 Task: Find connections with filter location Suzhou with filter topic #Innovativewith filter profile language French with filter current company Employee Vs HR with filter school Indian Institute Of Information Technology Allahabad  with filter industry Ambulance Services with filter service category Audio Engineering with filter keywords title HVAC Technician
Action: Mouse moved to (593, 102)
Screenshot: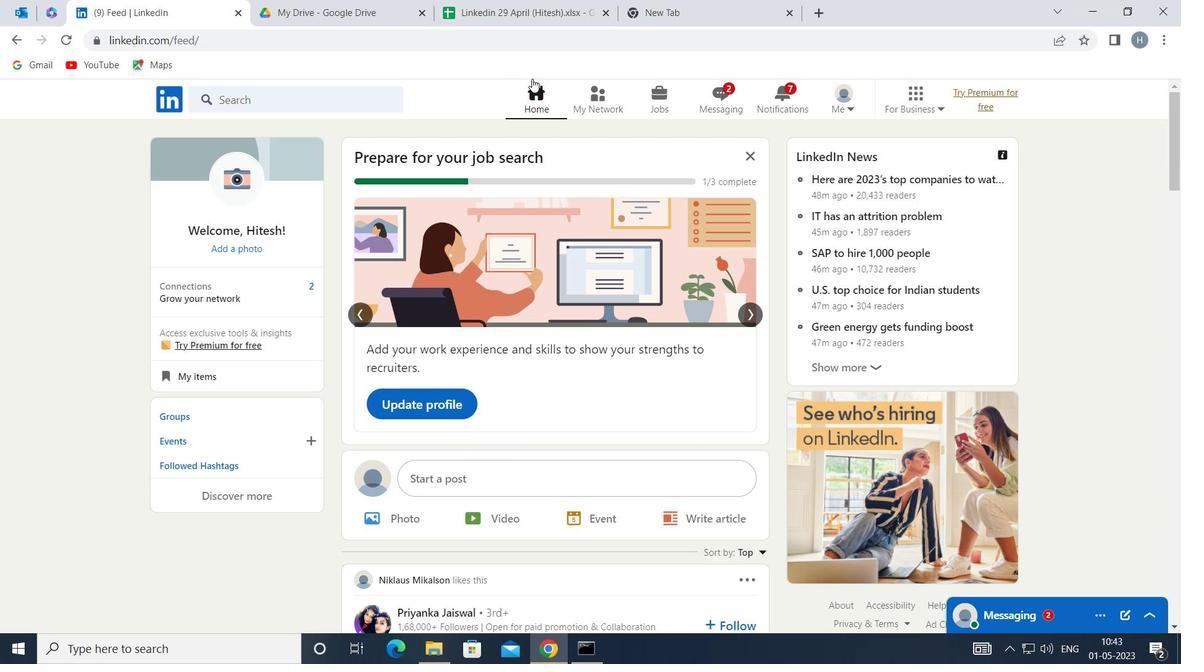 
Action: Mouse pressed left at (593, 102)
Screenshot: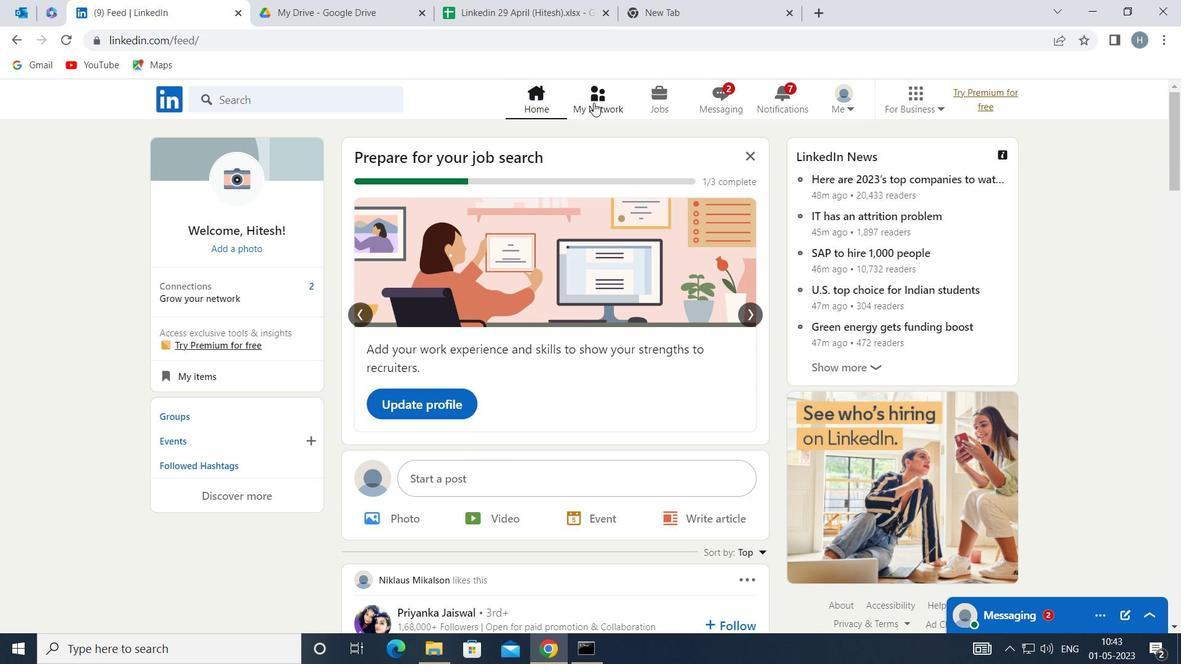 
Action: Mouse moved to (341, 177)
Screenshot: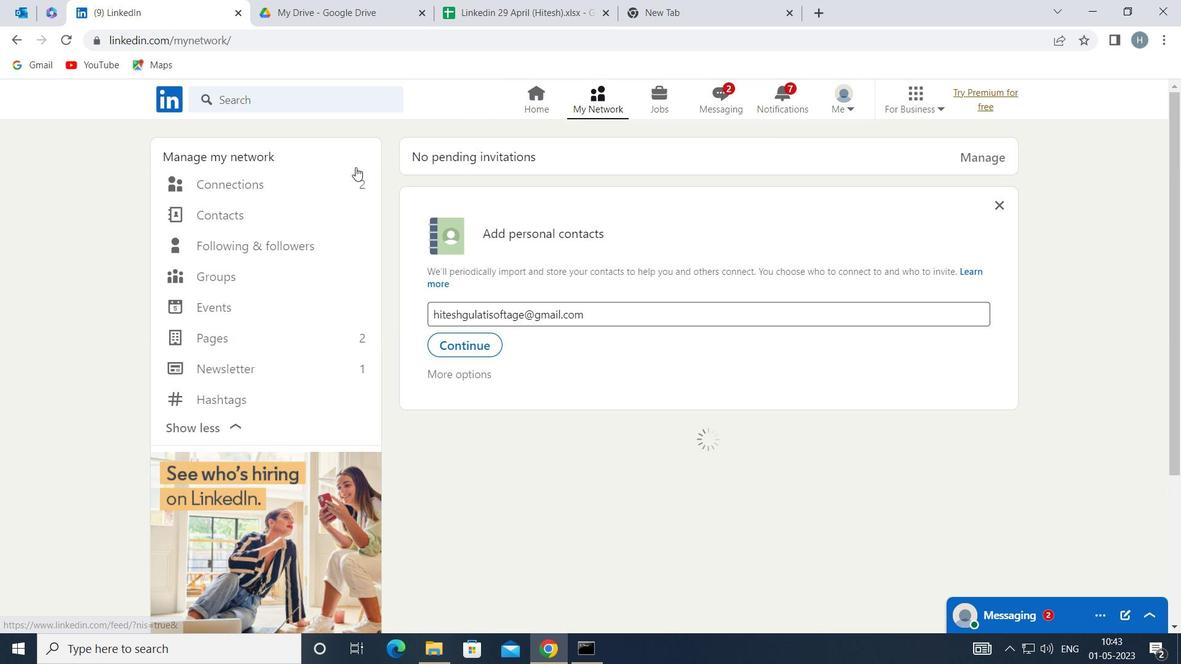 
Action: Mouse pressed left at (341, 177)
Screenshot: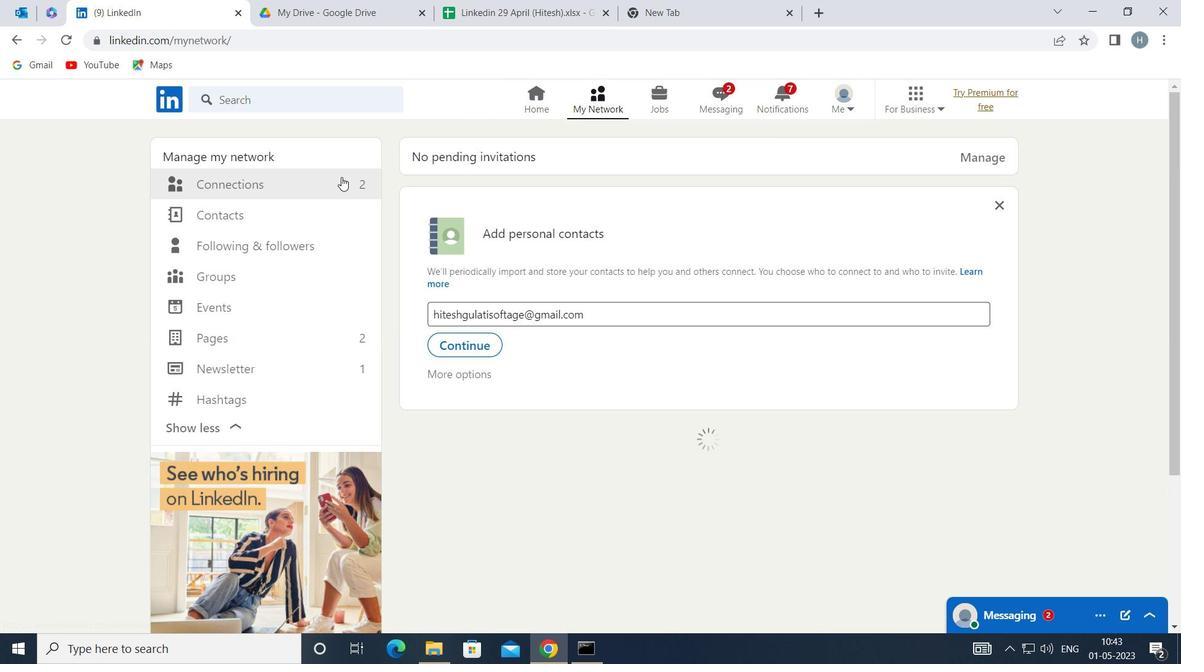 
Action: Mouse moved to (716, 185)
Screenshot: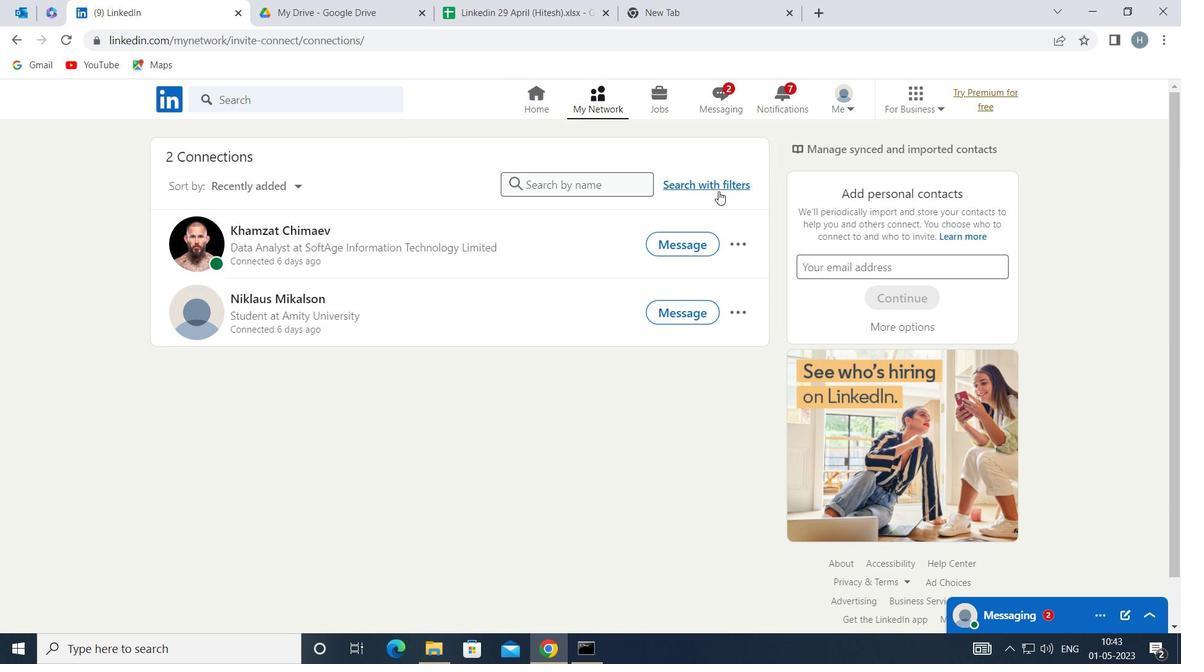 
Action: Mouse pressed left at (716, 185)
Screenshot: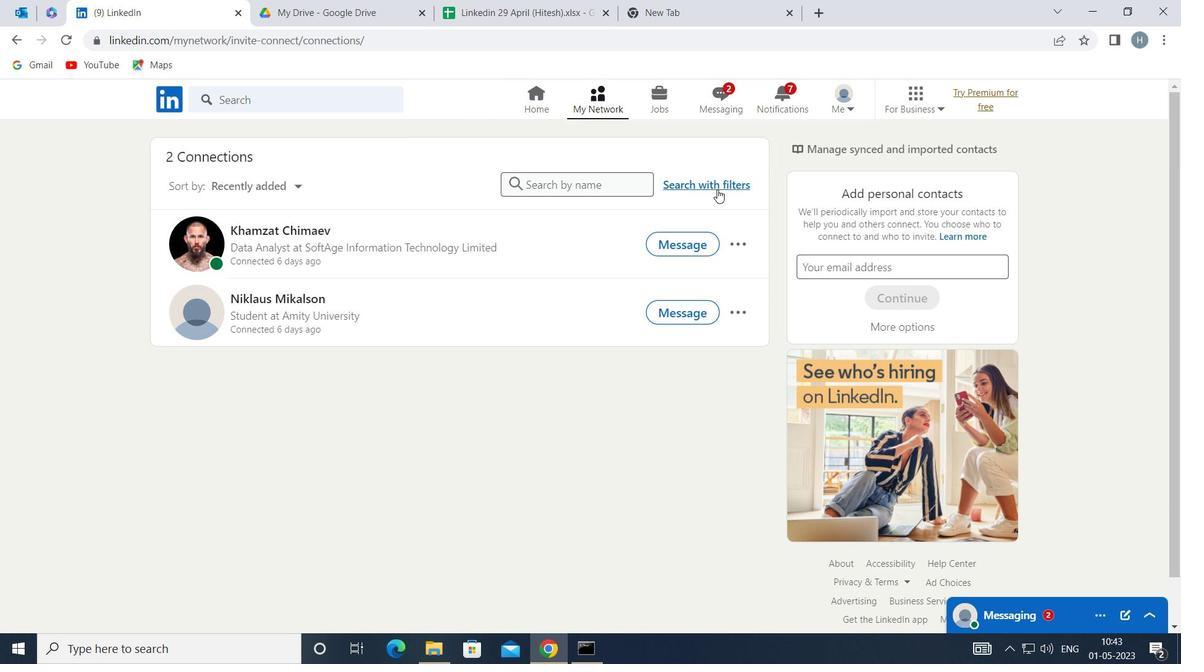 
Action: Mouse moved to (650, 143)
Screenshot: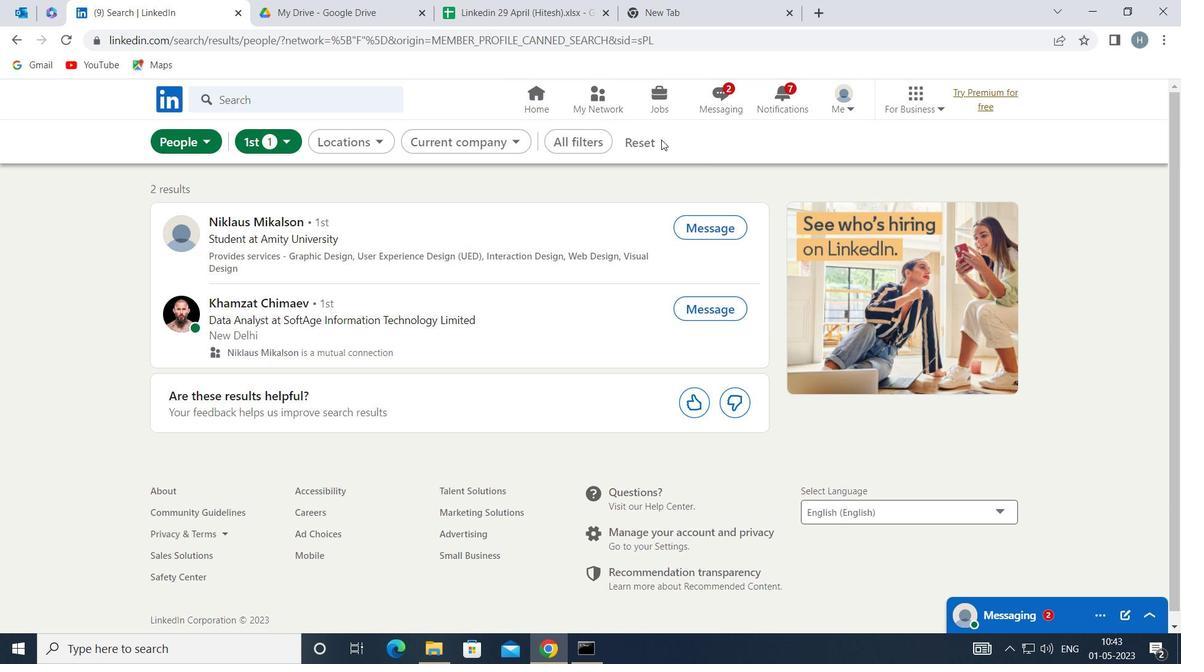 
Action: Mouse pressed left at (650, 143)
Screenshot: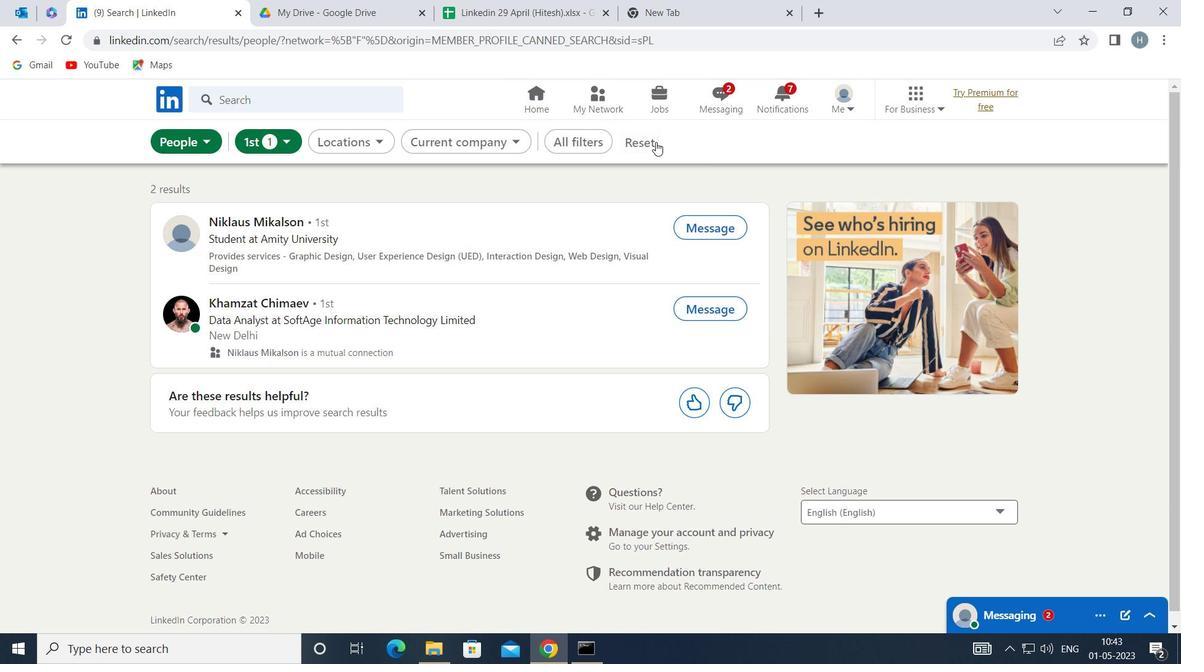
Action: Mouse moved to (637, 143)
Screenshot: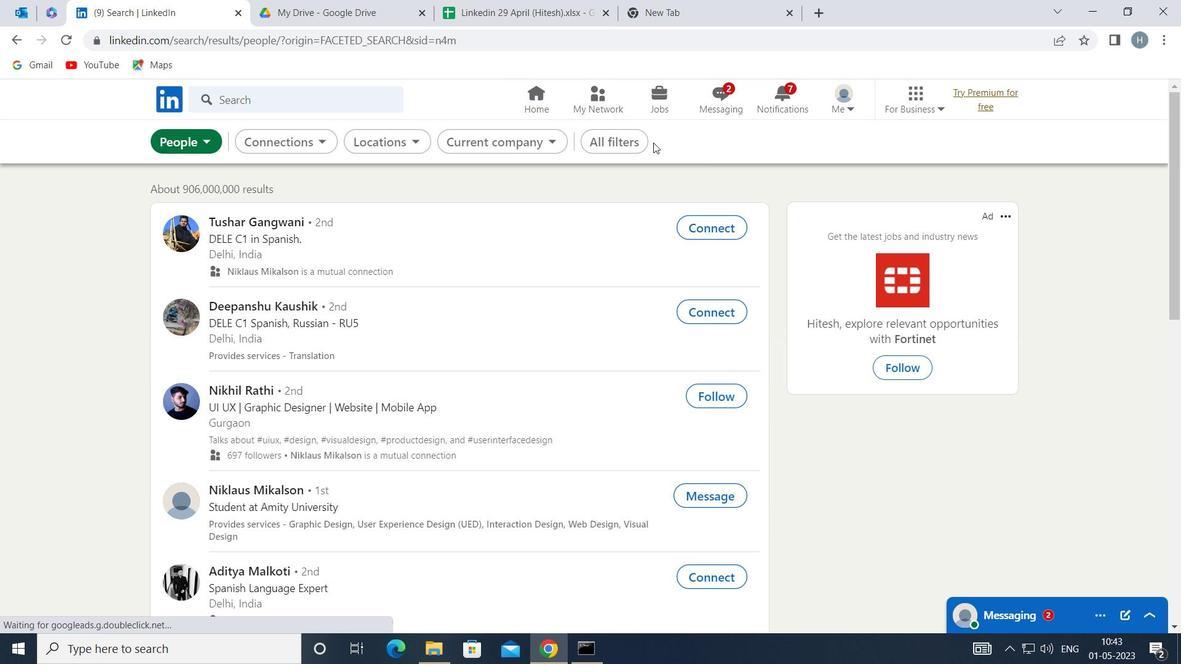 
Action: Mouse pressed left at (637, 143)
Screenshot: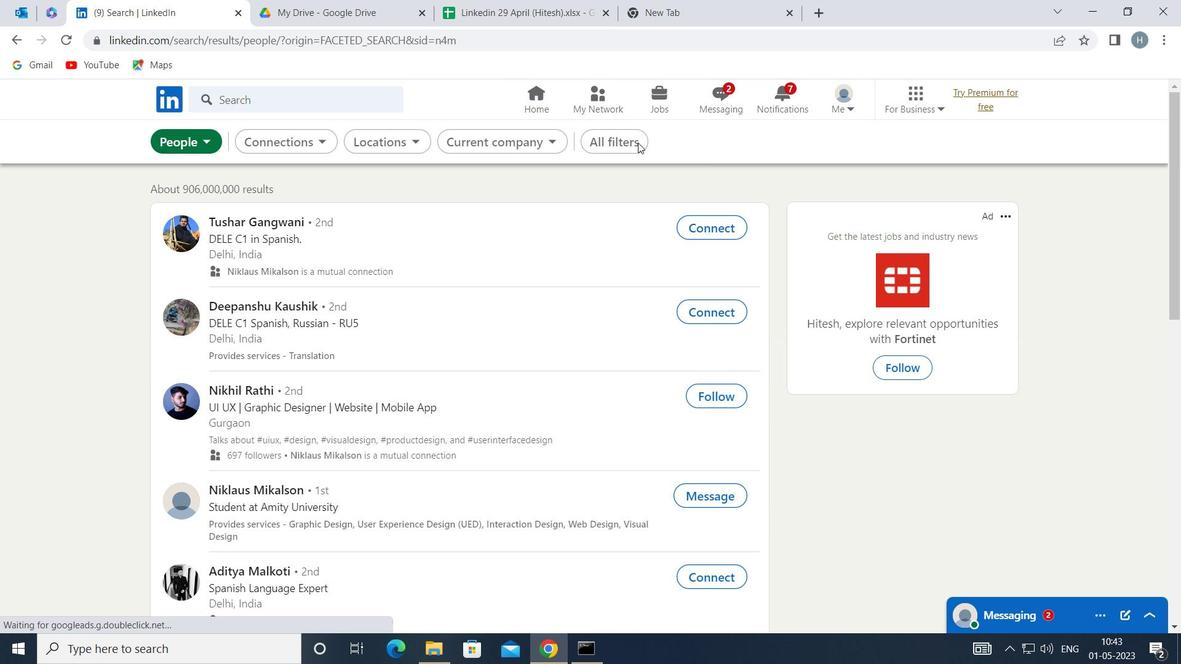
Action: Mouse moved to (919, 341)
Screenshot: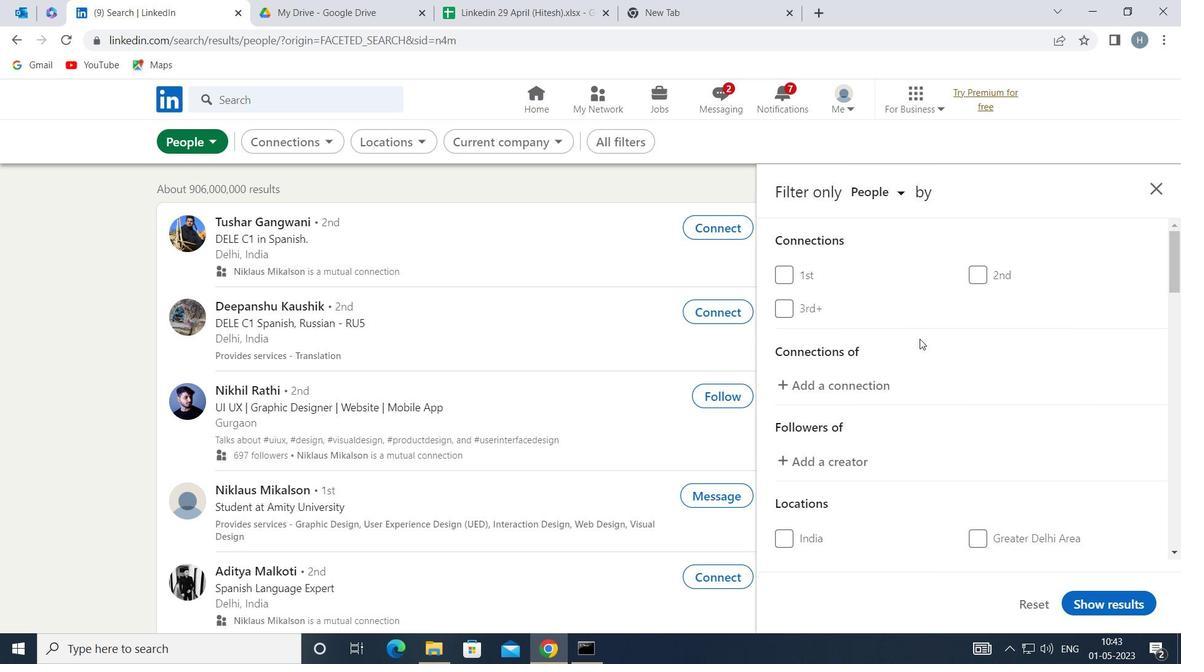 
Action: Mouse scrolled (919, 340) with delta (0, 0)
Screenshot: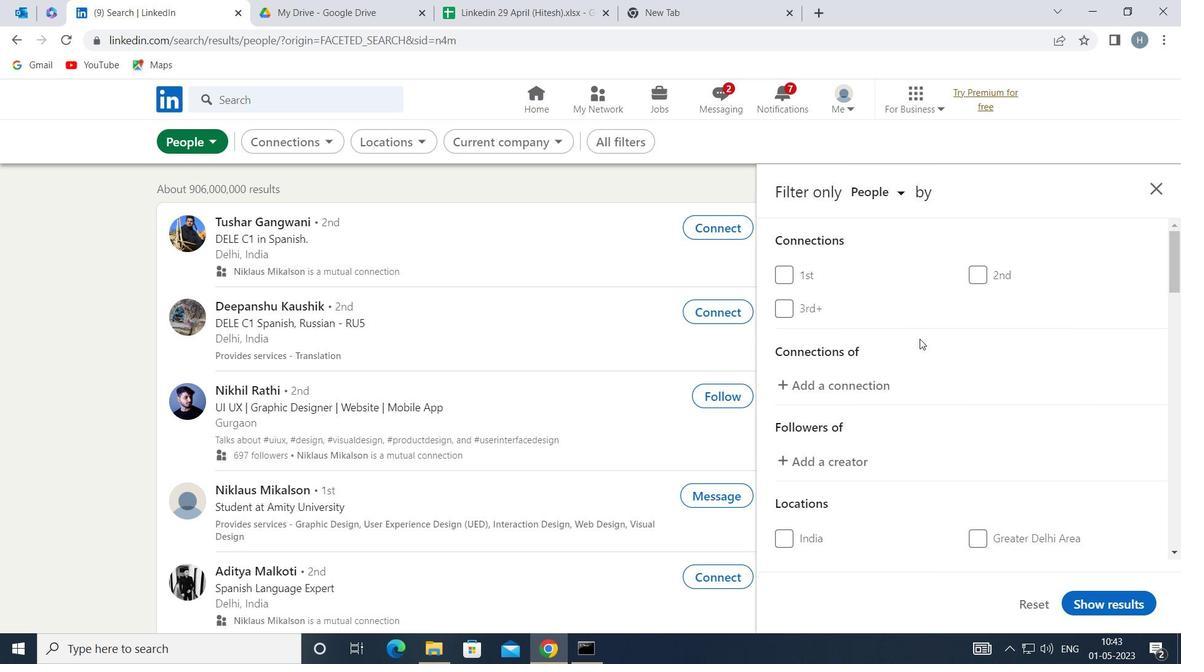 
Action: Mouse moved to (919, 343)
Screenshot: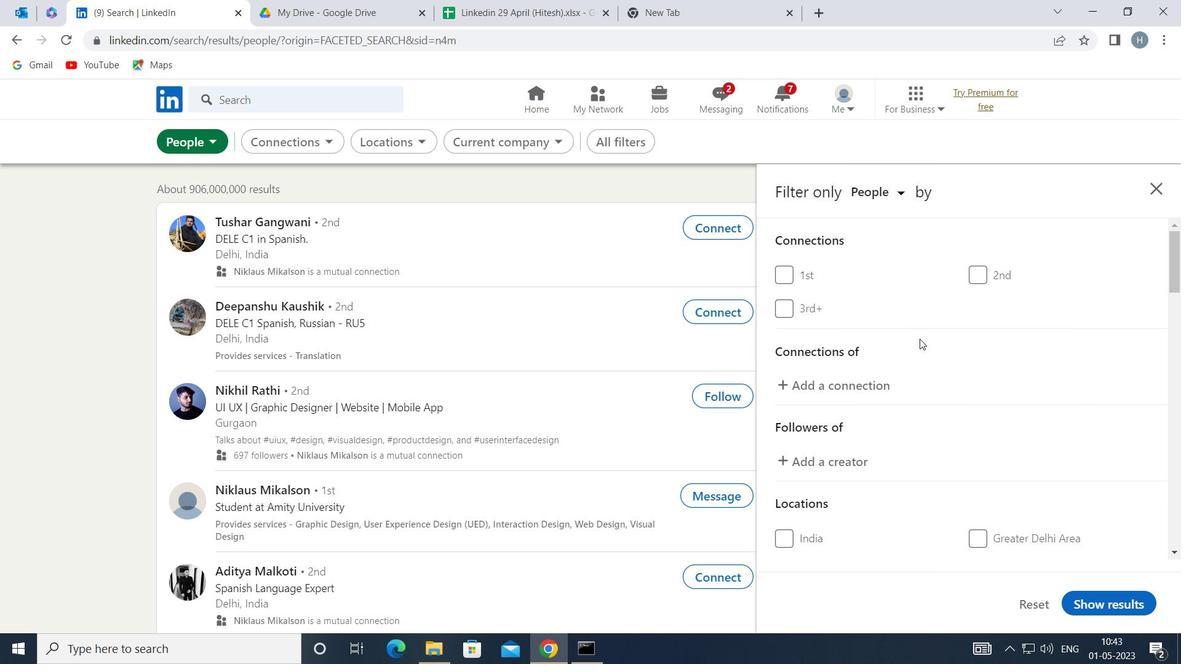
Action: Mouse scrolled (919, 342) with delta (0, 0)
Screenshot: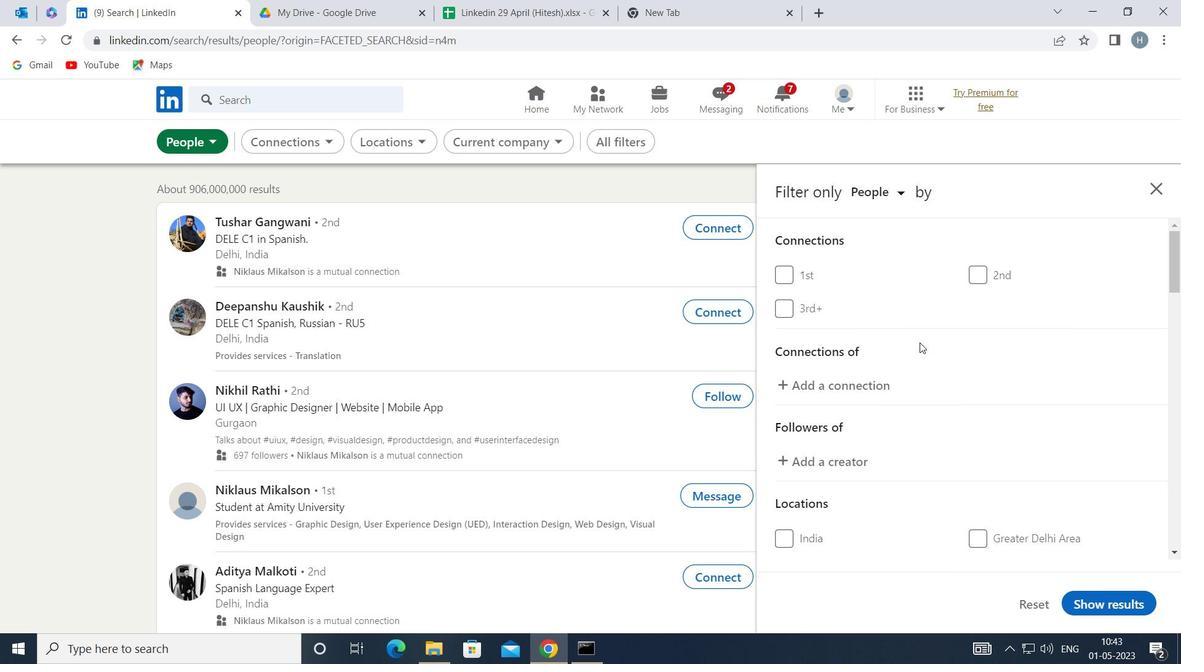 
Action: Mouse moved to (911, 382)
Screenshot: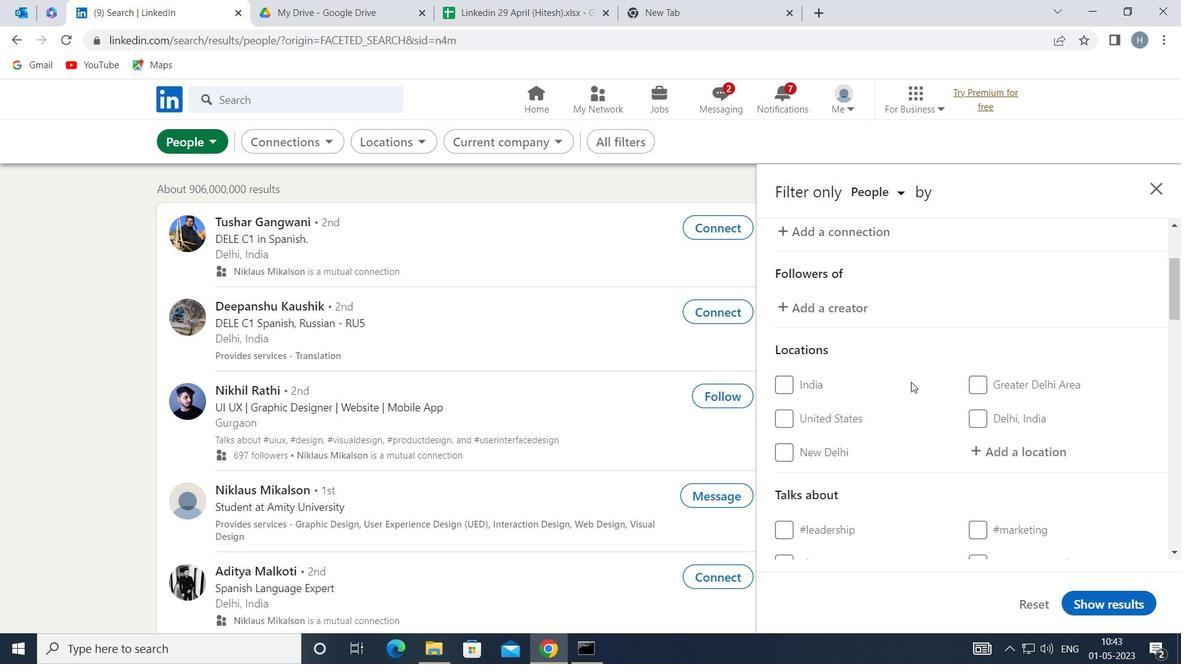 
Action: Mouse scrolled (911, 382) with delta (0, 0)
Screenshot: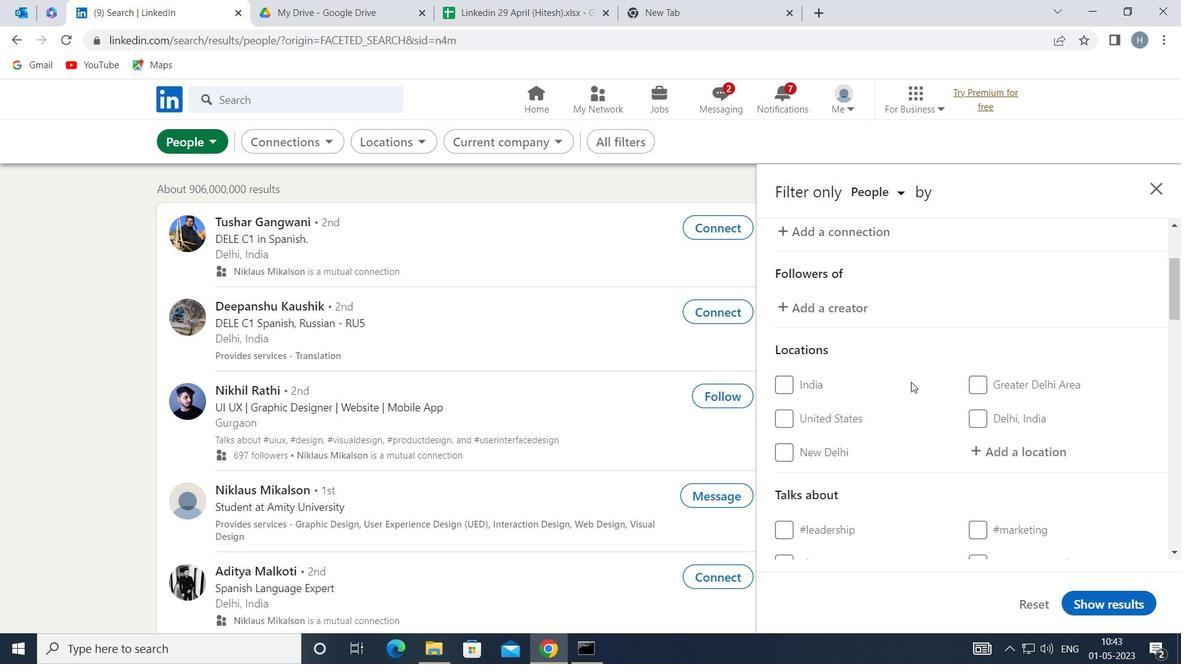 
Action: Mouse moved to (1005, 370)
Screenshot: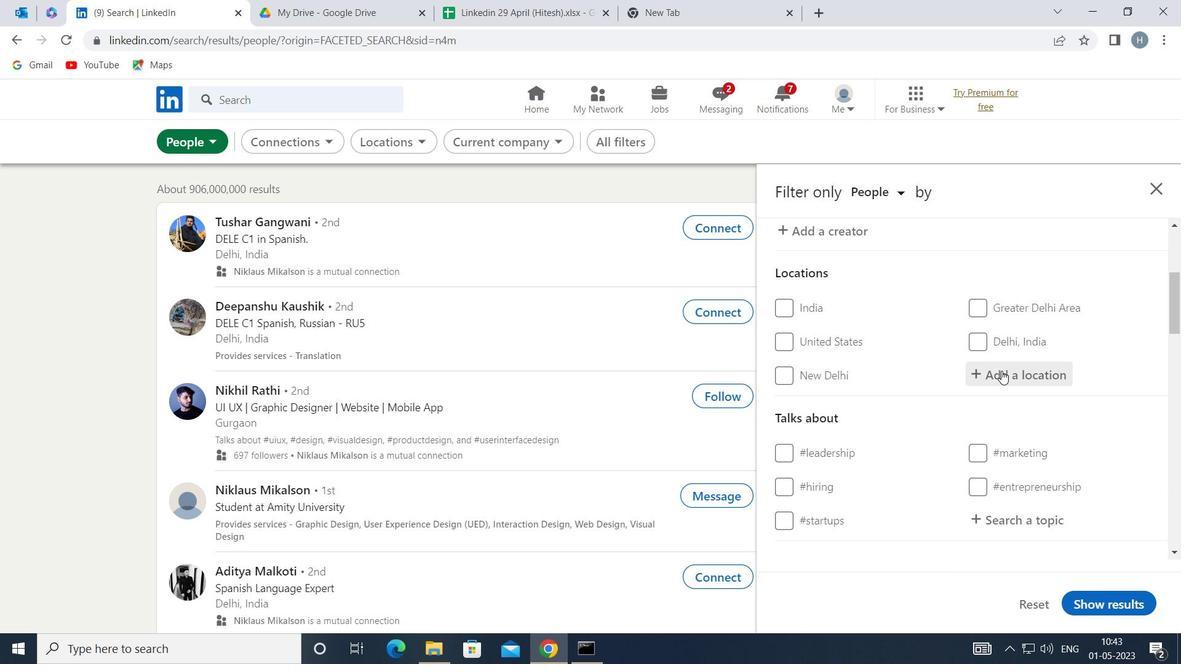 
Action: Mouse pressed left at (1005, 370)
Screenshot: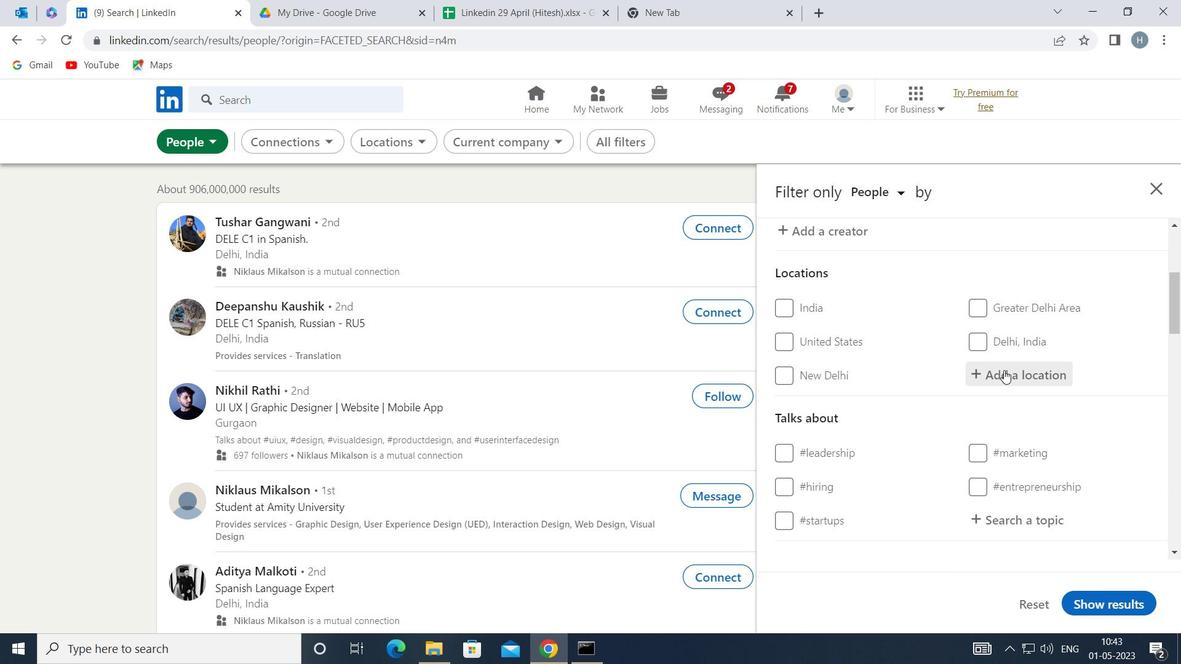 
Action: Key pressed <Key.shift>SUZHOU
Screenshot: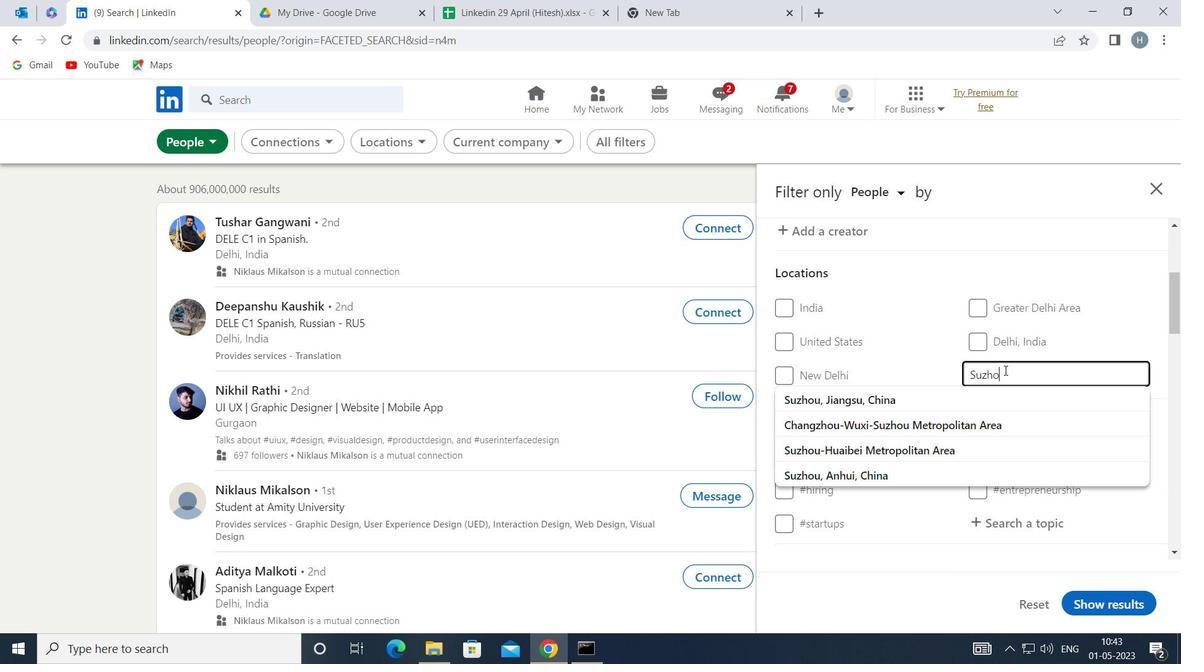 
Action: Mouse moved to (967, 399)
Screenshot: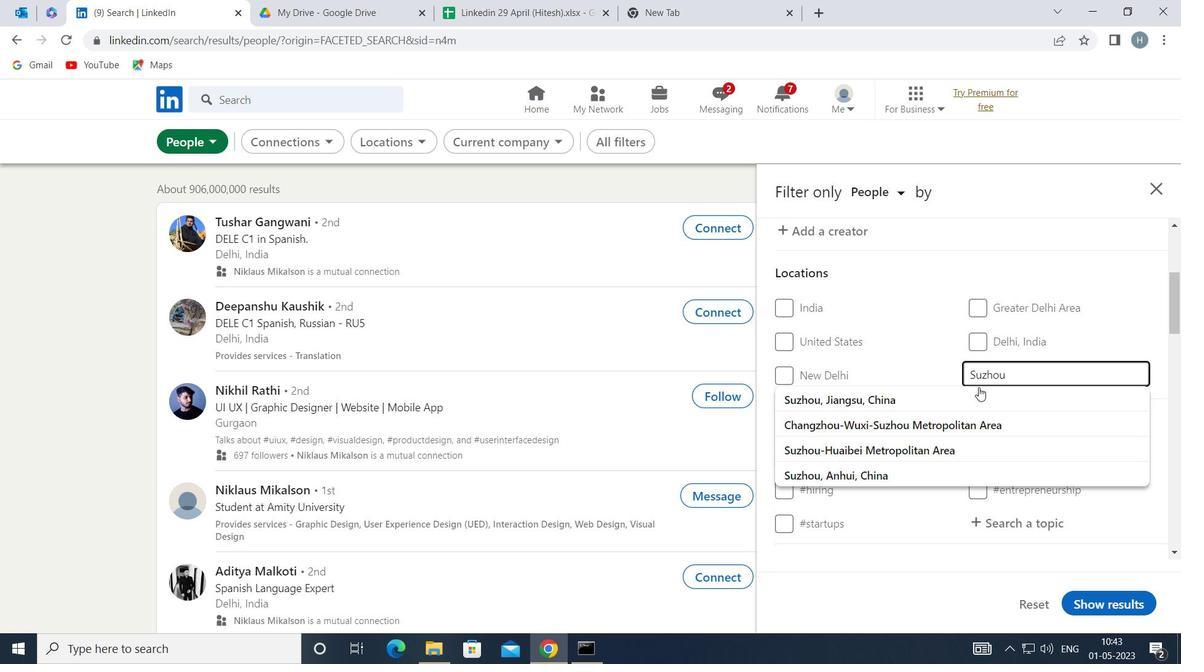
Action: Mouse pressed left at (967, 399)
Screenshot: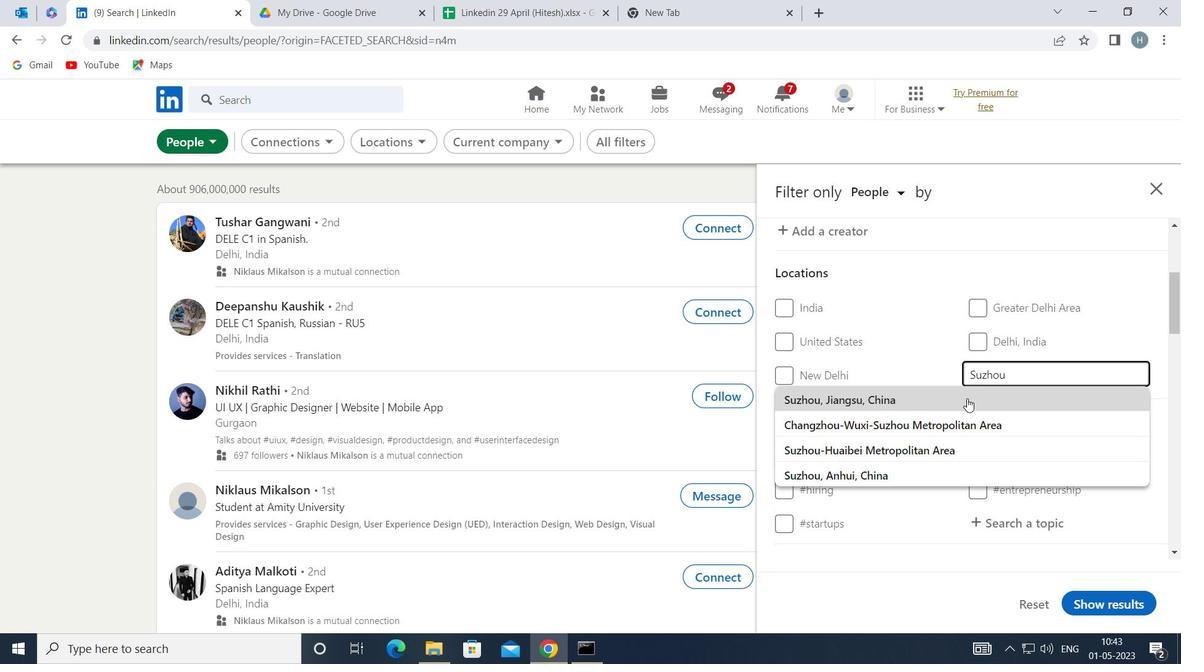 
Action: Mouse moved to (941, 400)
Screenshot: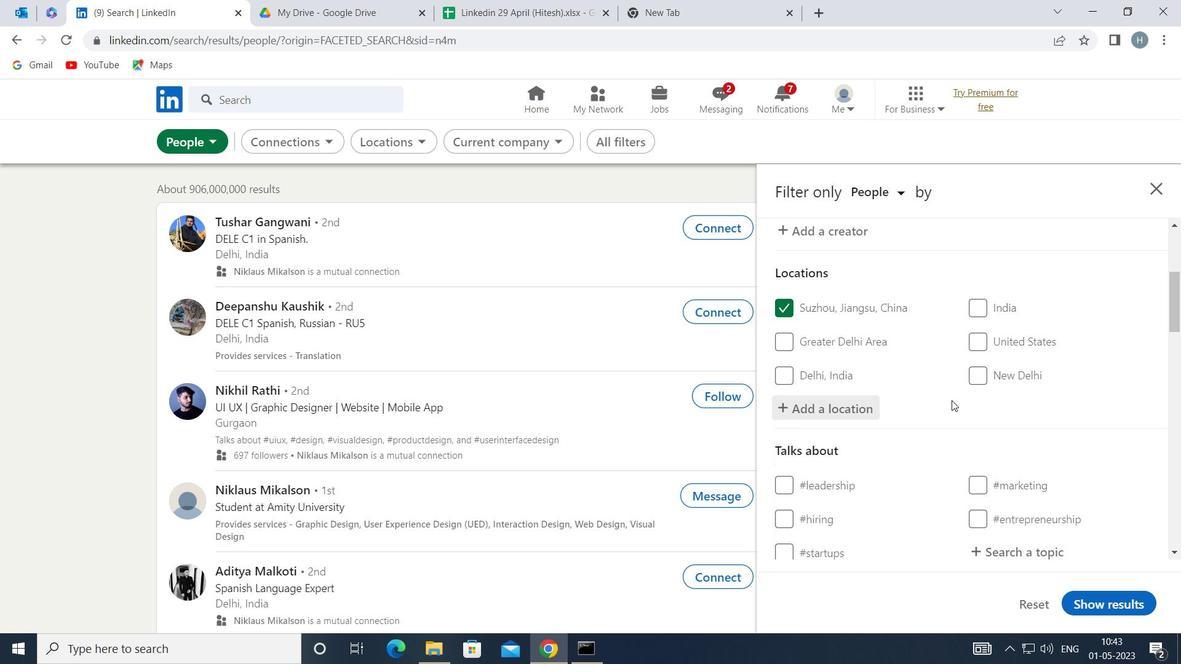 
Action: Mouse scrolled (941, 399) with delta (0, 0)
Screenshot: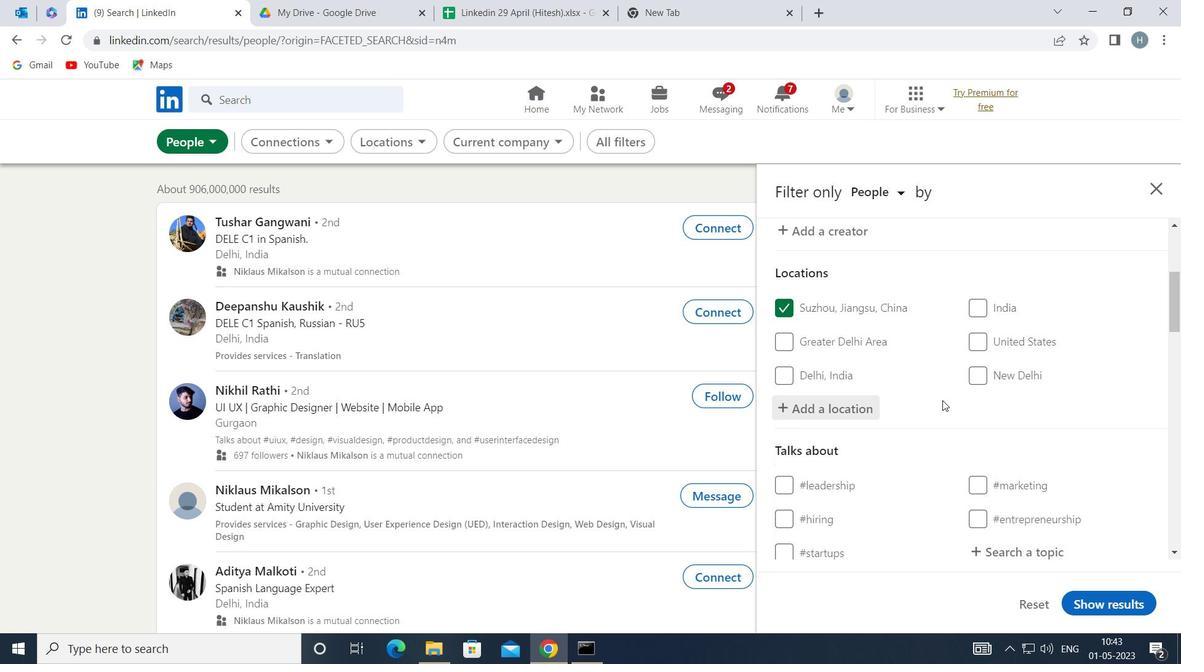 
Action: Mouse moved to (937, 400)
Screenshot: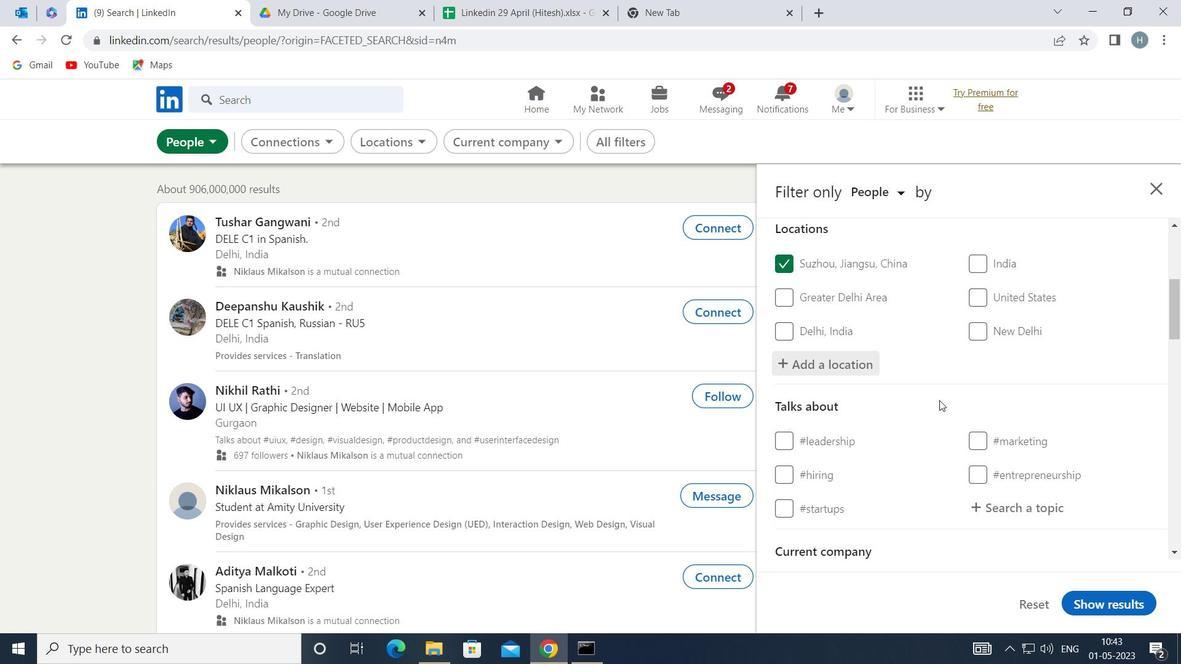 
Action: Mouse scrolled (937, 399) with delta (0, 0)
Screenshot: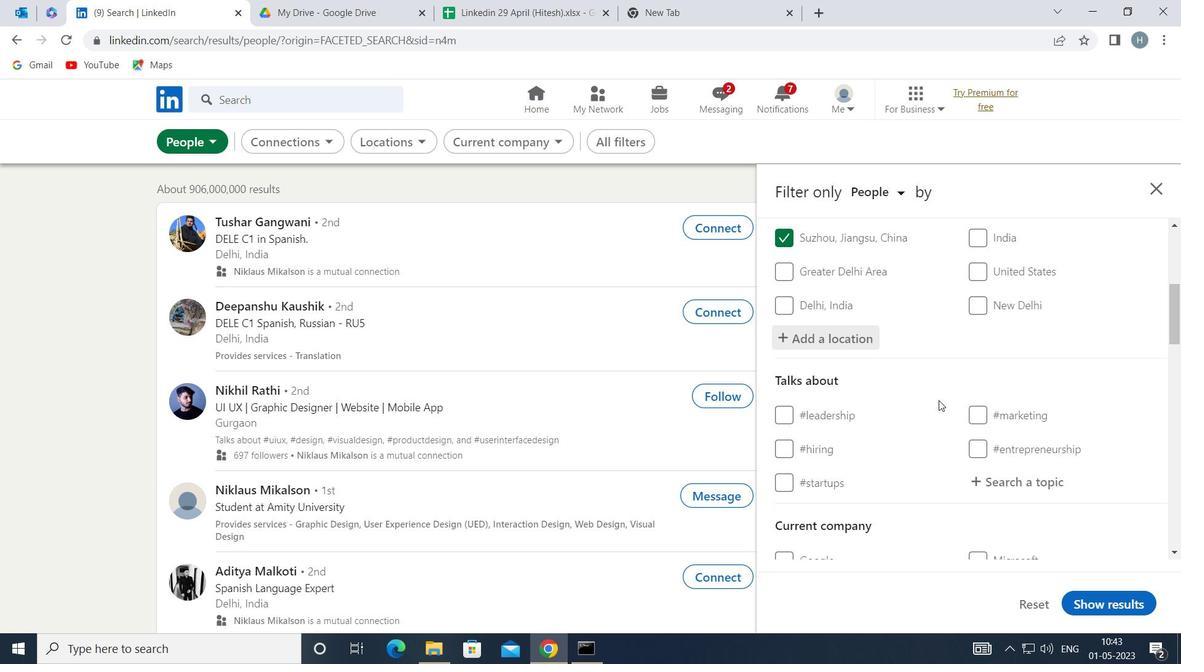 
Action: Mouse moved to (1007, 396)
Screenshot: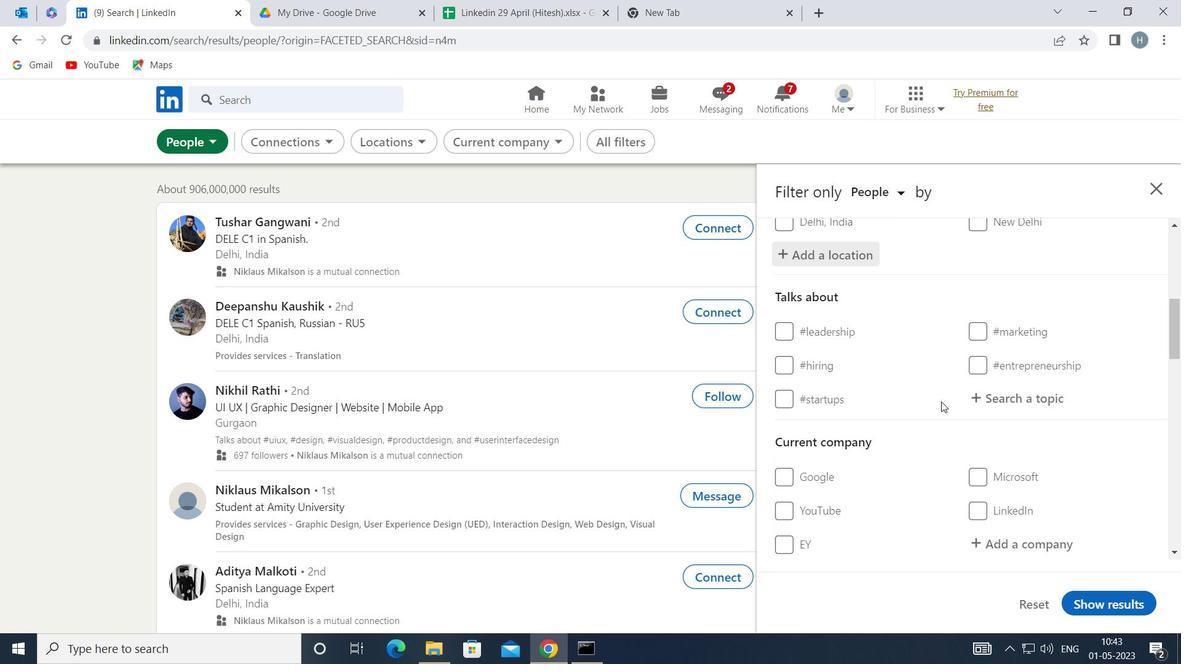 
Action: Mouse pressed left at (1007, 396)
Screenshot: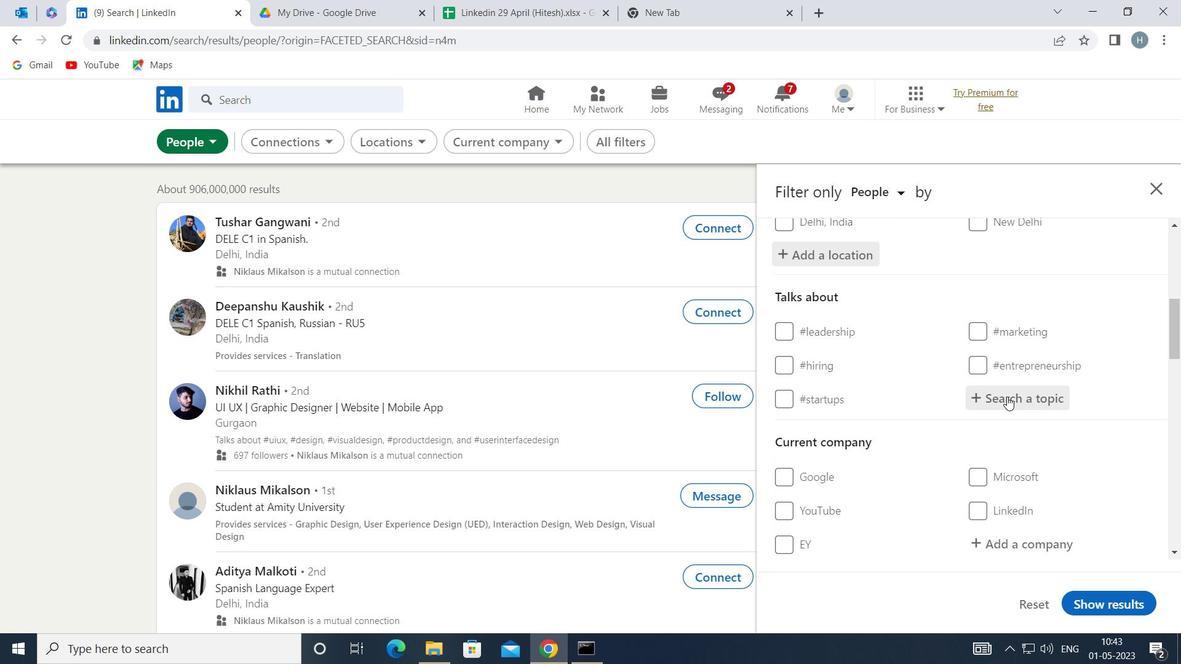 
Action: Mouse moved to (1006, 396)
Screenshot: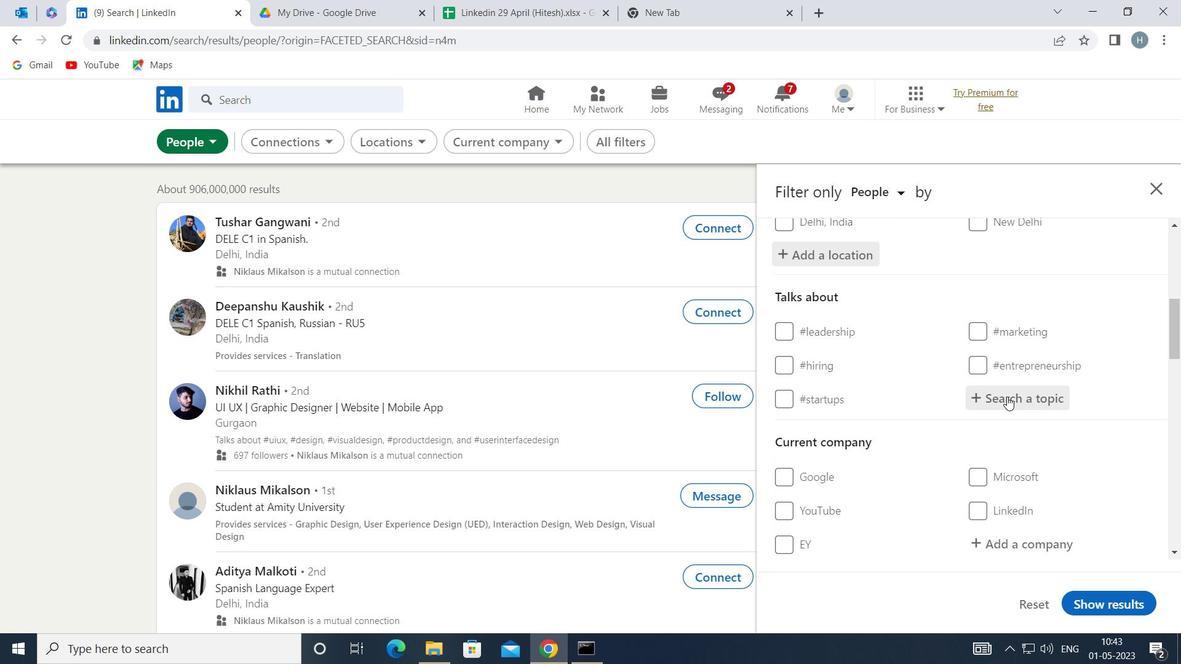 
Action: Key pressed <Key.shift>INNO
Screenshot: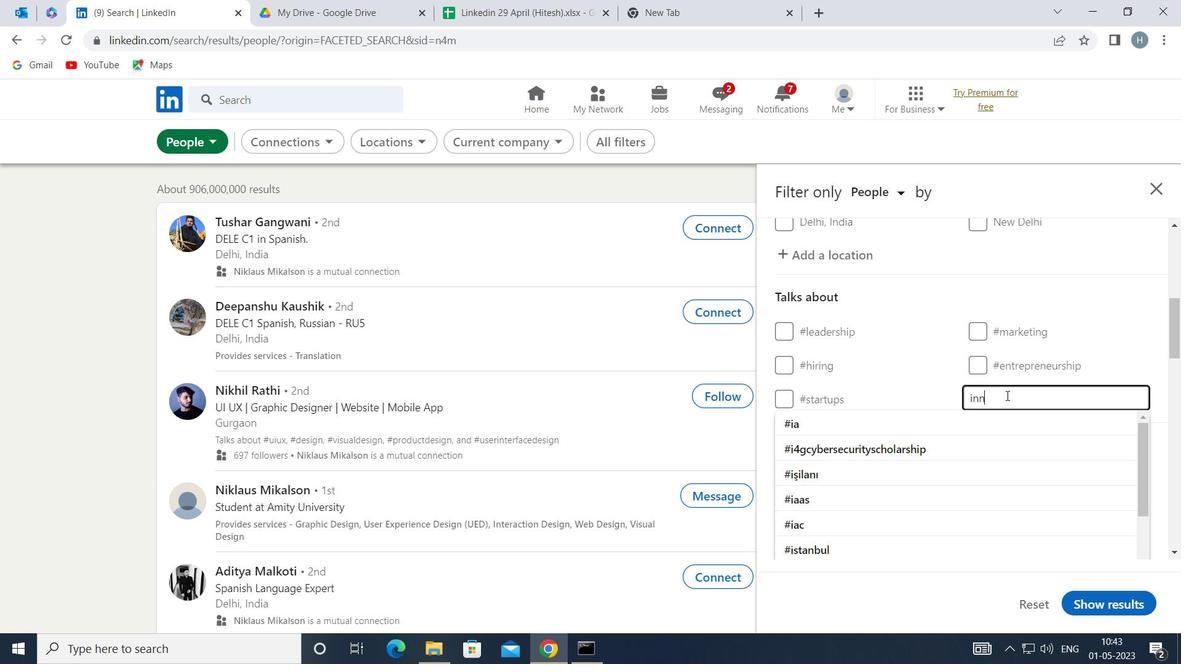 
Action: Mouse moved to (908, 431)
Screenshot: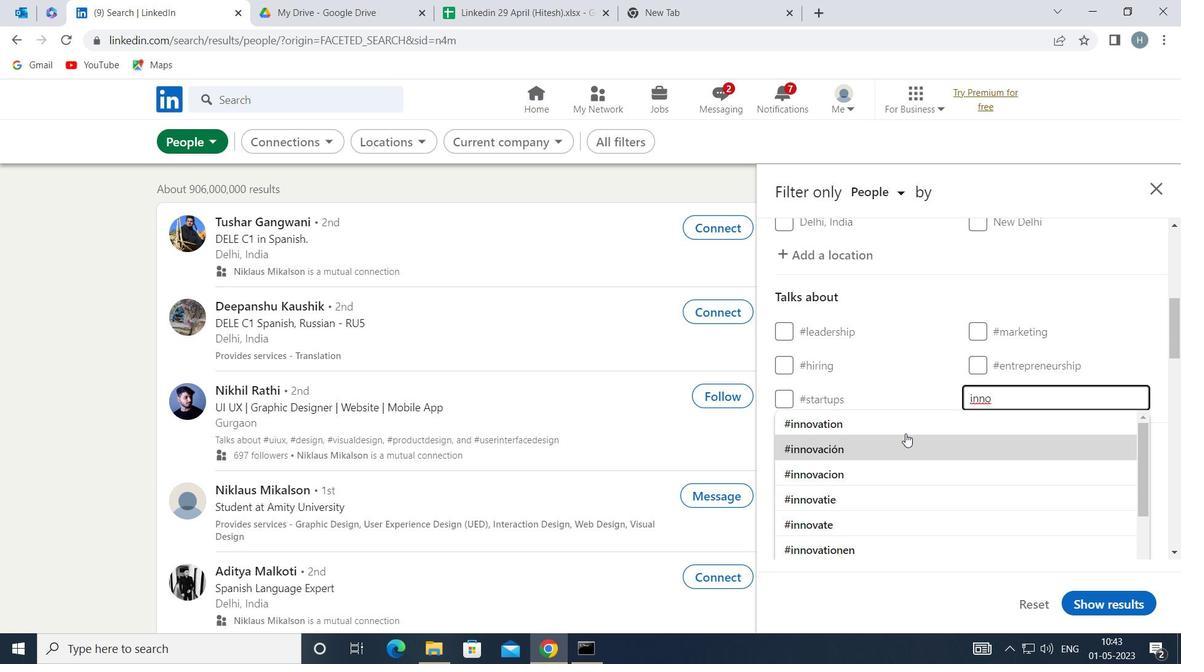 
Action: Key pressed VATIVE
Screenshot: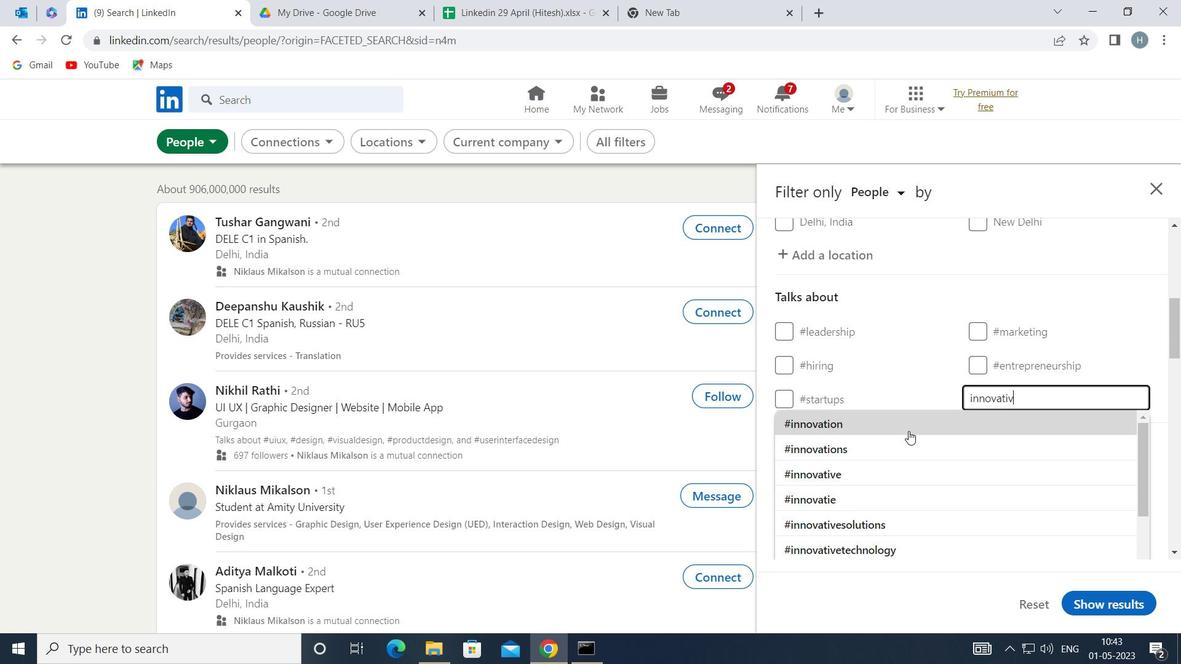 
Action: Mouse pressed left at (908, 431)
Screenshot: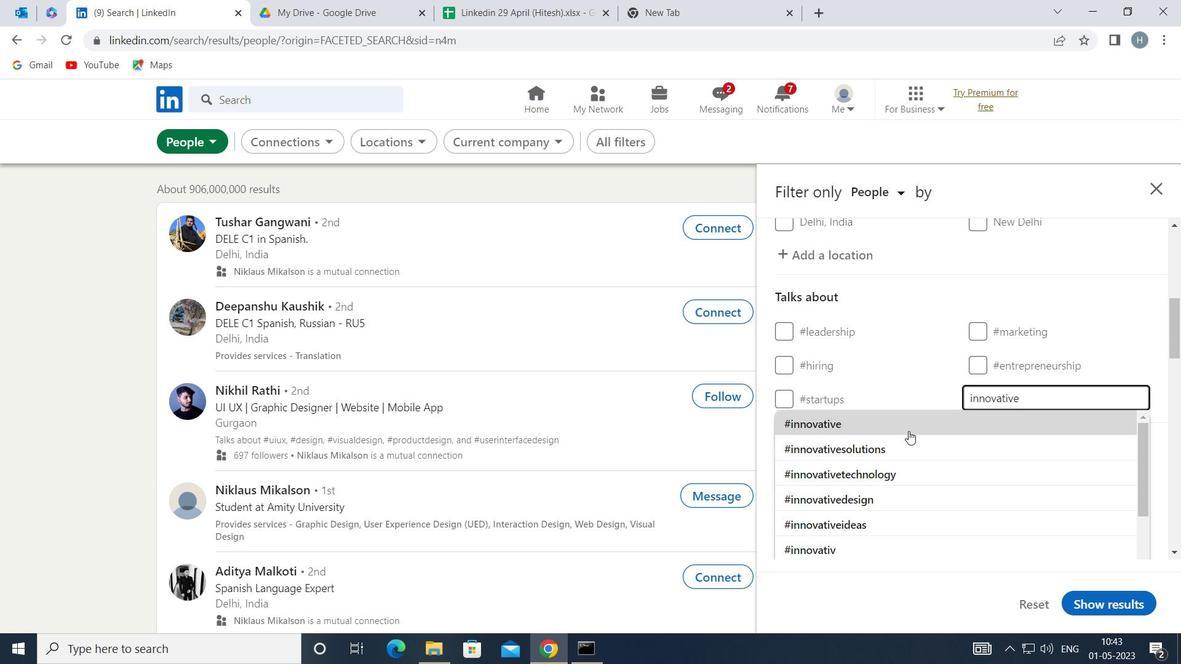 
Action: Mouse scrolled (908, 430) with delta (0, 0)
Screenshot: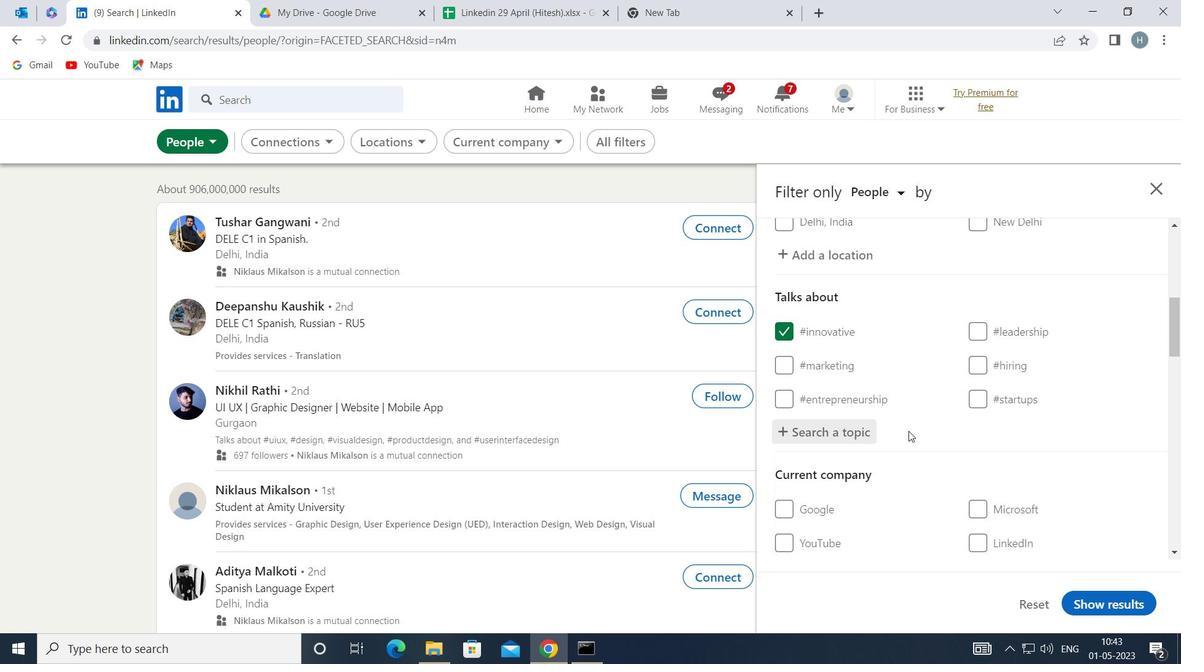 
Action: Mouse scrolled (908, 430) with delta (0, 0)
Screenshot: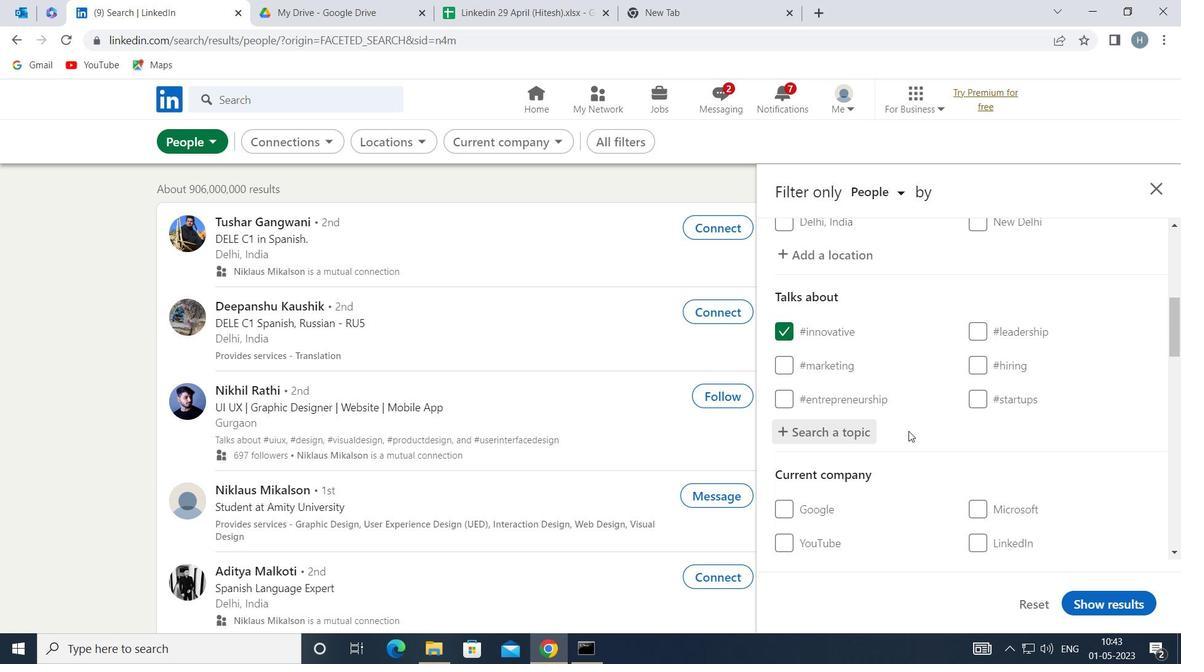 
Action: Mouse scrolled (908, 430) with delta (0, 0)
Screenshot: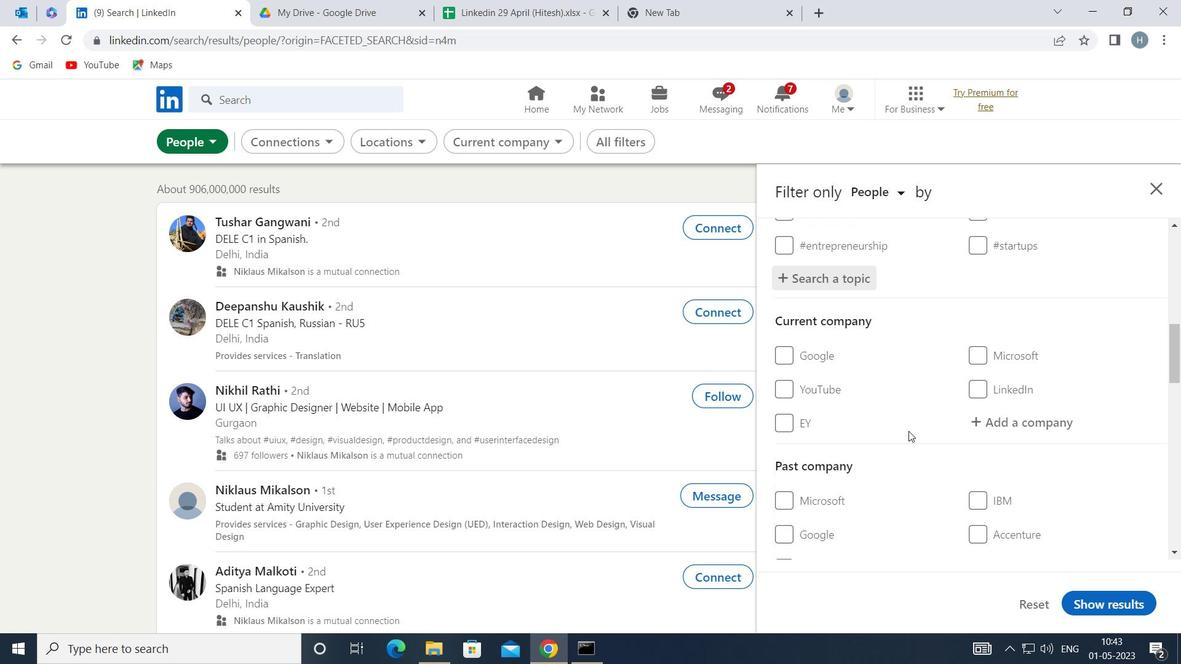 
Action: Mouse scrolled (908, 430) with delta (0, 0)
Screenshot: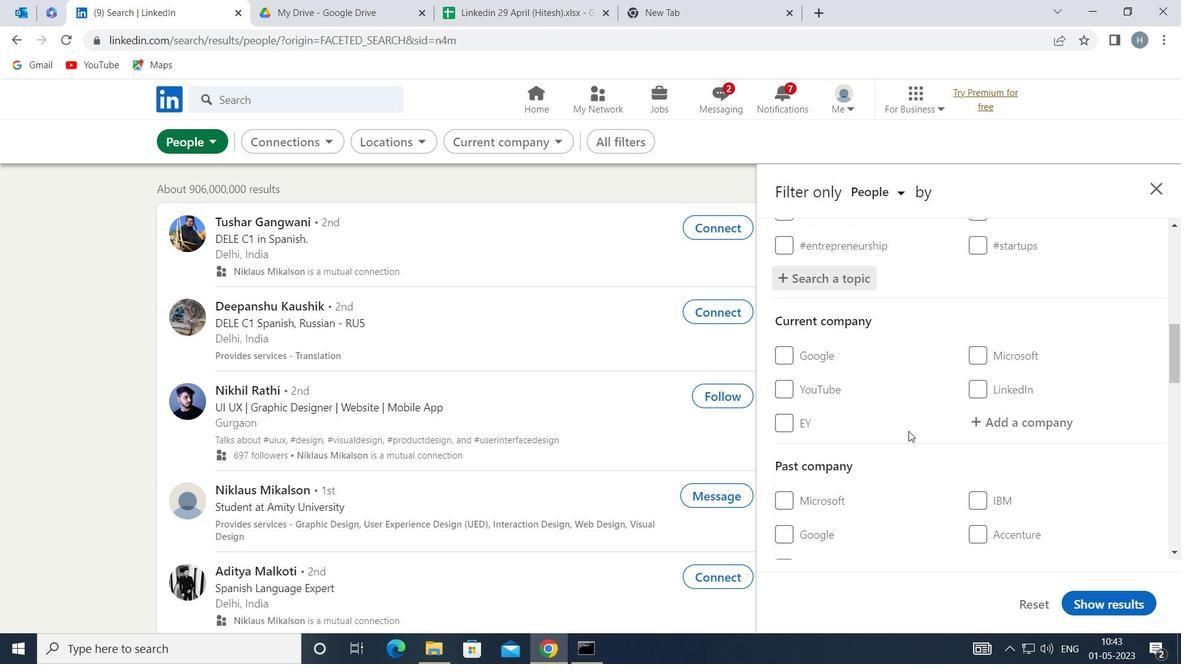 
Action: Mouse moved to (911, 427)
Screenshot: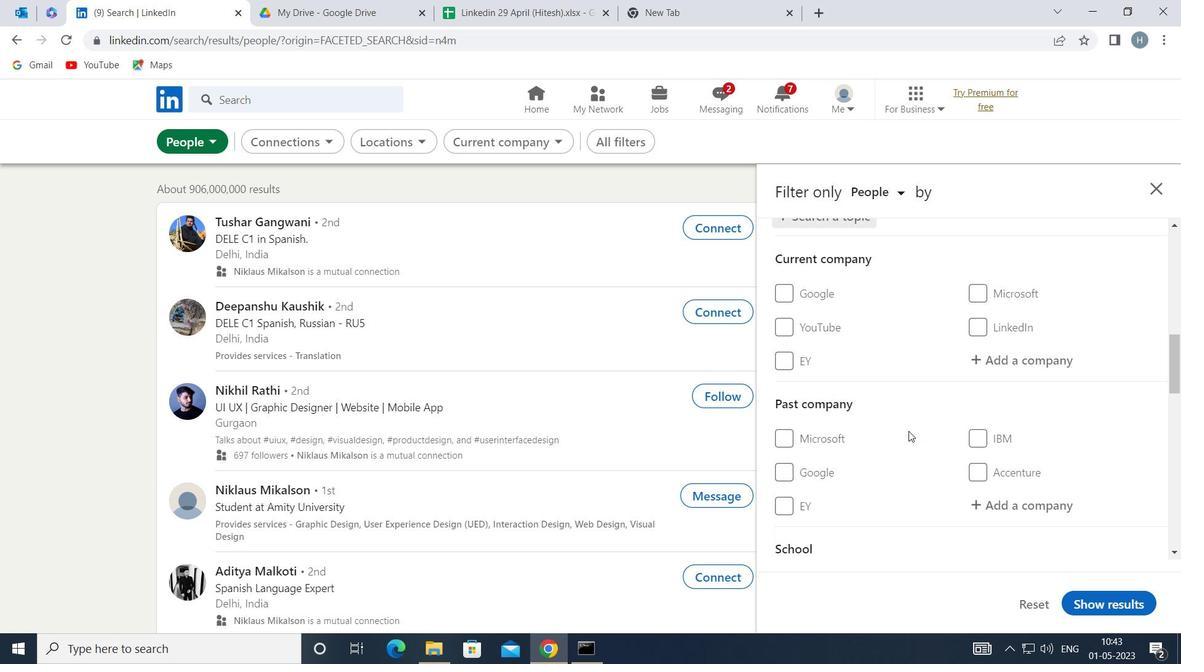 
Action: Mouse scrolled (911, 426) with delta (0, 0)
Screenshot: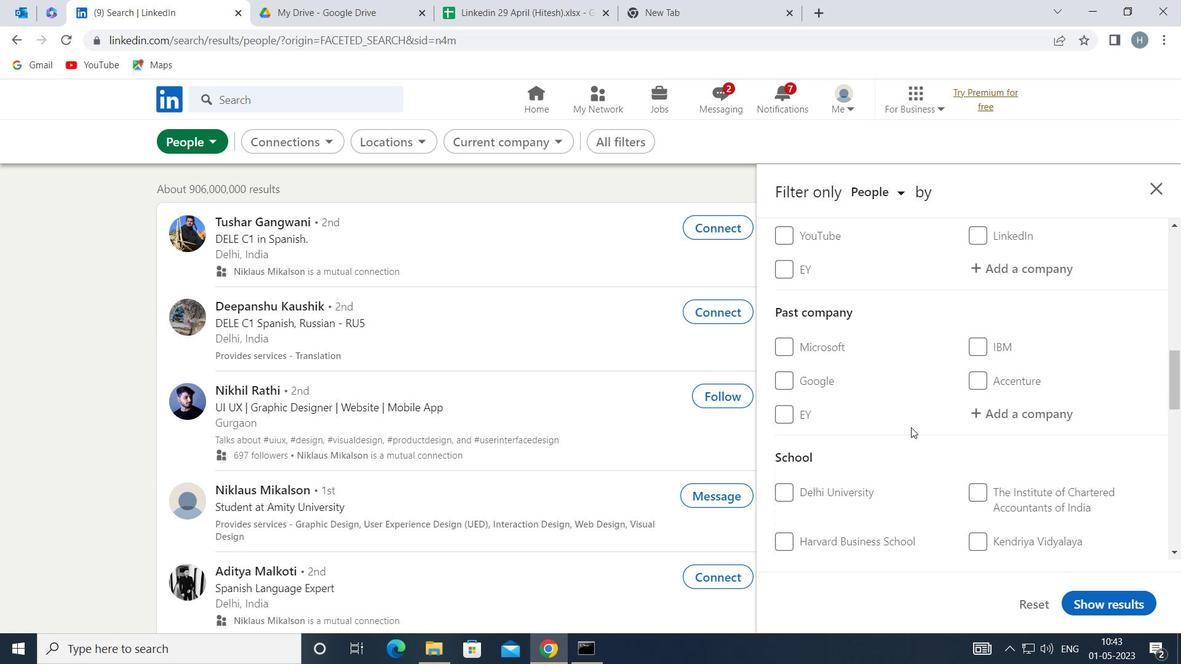 
Action: Mouse scrolled (911, 426) with delta (0, 0)
Screenshot: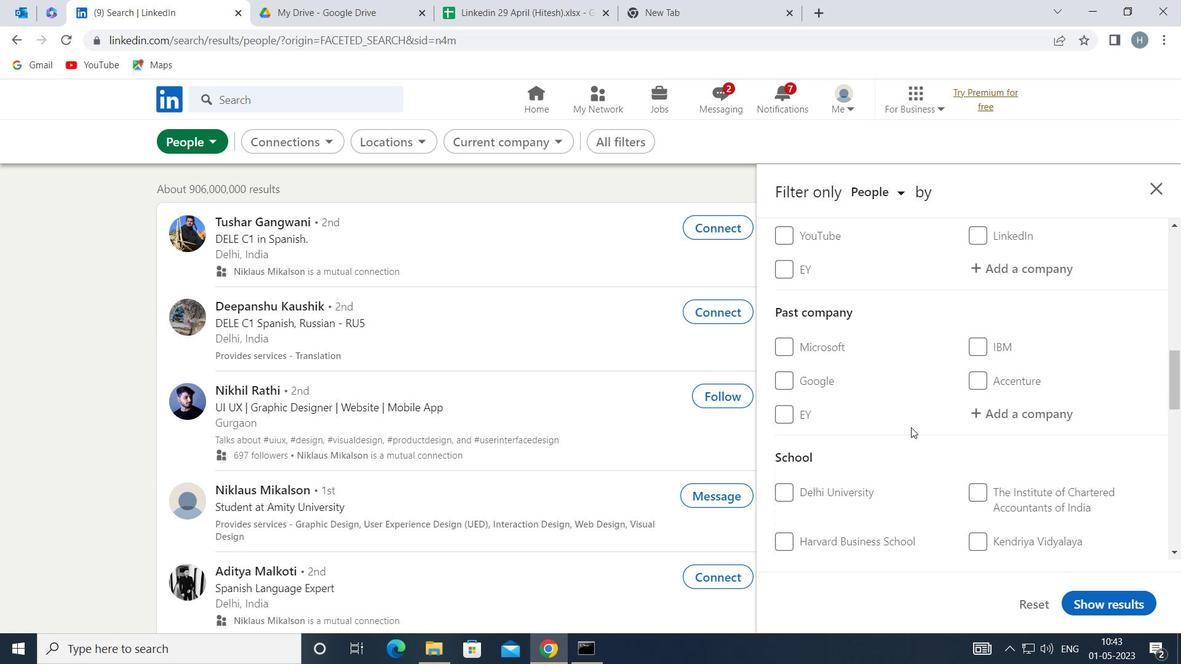 
Action: Mouse scrolled (911, 426) with delta (0, 0)
Screenshot: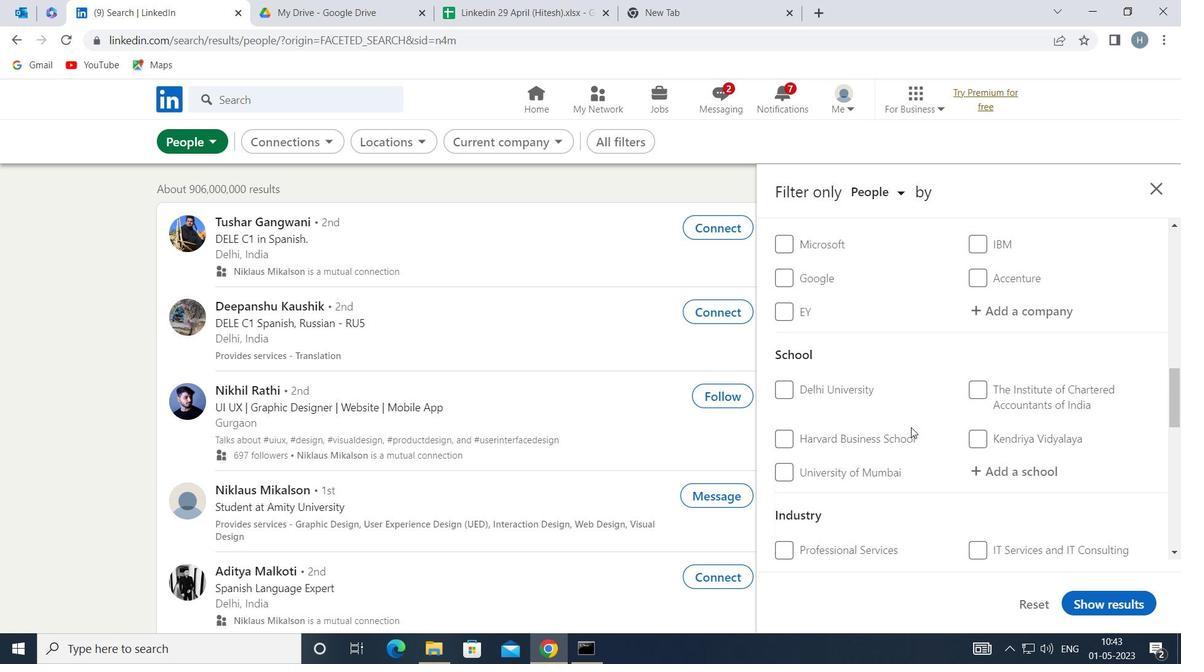 
Action: Mouse scrolled (911, 426) with delta (0, 0)
Screenshot: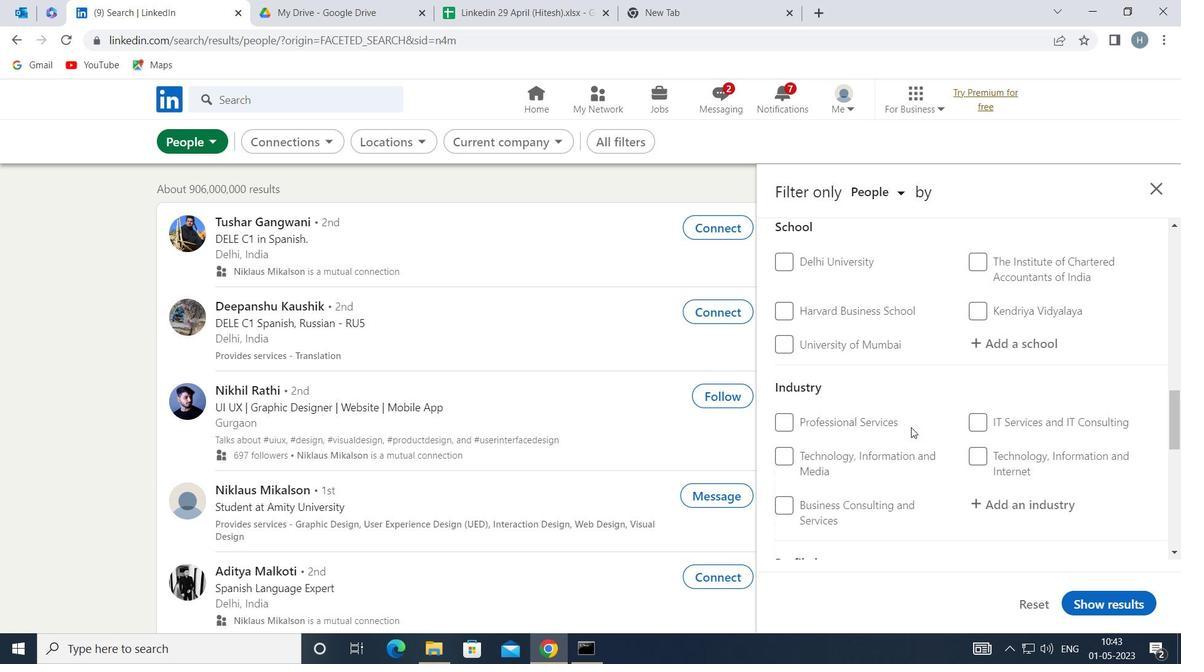 
Action: Mouse scrolled (911, 426) with delta (0, 0)
Screenshot: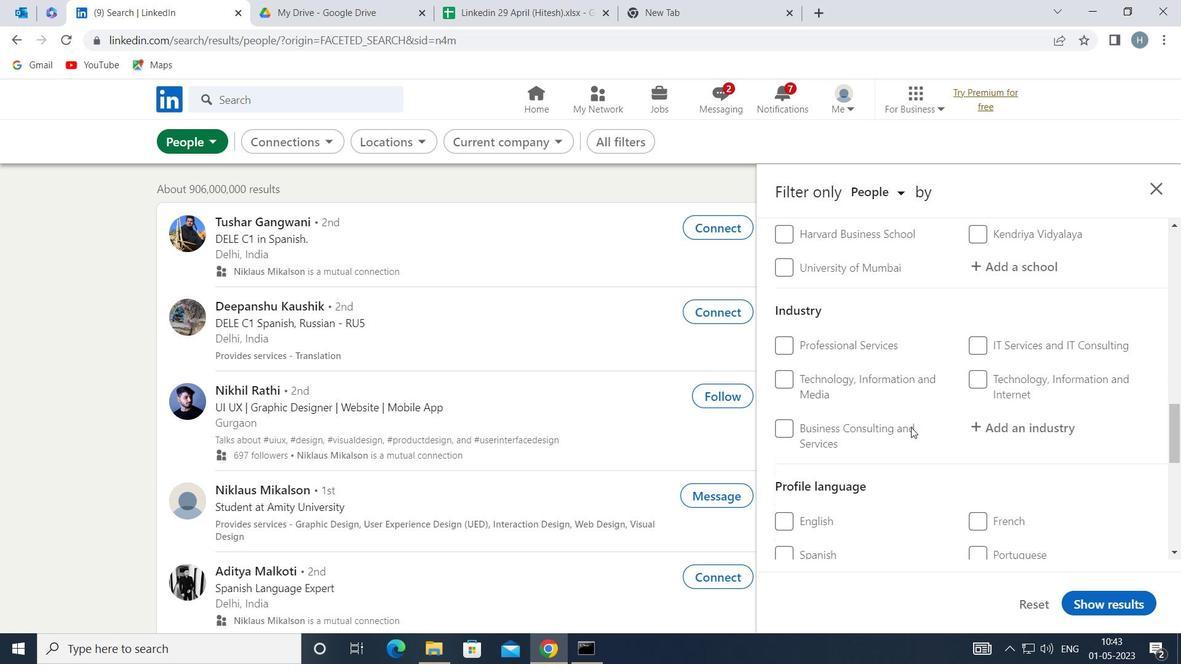 
Action: Mouse moved to (972, 442)
Screenshot: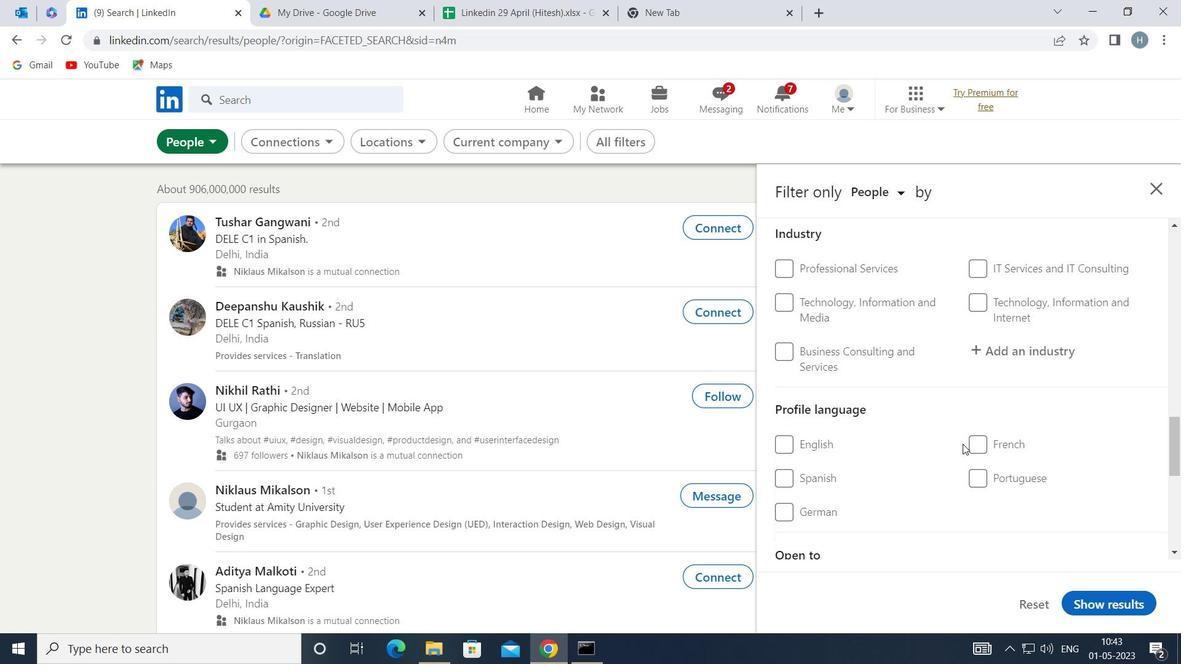 
Action: Mouse pressed left at (972, 442)
Screenshot: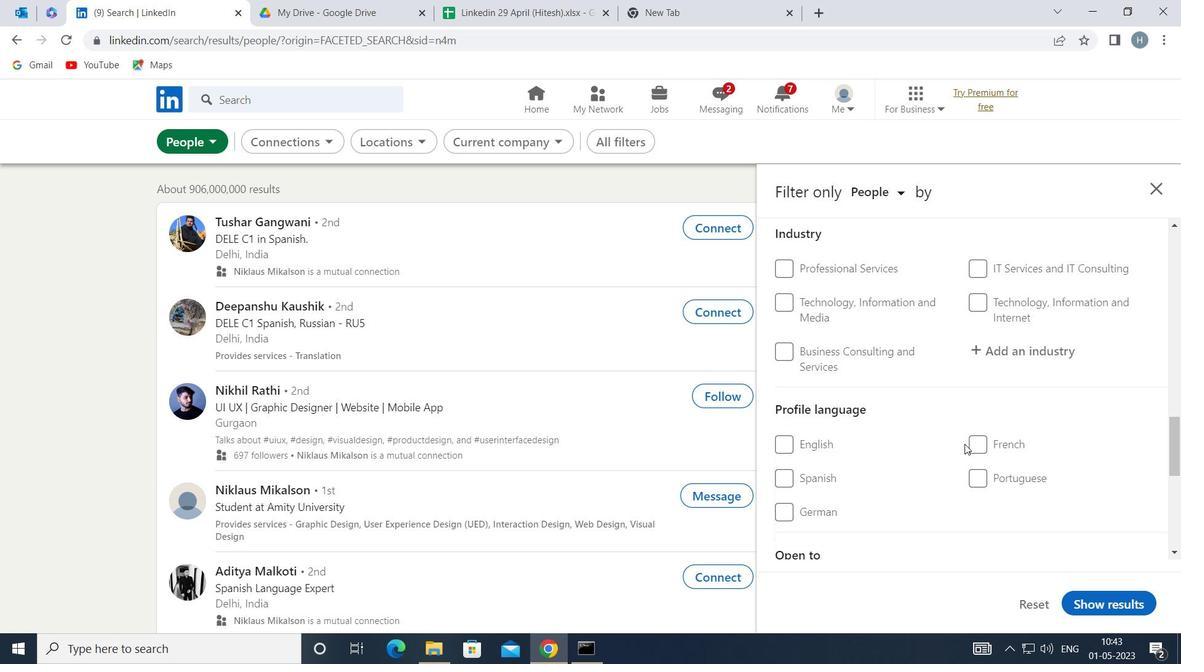 
Action: Mouse moved to (919, 440)
Screenshot: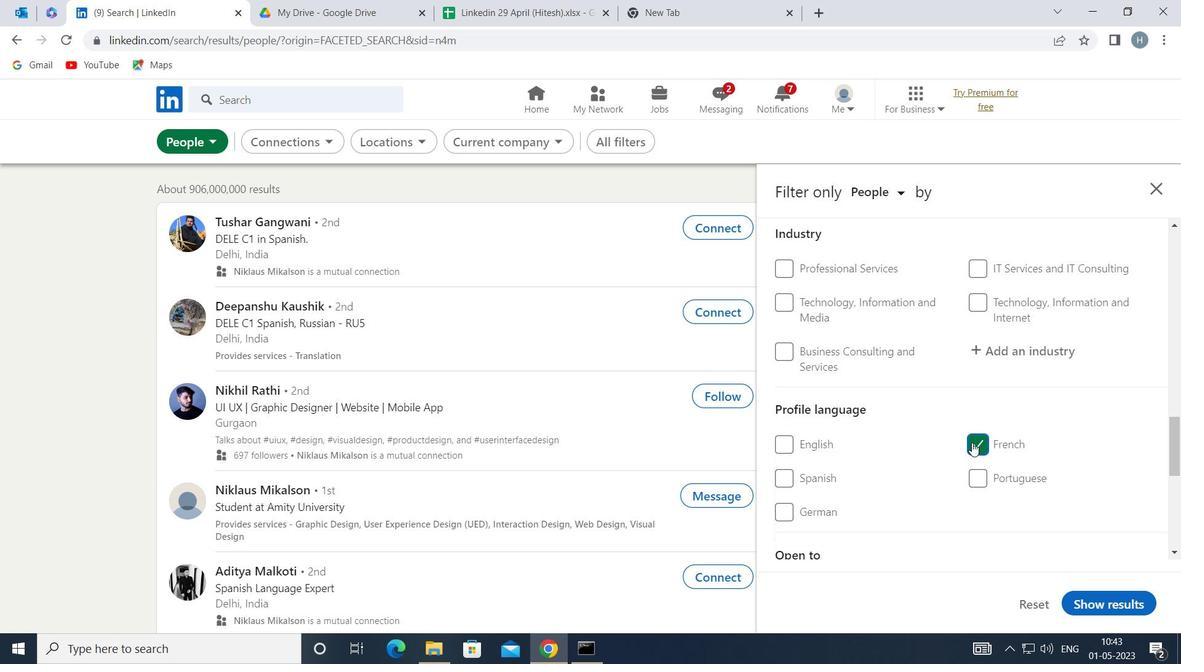 
Action: Mouse scrolled (919, 441) with delta (0, 0)
Screenshot: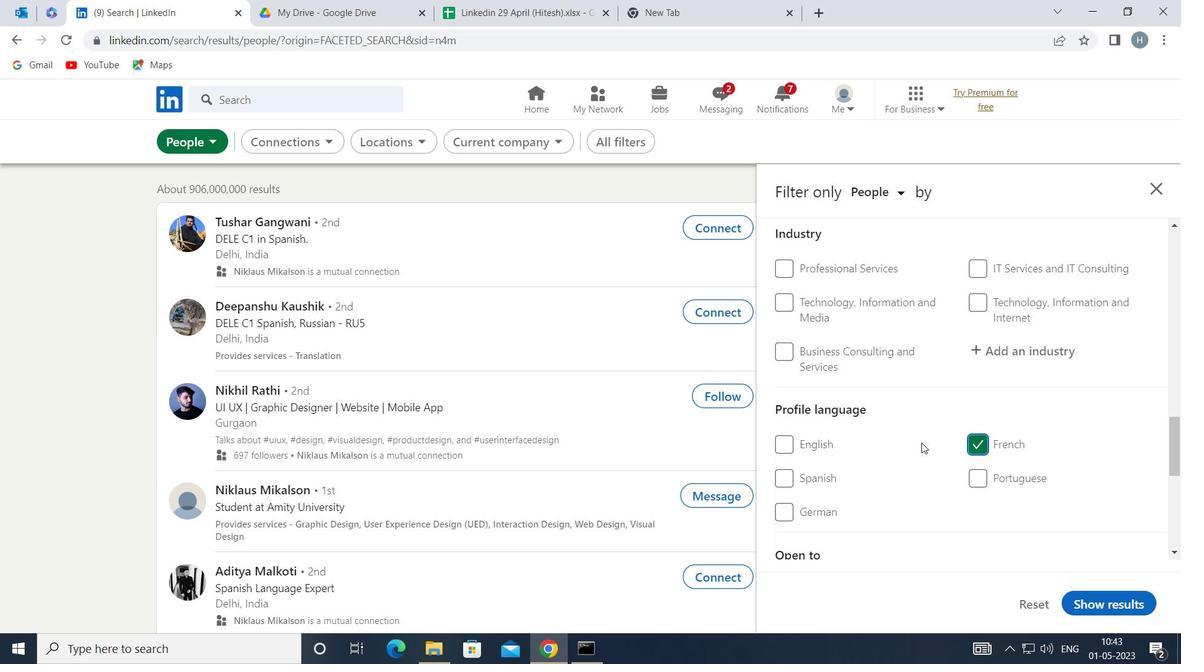 
Action: Mouse scrolled (919, 441) with delta (0, 0)
Screenshot: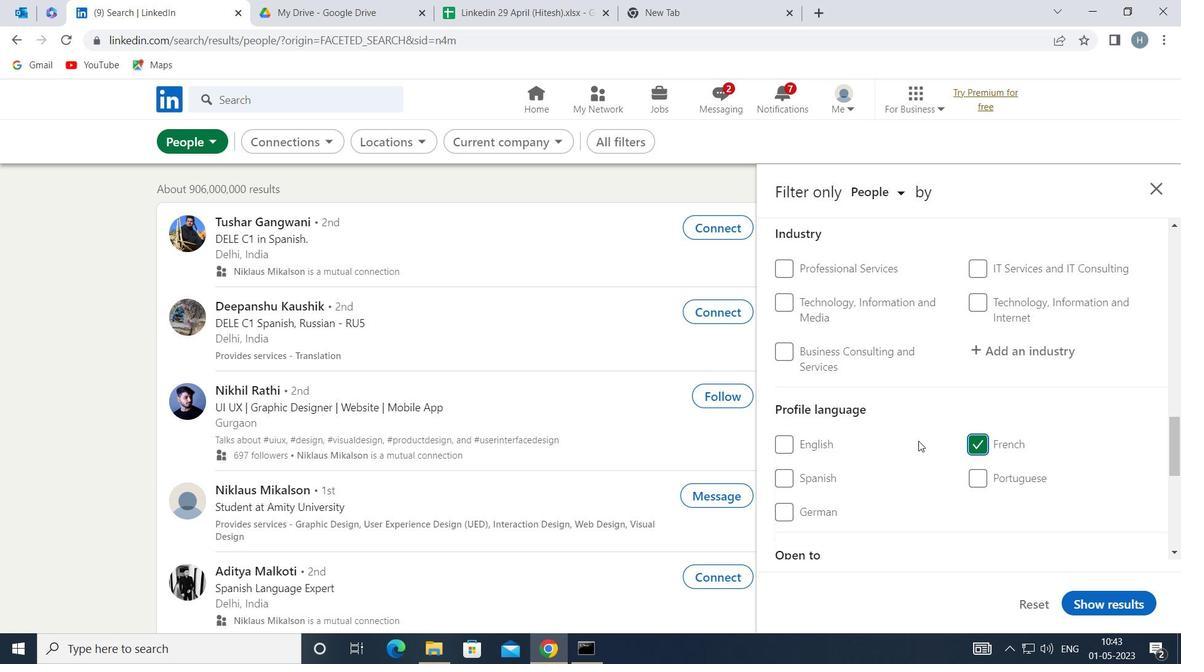 
Action: Mouse scrolled (919, 441) with delta (0, 0)
Screenshot: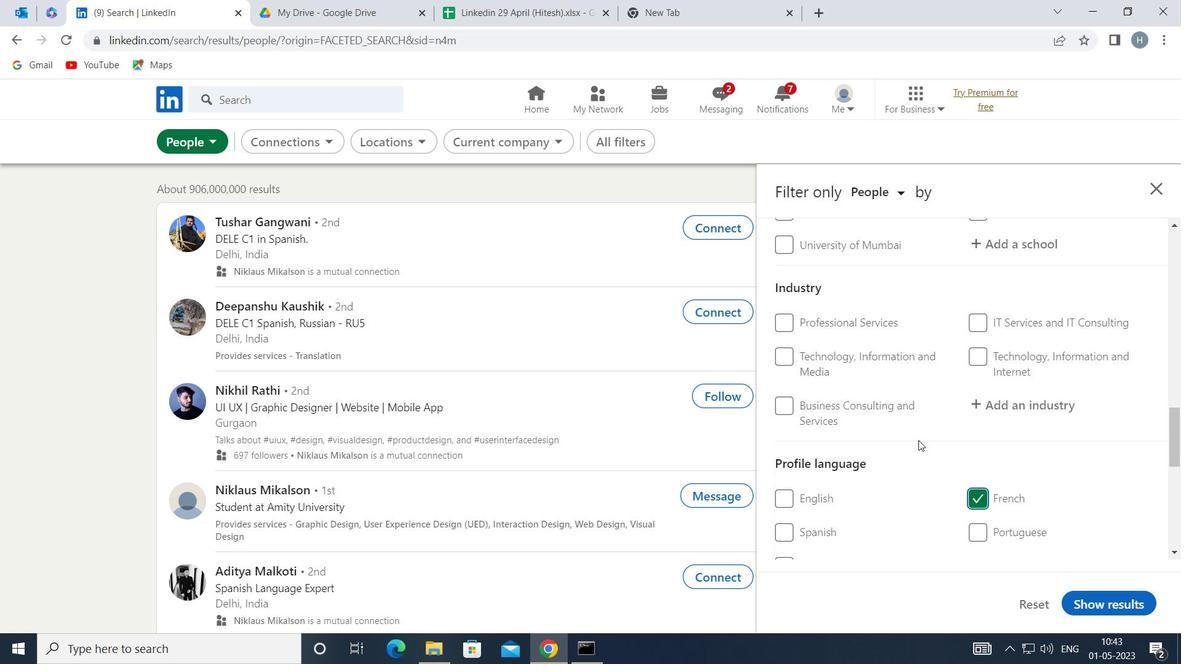 
Action: Mouse scrolled (919, 441) with delta (0, 0)
Screenshot: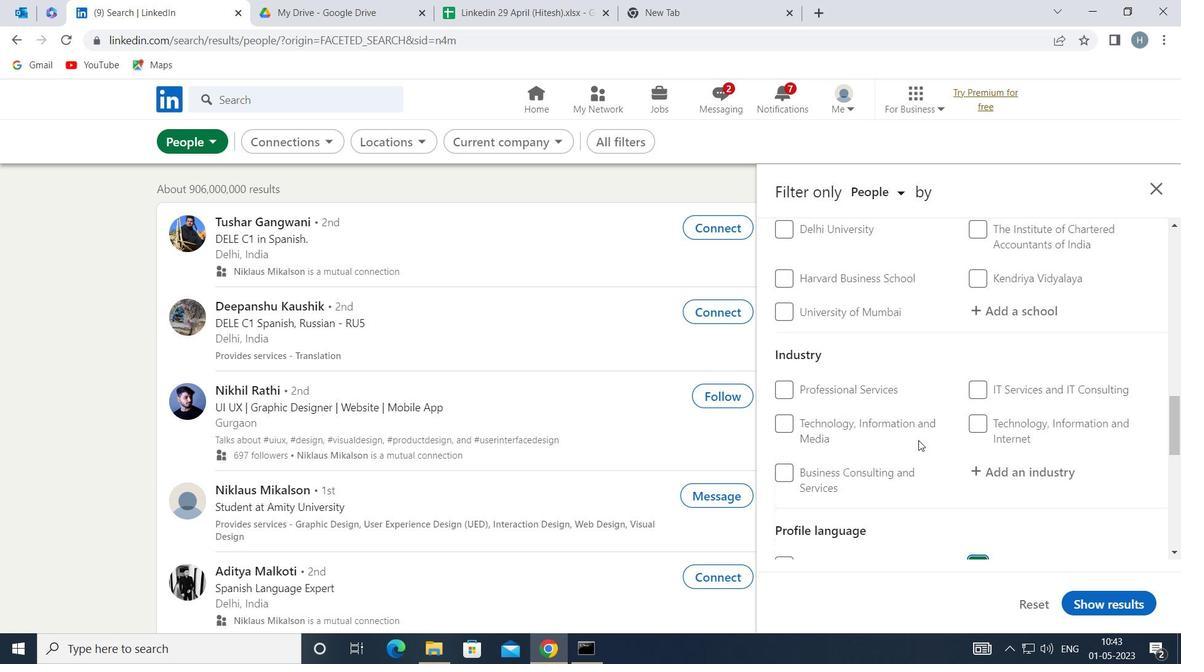 
Action: Mouse scrolled (919, 441) with delta (0, 0)
Screenshot: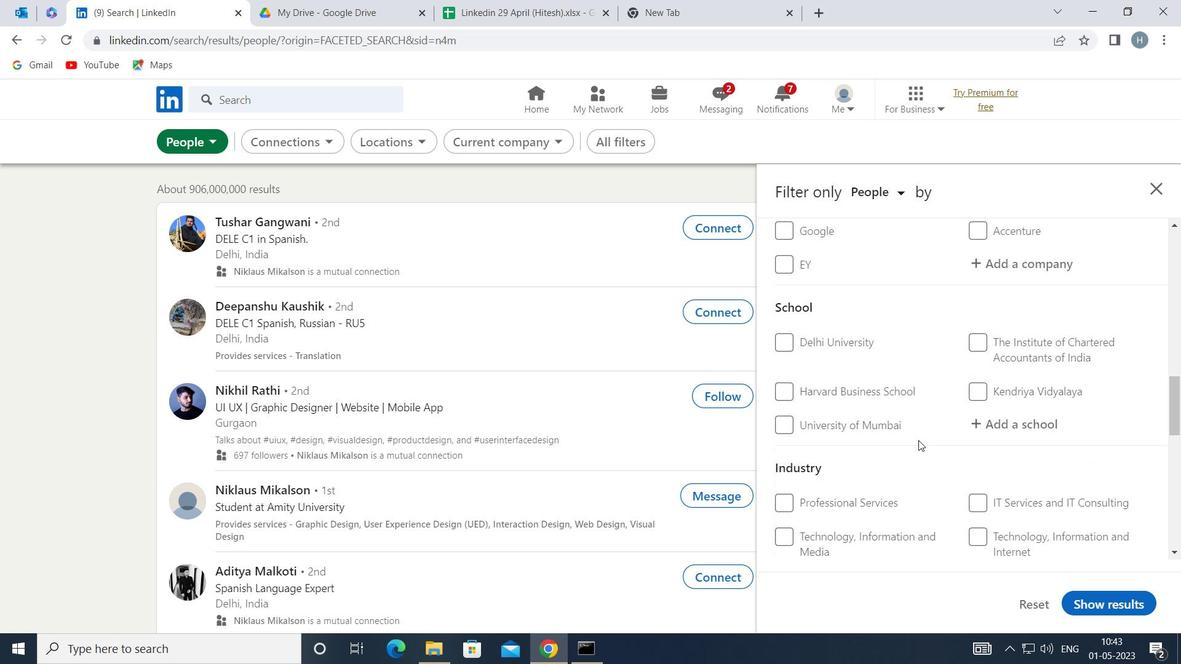 
Action: Mouse scrolled (919, 441) with delta (0, 0)
Screenshot: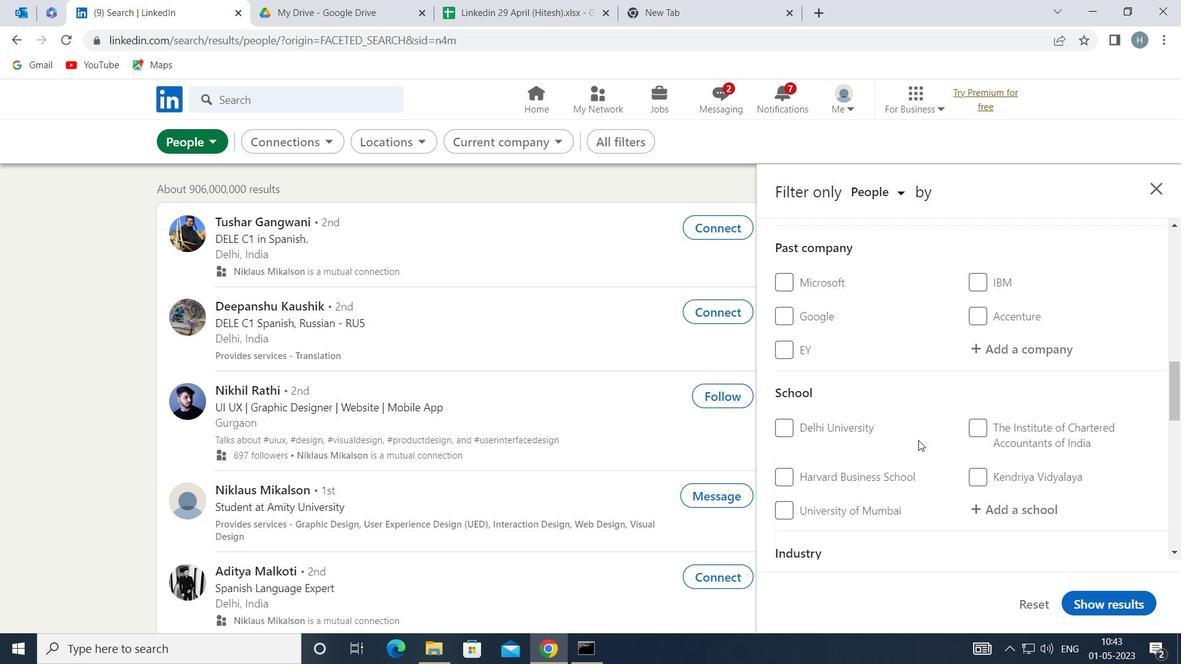 
Action: Mouse scrolled (919, 441) with delta (0, 0)
Screenshot: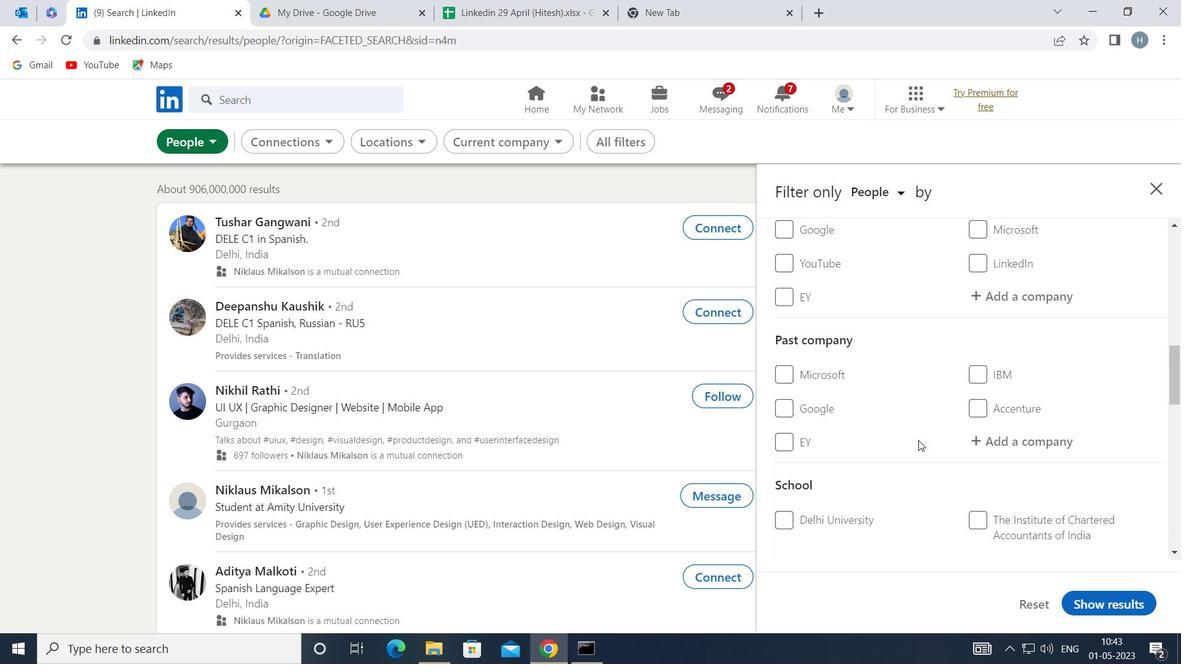 
Action: Mouse moved to (1025, 423)
Screenshot: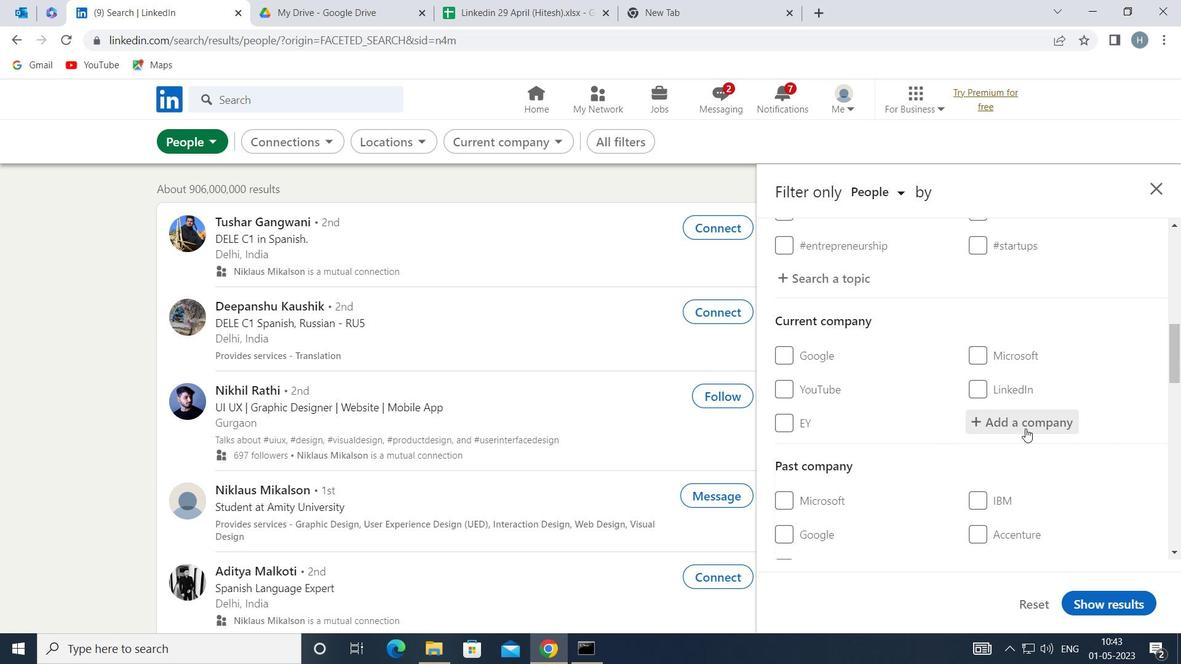
Action: Mouse pressed left at (1025, 423)
Screenshot: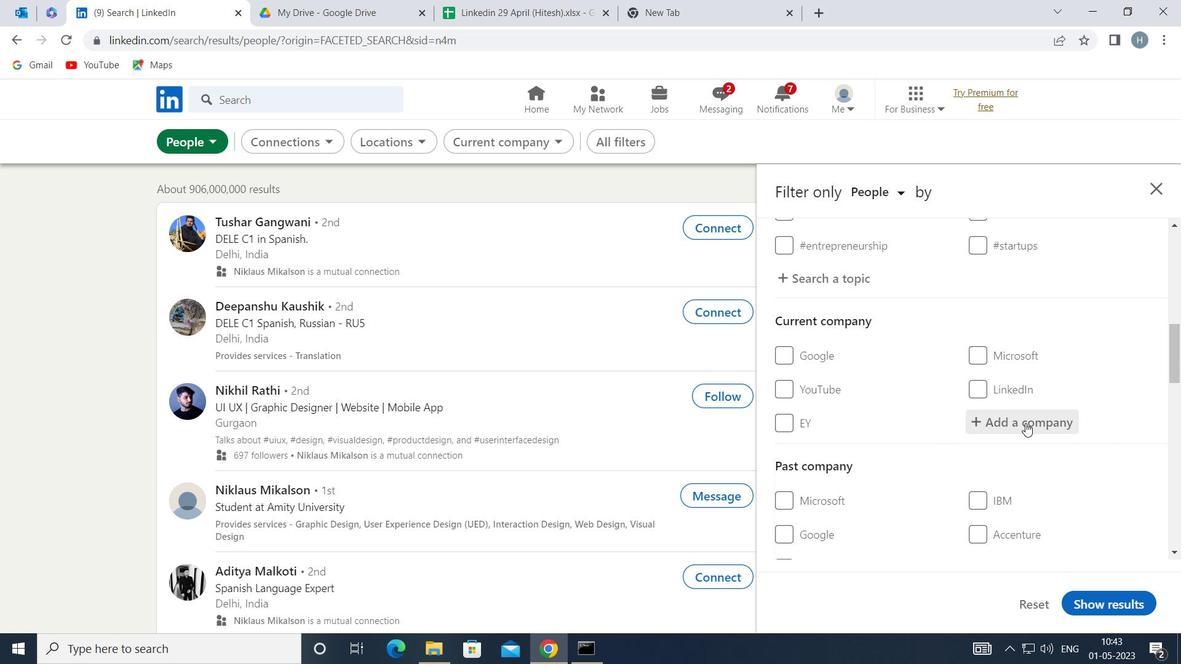 
Action: Key pressed <Key.shift>EMPLOYEE
Screenshot: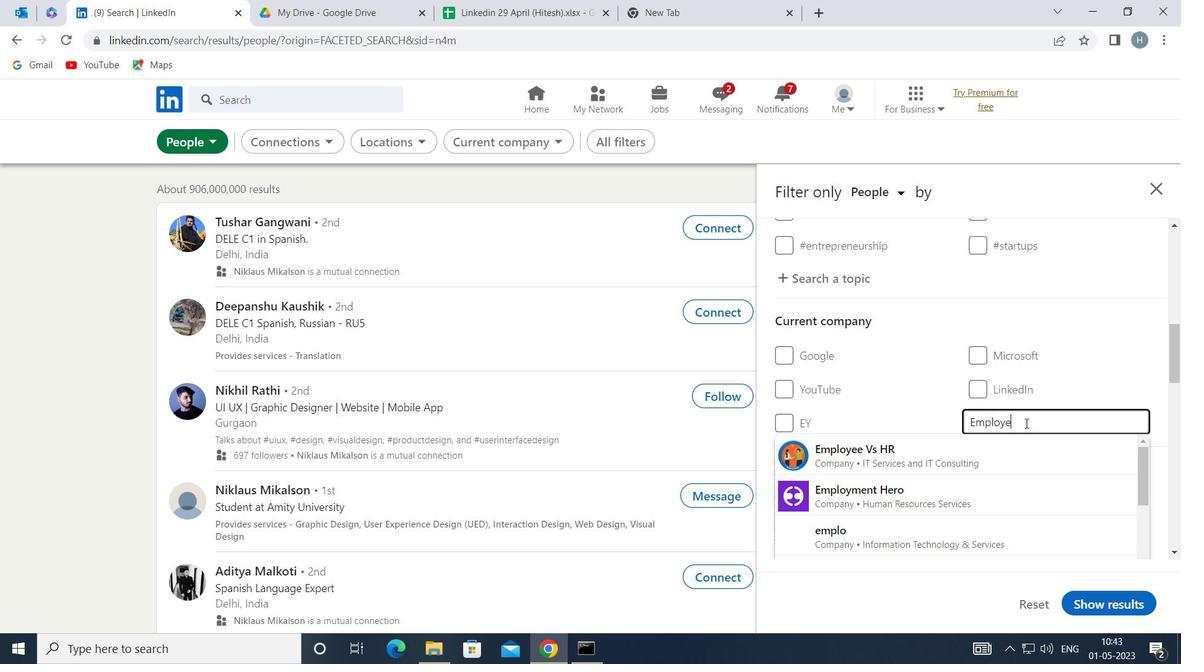 
Action: Mouse moved to (966, 454)
Screenshot: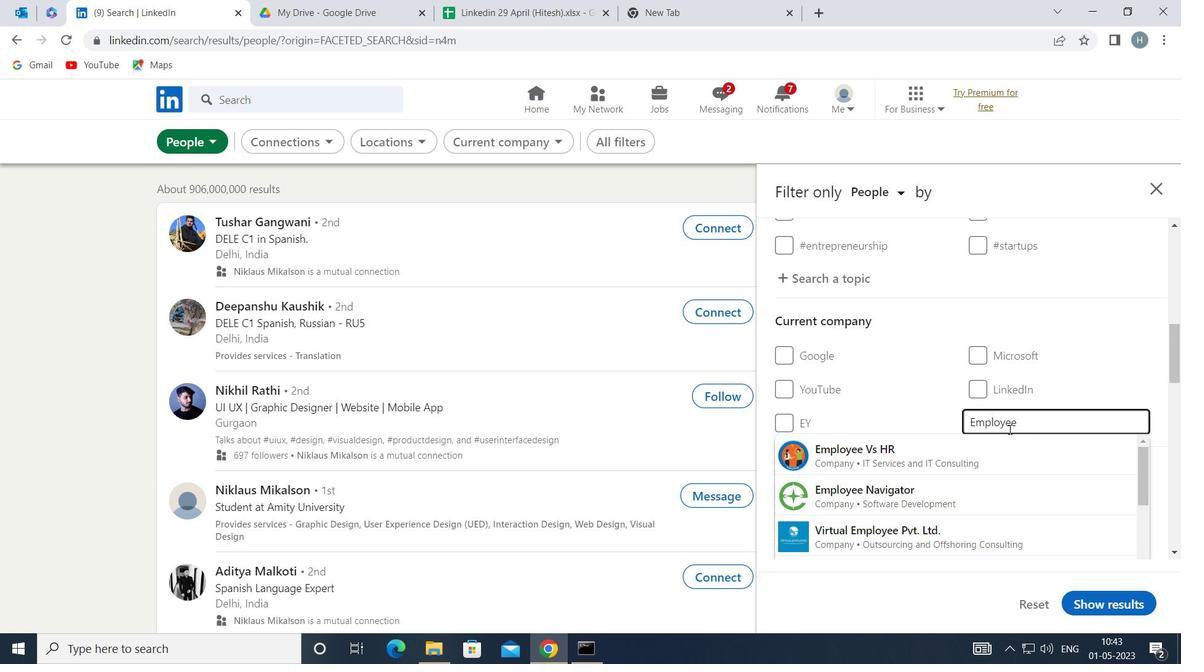 
Action: Mouse pressed left at (966, 454)
Screenshot: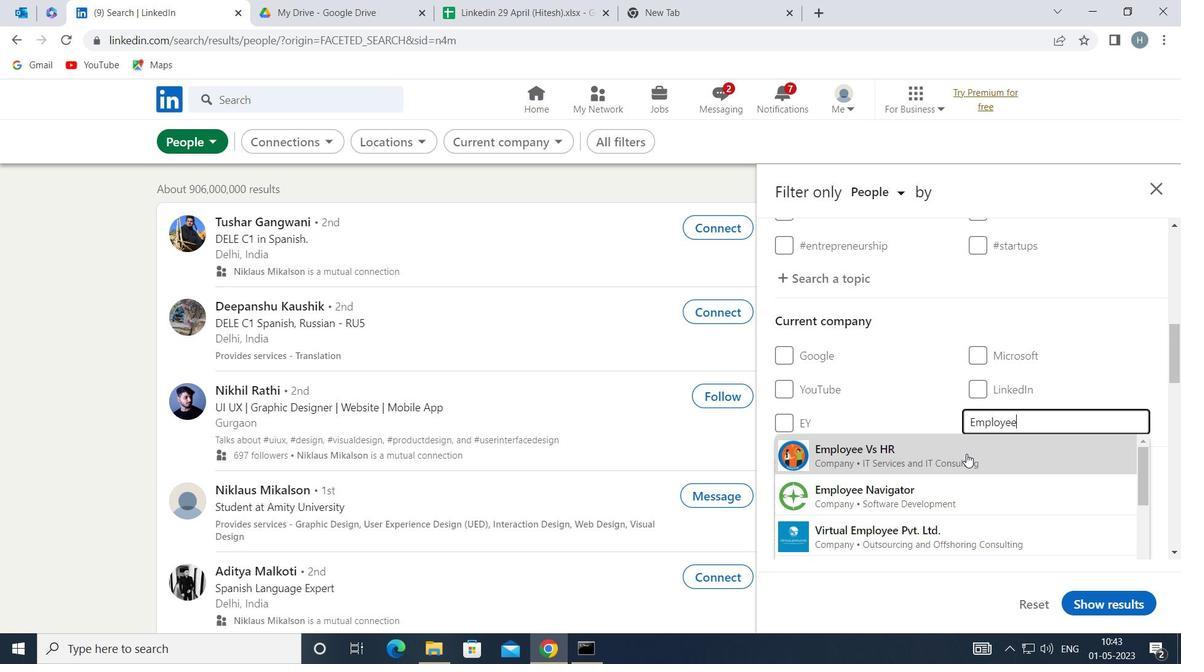 
Action: Mouse moved to (962, 452)
Screenshot: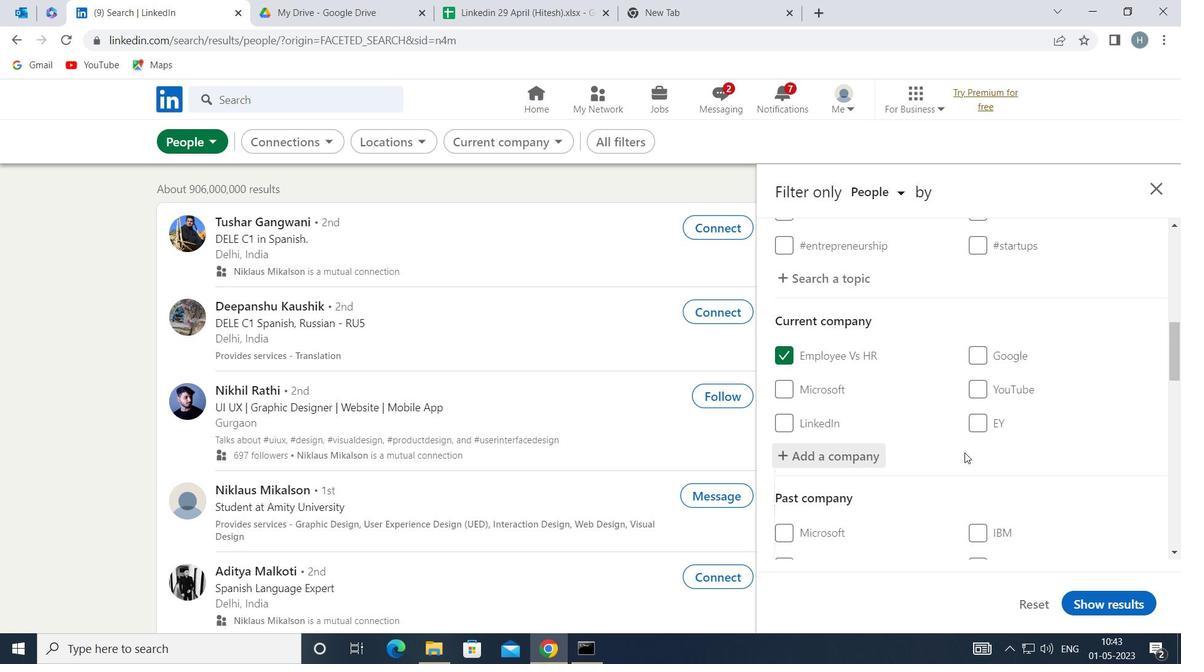 
Action: Mouse scrolled (962, 452) with delta (0, 0)
Screenshot: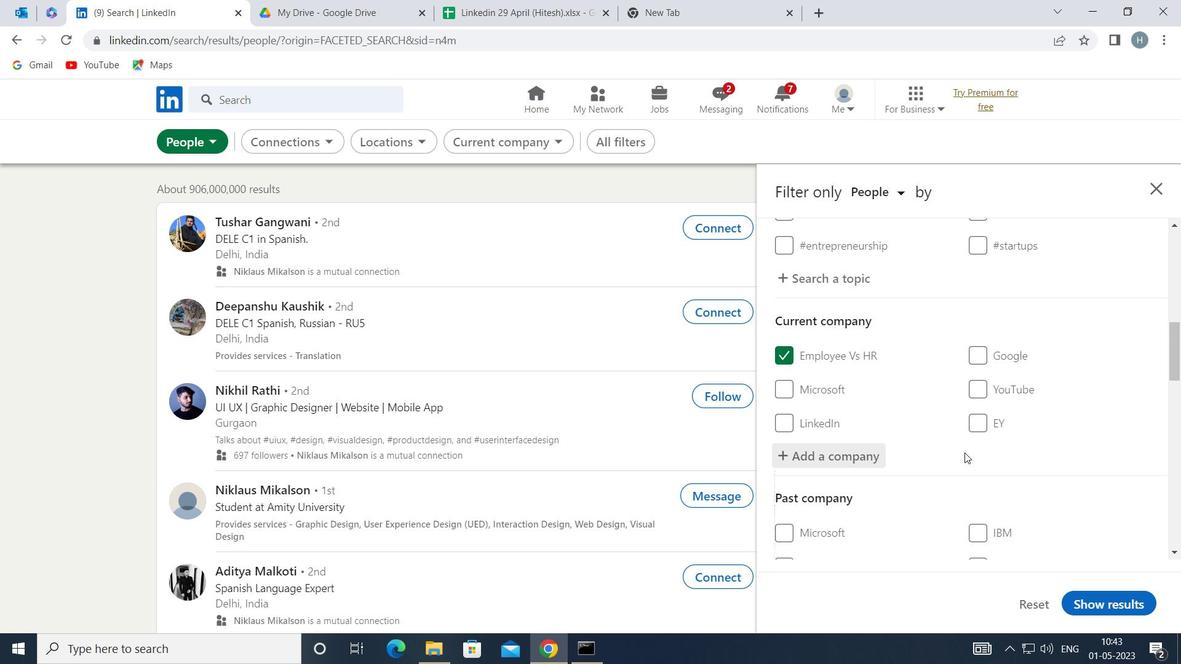 
Action: Mouse moved to (894, 454)
Screenshot: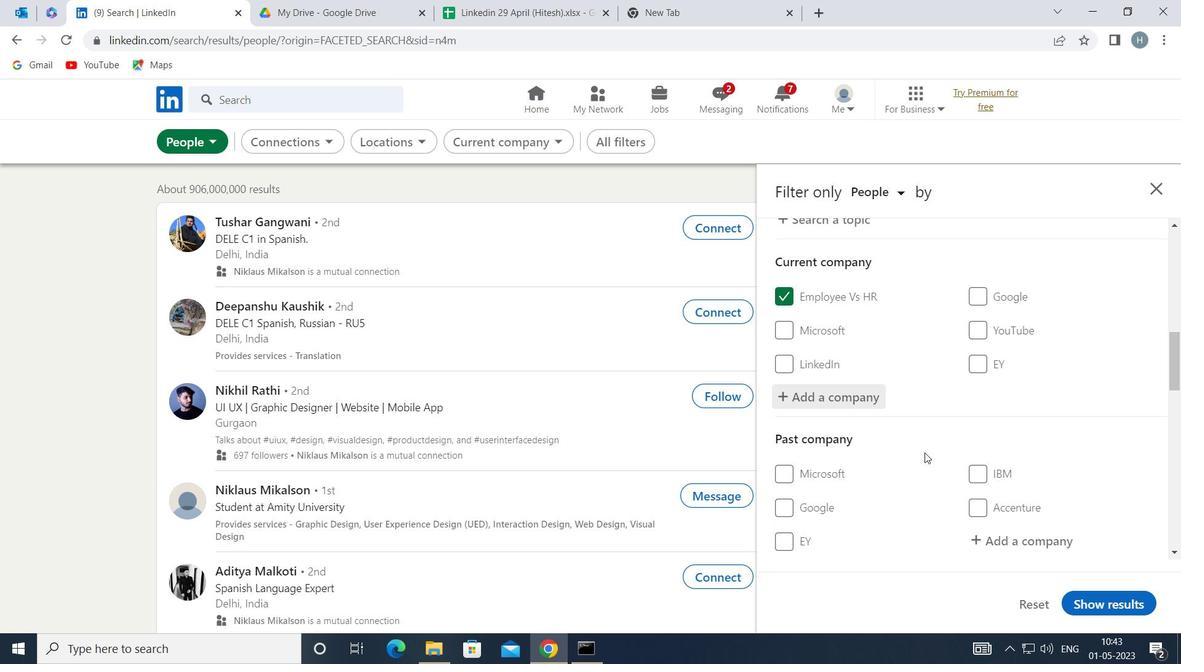 
Action: Mouse scrolled (894, 454) with delta (0, 0)
Screenshot: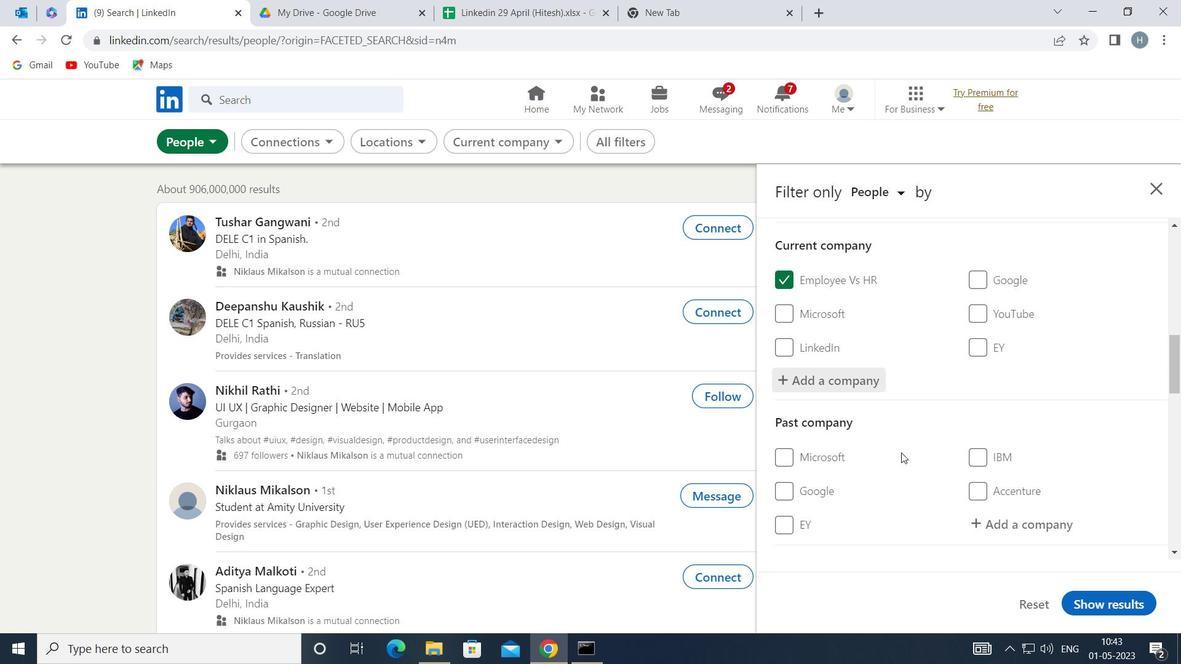 
Action: Mouse moved to (895, 454)
Screenshot: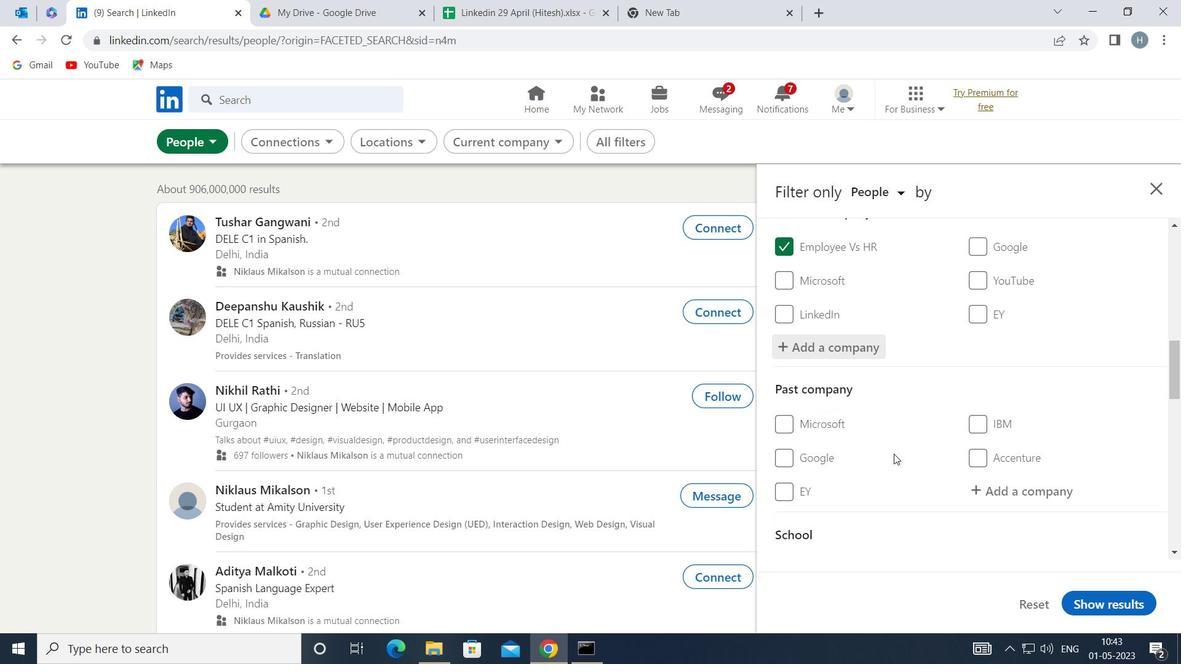 
Action: Mouse scrolled (895, 454) with delta (0, 0)
Screenshot: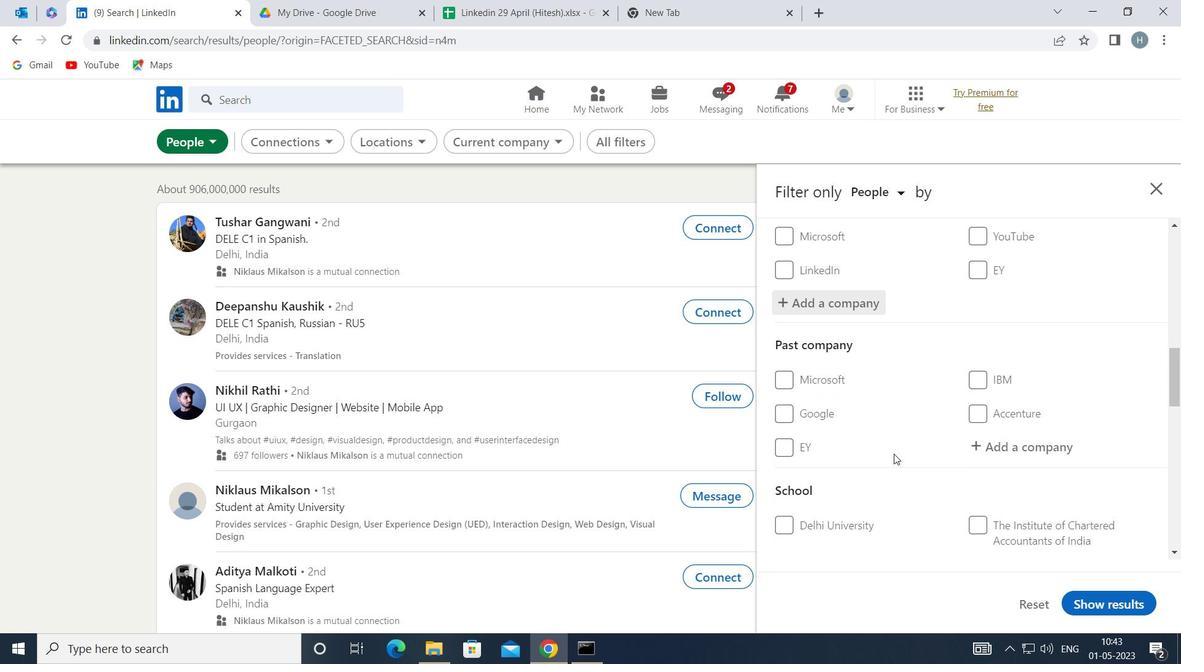 
Action: Mouse scrolled (895, 454) with delta (0, 0)
Screenshot: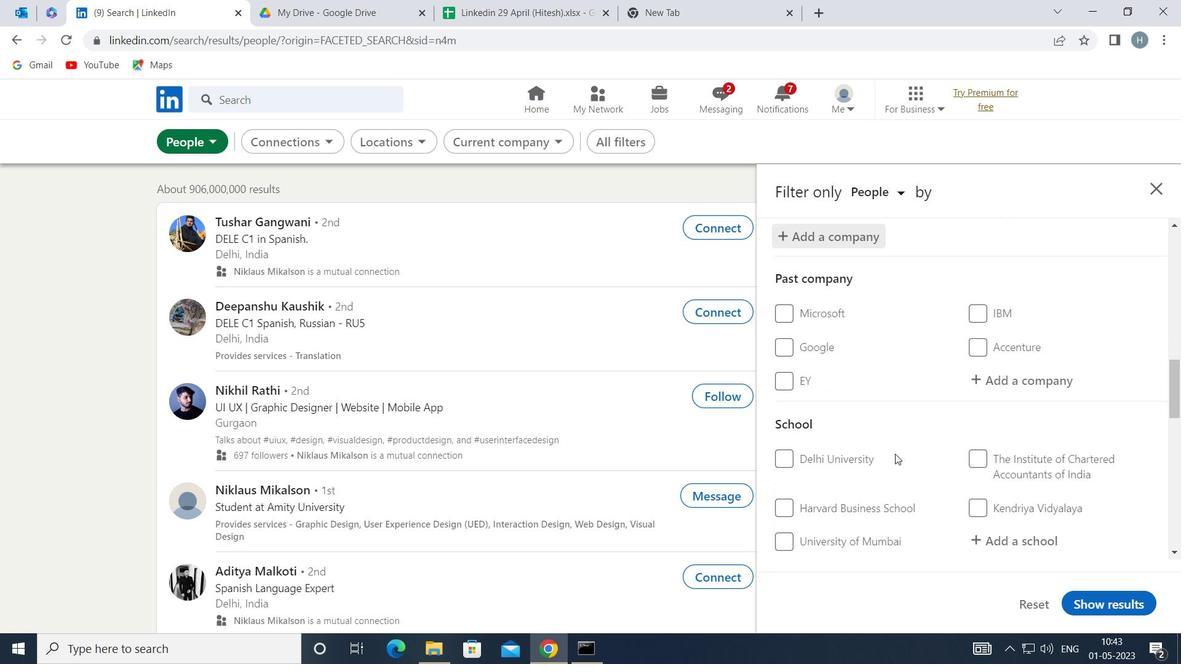 
Action: Mouse moved to (989, 453)
Screenshot: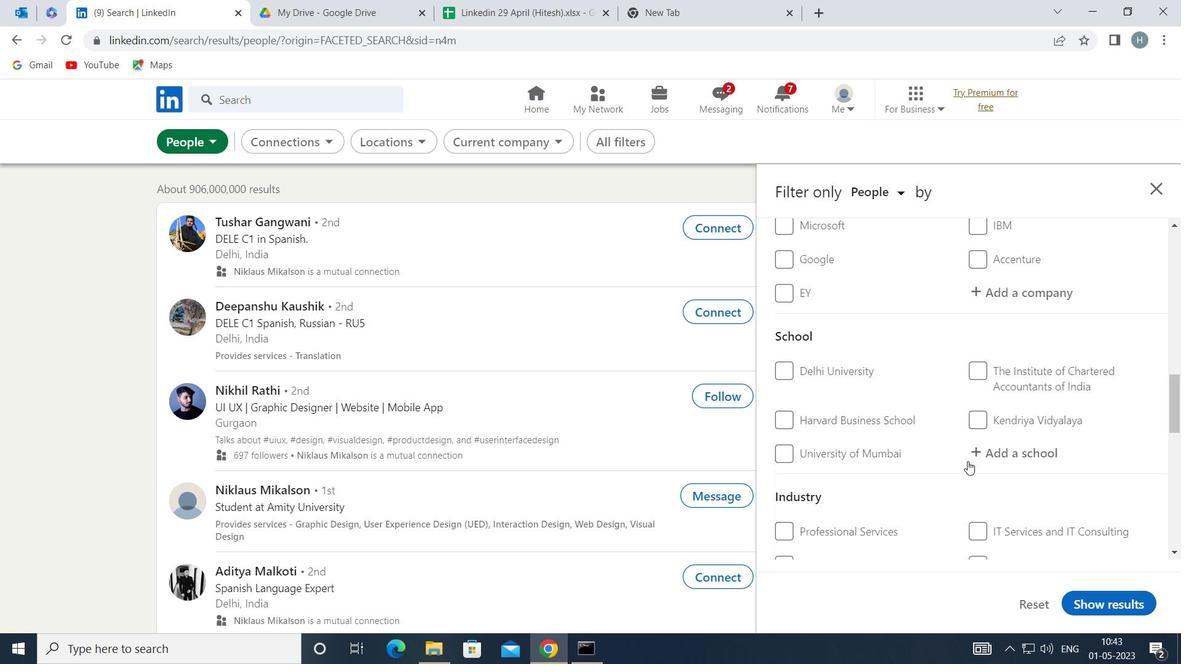 
Action: Mouse pressed left at (989, 453)
Screenshot: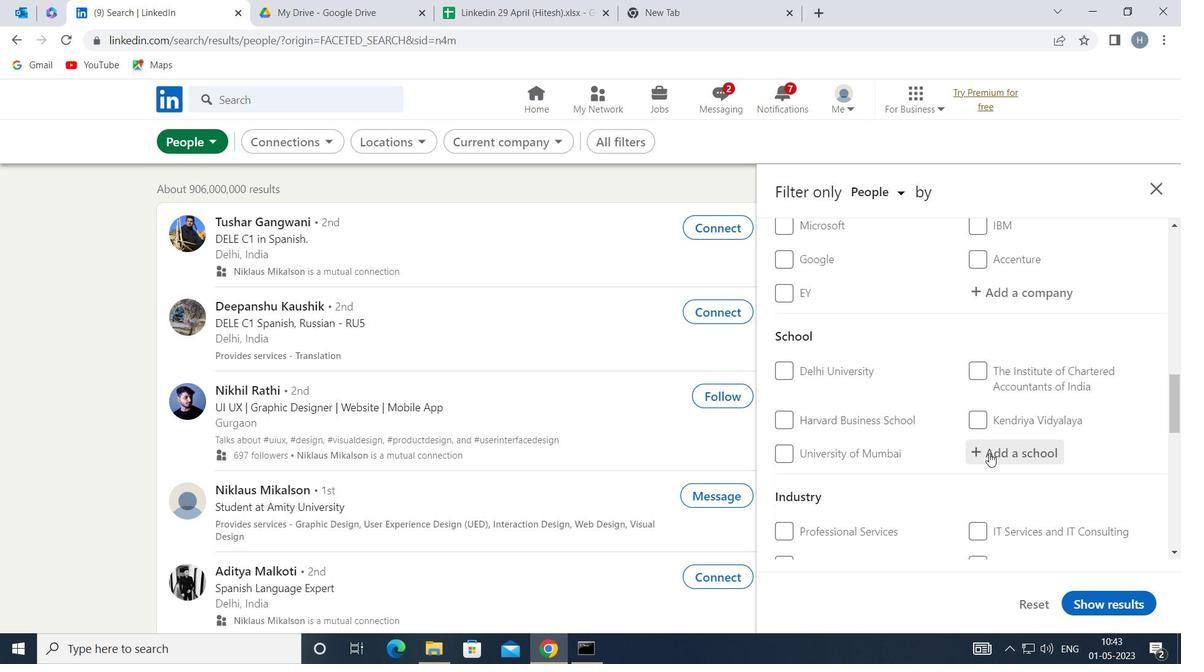 
Action: Key pressed <Key.shift><Key.shift><Key.shift><Key.shift><Key.shift><Key.shift><Key.shift><Key.shift><Key.shift><Key.shift><Key.shift><Key.shift><Key.shift><Key.shift><Key.shift><Key.shift><Key.shift><Key.shift><Key.shift><Key.shift><Key.shift><Key.shift><Key.shift><Key.shift><Key.shift><Key.shift><Key.shift><Key.shift><Key.shift><Key.shift><Key.shift><Key.shift><Key.shift><Key.shift><Key.shift><Key.shift><Key.shift><Key.shift><Key.shift><Key.shift><Key.shift><Key.shift><Key.shift><Key.shift><Key.shift><Key.shift><Key.shift><Key.shift><Key.shift><Key.shift>INDIAN<Key.space><Key.shift><Key.shift>INSTITUT
Screenshot: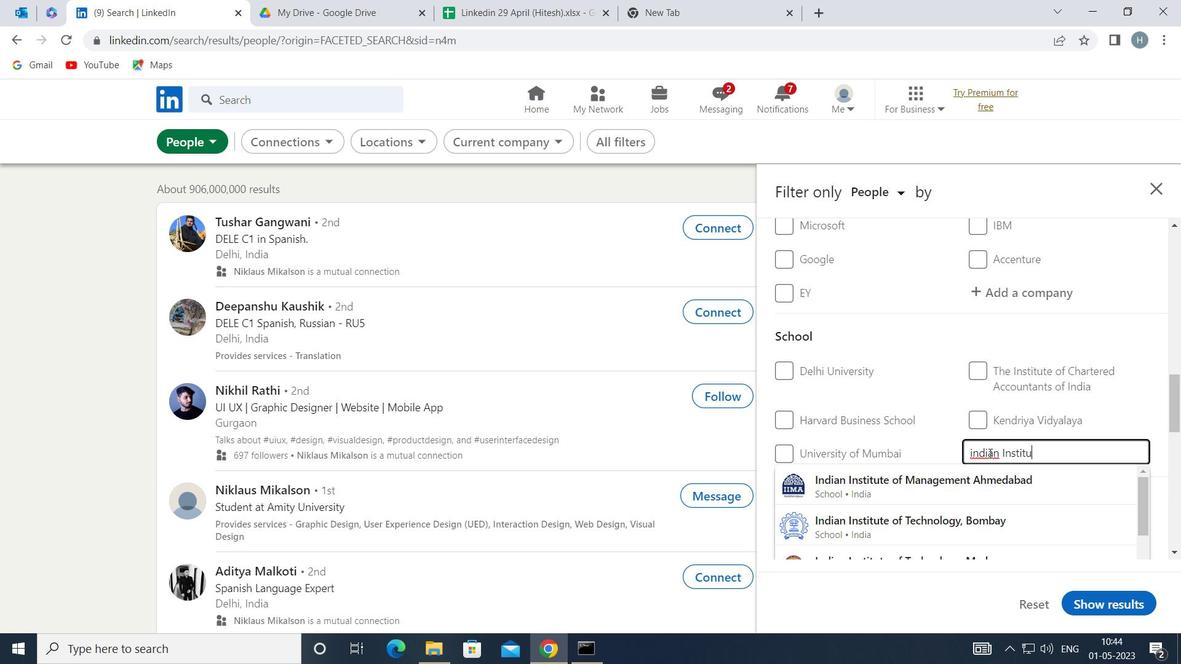 
Action: Mouse moved to (990, 453)
Screenshot: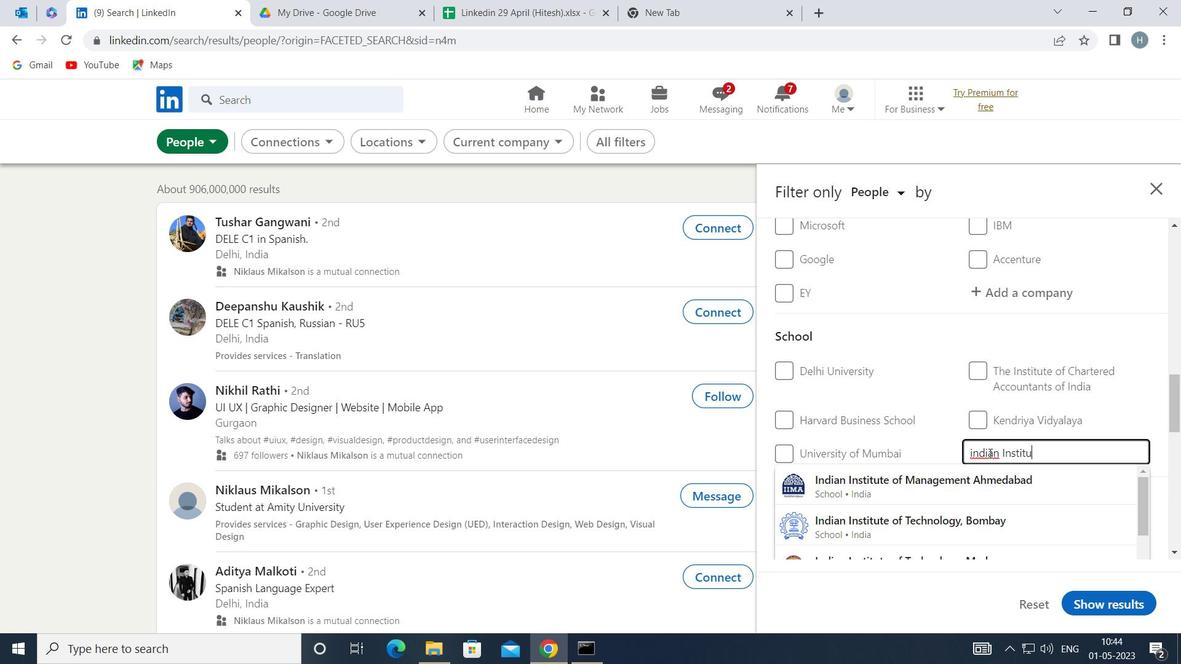
Action: Key pressed E<Key.space><Key.shift><Key.shift><Key.shift><Key.shift><Key.shift><Key.shift><Key.shift><Key.shift><Key.shift><Key.shift><Key.shift><Key.shift><Key.shift><Key.shift>OF<Key.space><Key.shift>INFORMATIO
Screenshot: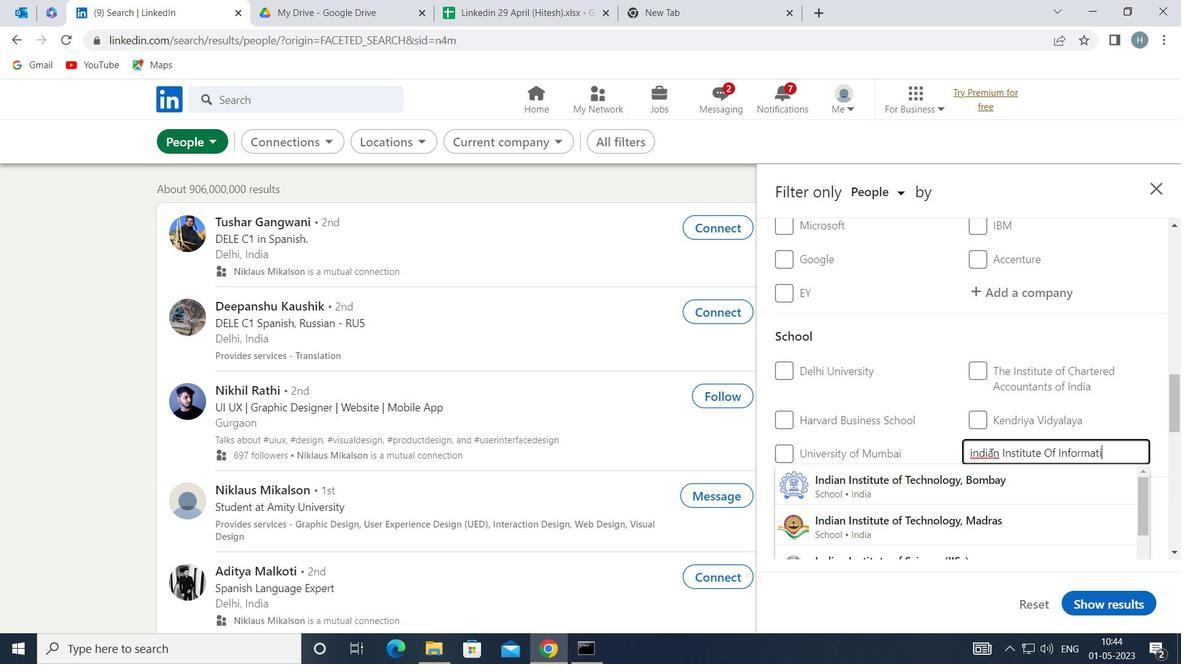 
Action: Mouse moved to (1000, 478)
Screenshot: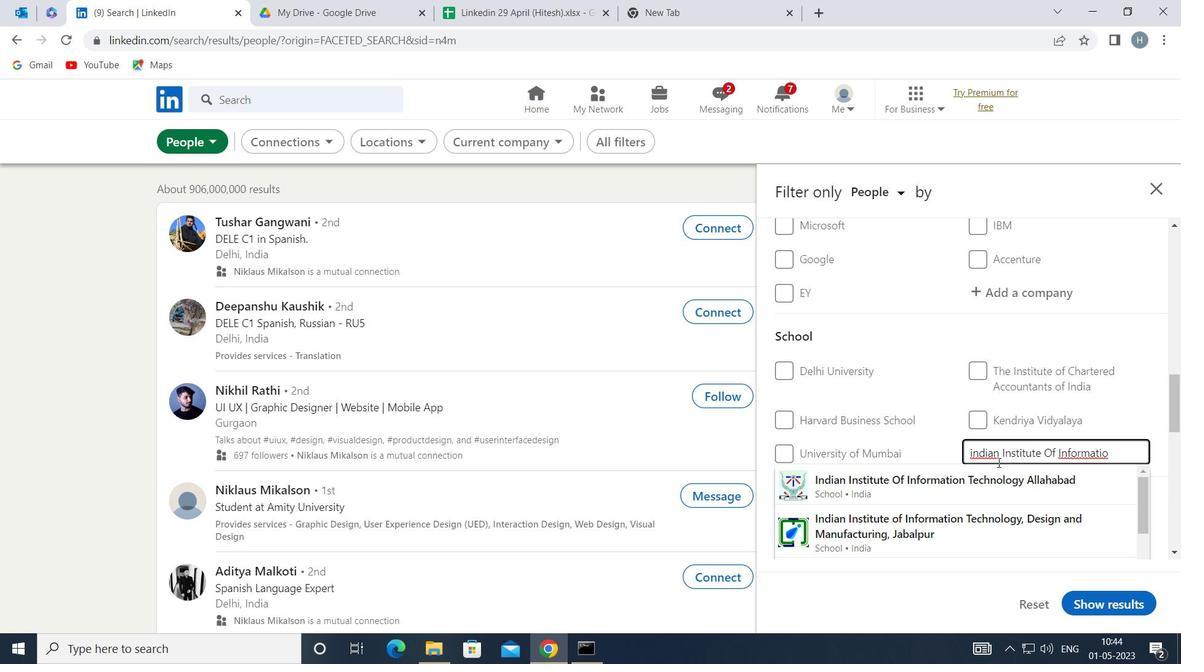
Action: Mouse pressed left at (1000, 478)
Screenshot: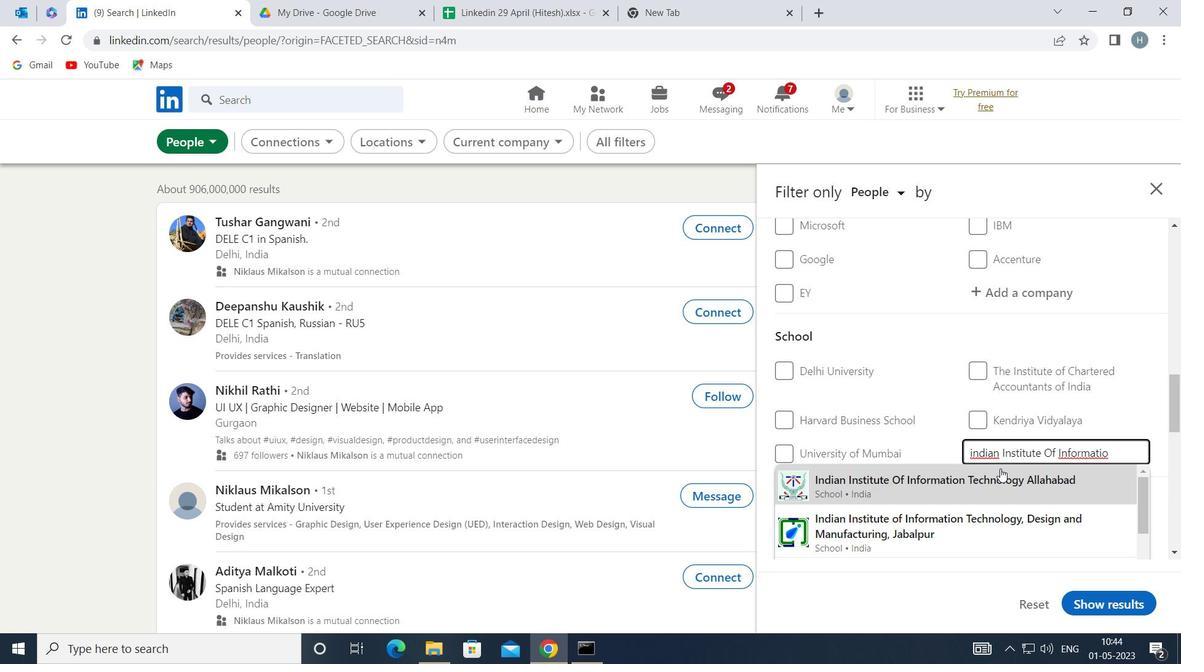 
Action: Mouse moved to (956, 451)
Screenshot: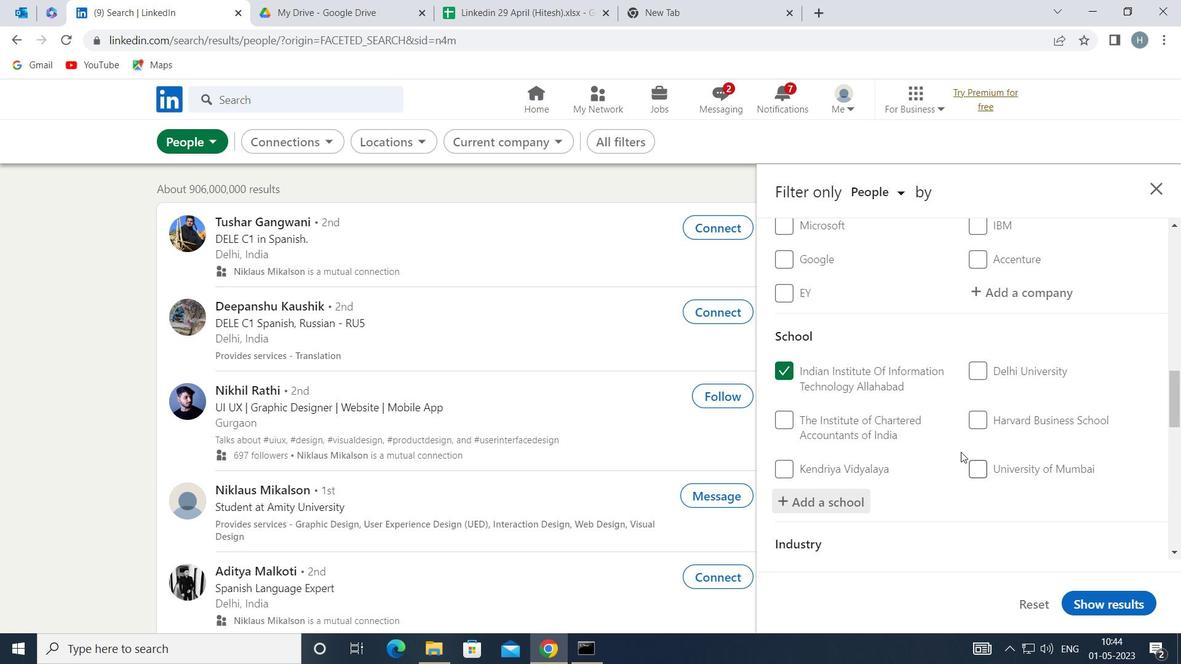 
Action: Mouse scrolled (956, 450) with delta (0, 0)
Screenshot: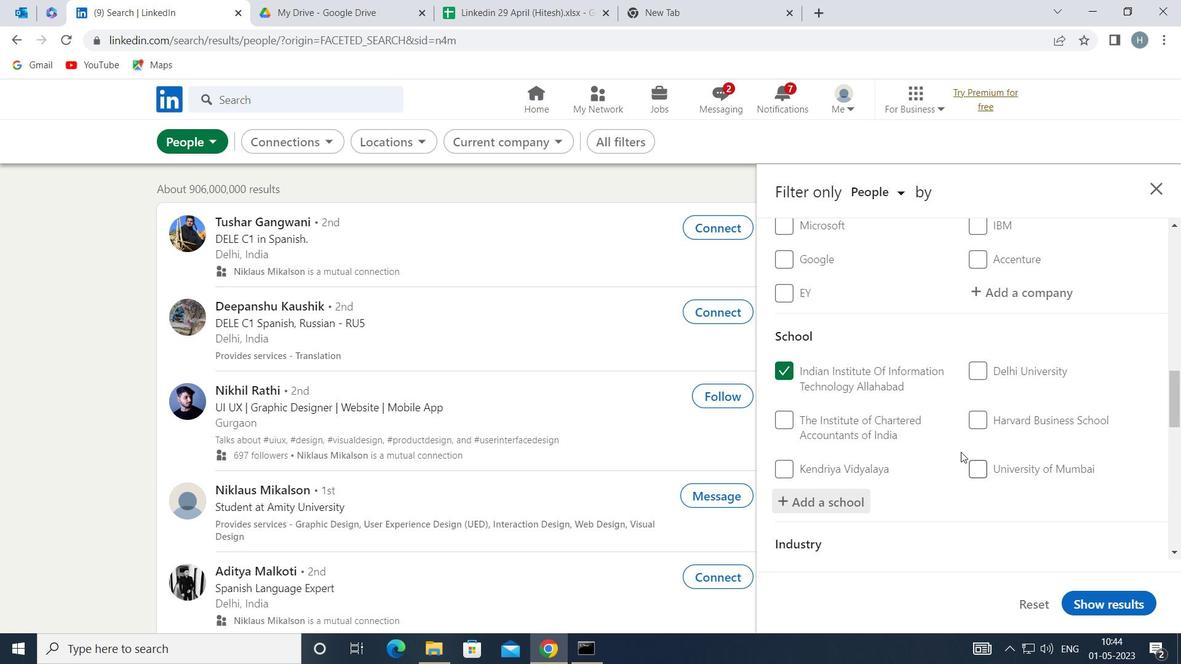 
Action: Mouse moved to (951, 451)
Screenshot: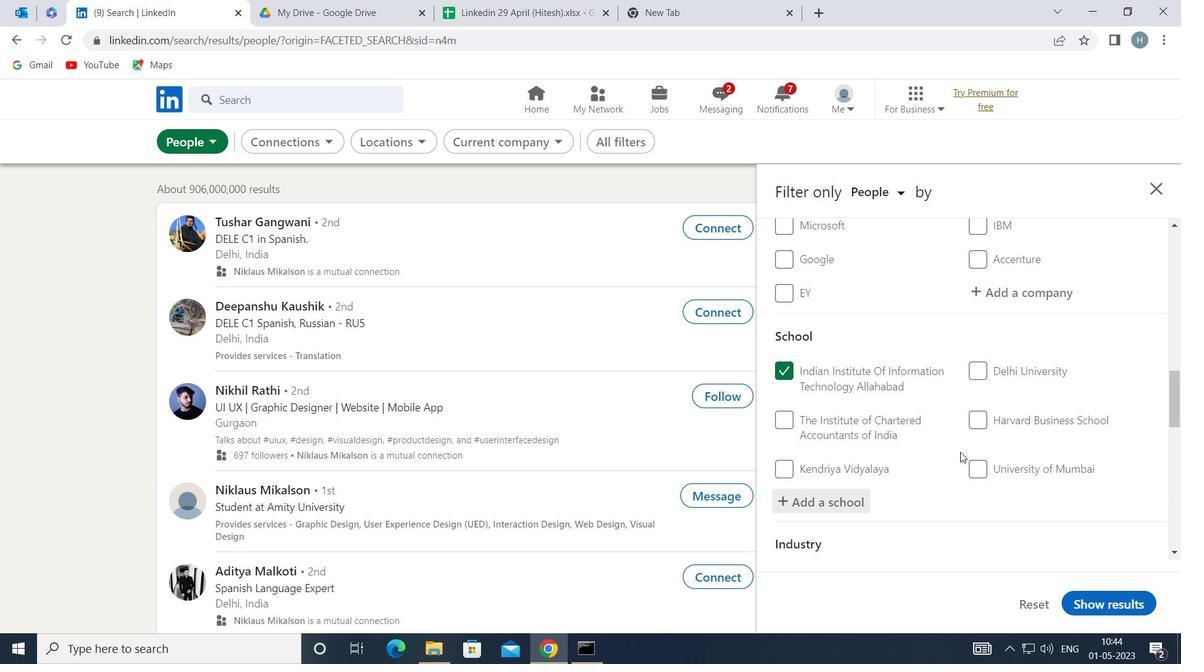 
Action: Mouse scrolled (951, 450) with delta (0, 0)
Screenshot: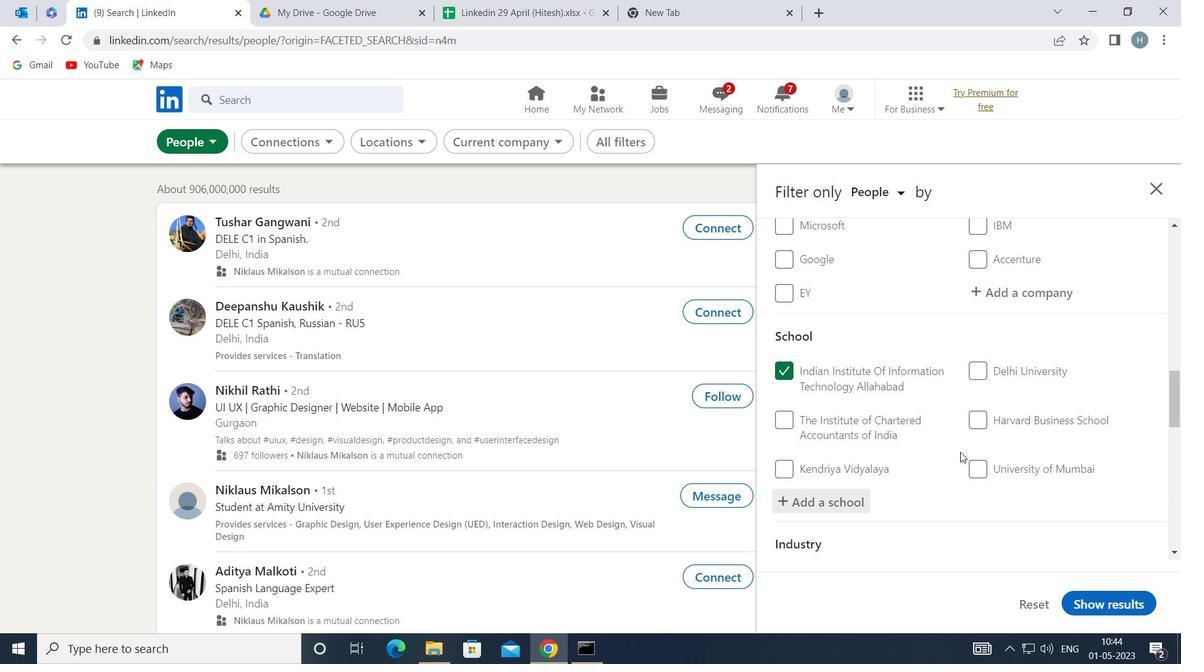 
Action: Mouse moved to (910, 443)
Screenshot: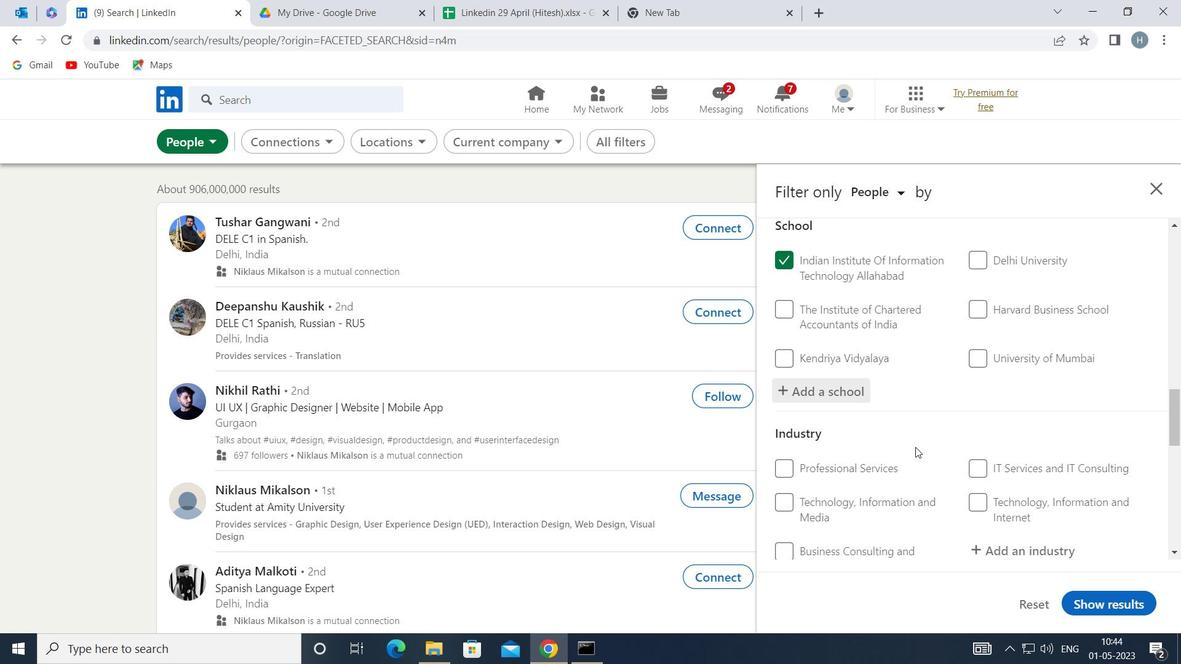 
Action: Mouse scrolled (910, 442) with delta (0, 0)
Screenshot: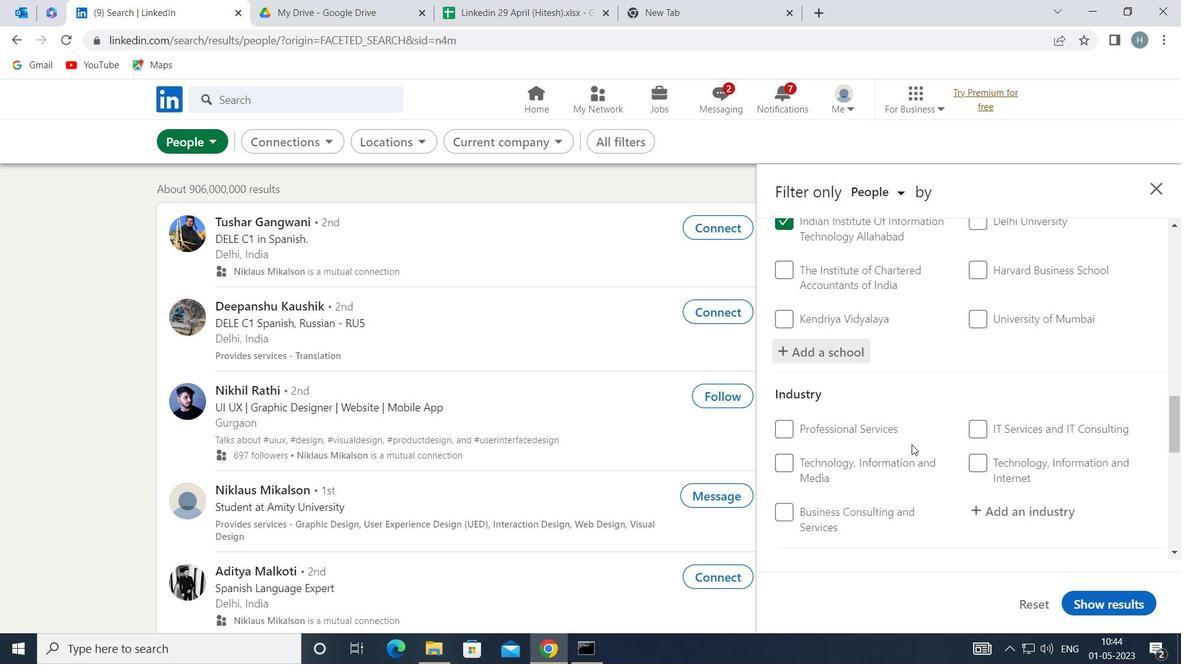 
Action: Mouse moved to (1038, 434)
Screenshot: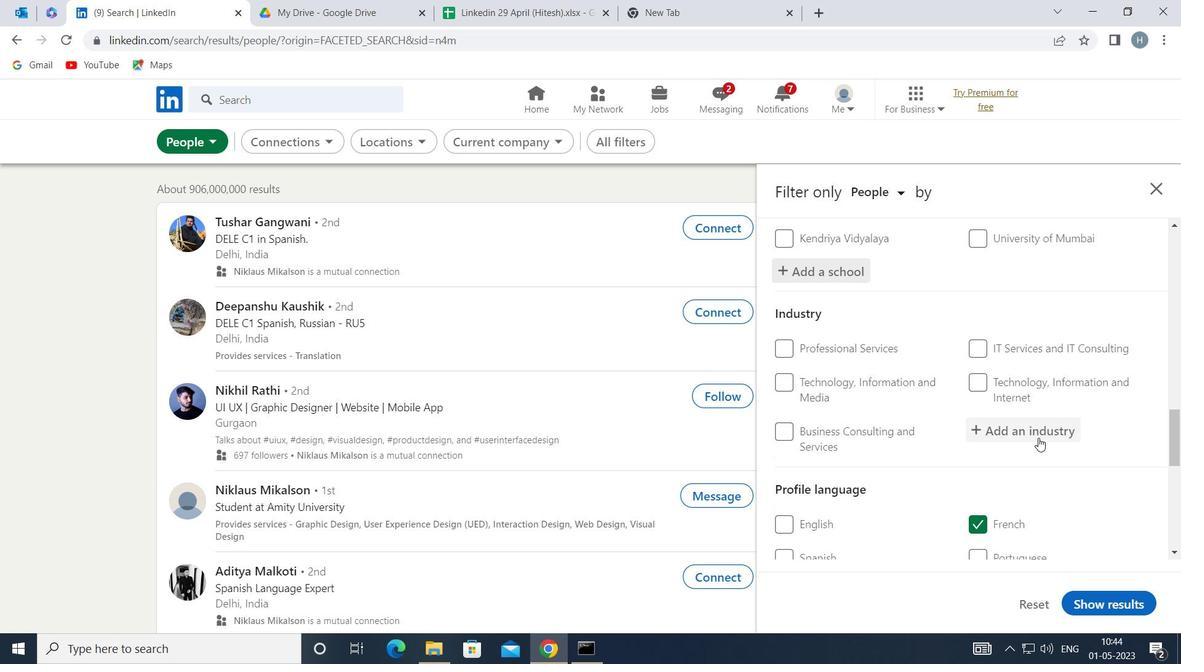 
Action: Mouse pressed left at (1038, 434)
Screenshot: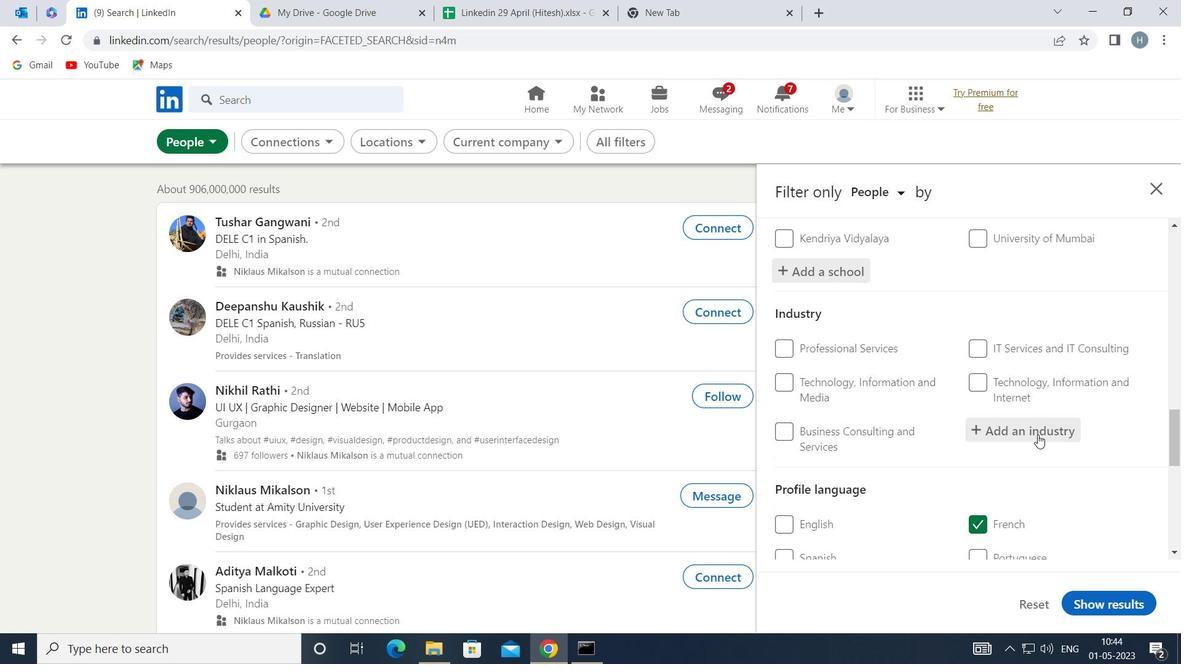 
Action: Key pressed <Key.shift>AMBU
Screenshot: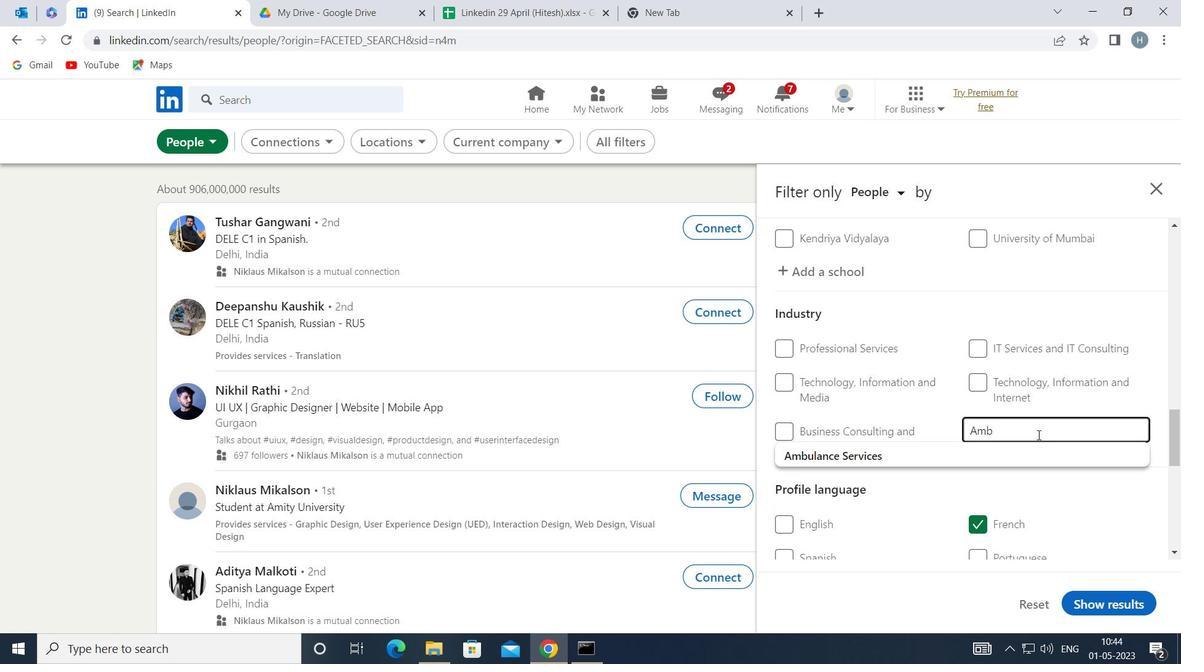 
Action: Mouse moved to (983, 454)
Screenshot: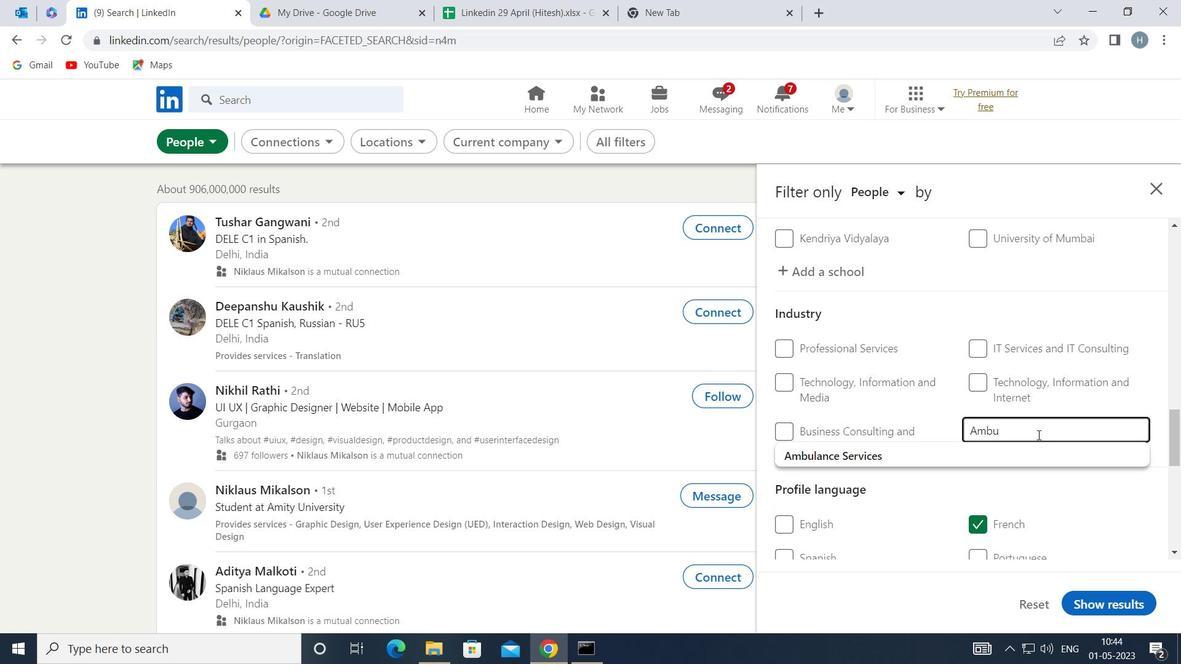 
Action: Mouse pressed left at (983, 454)
Screenshot: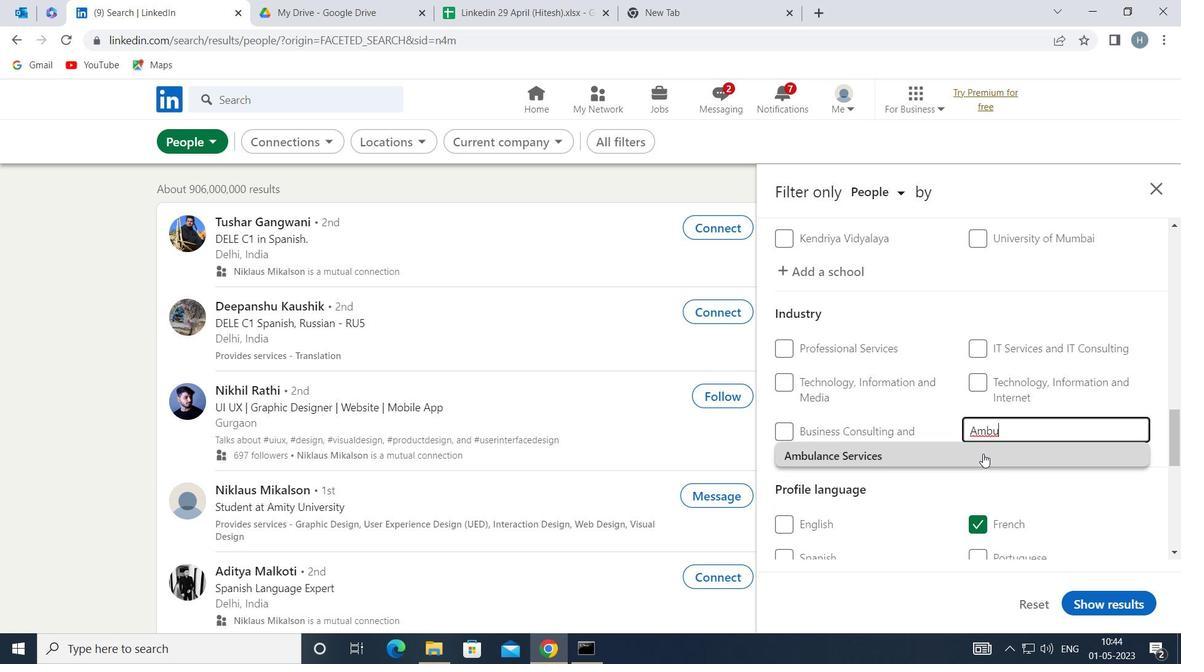 
Action: Mouse moved to (980, 452)
Screenshot: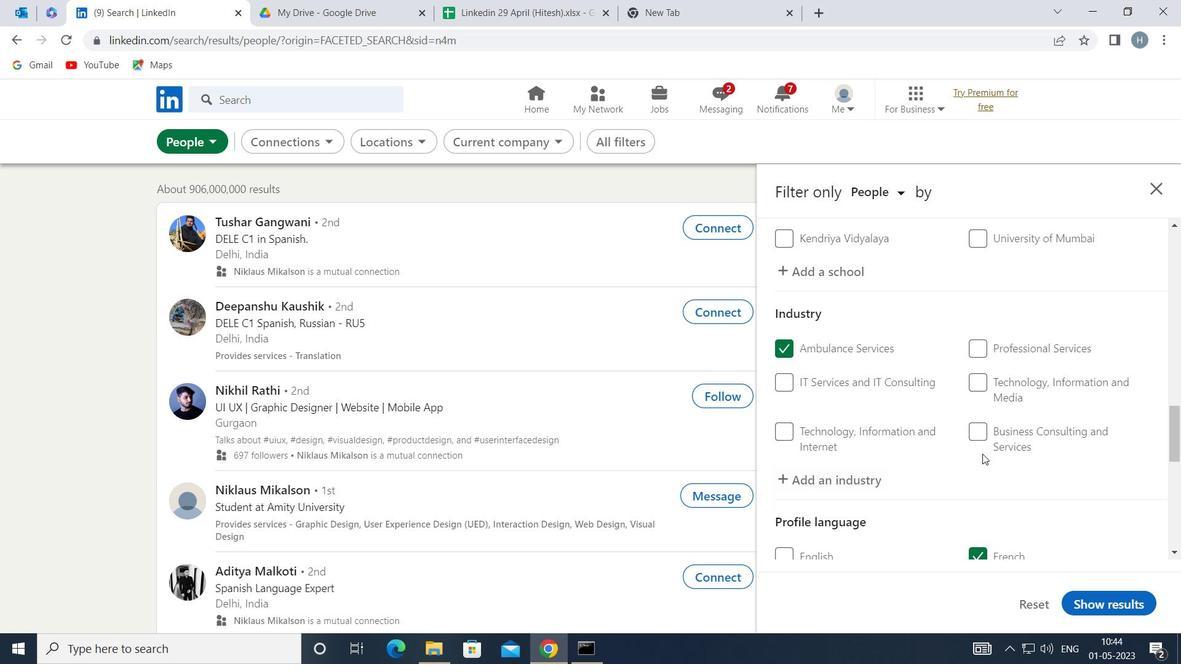
Action: Mouse scrolled (980, 451) with delta (0, 0)
Screenshot: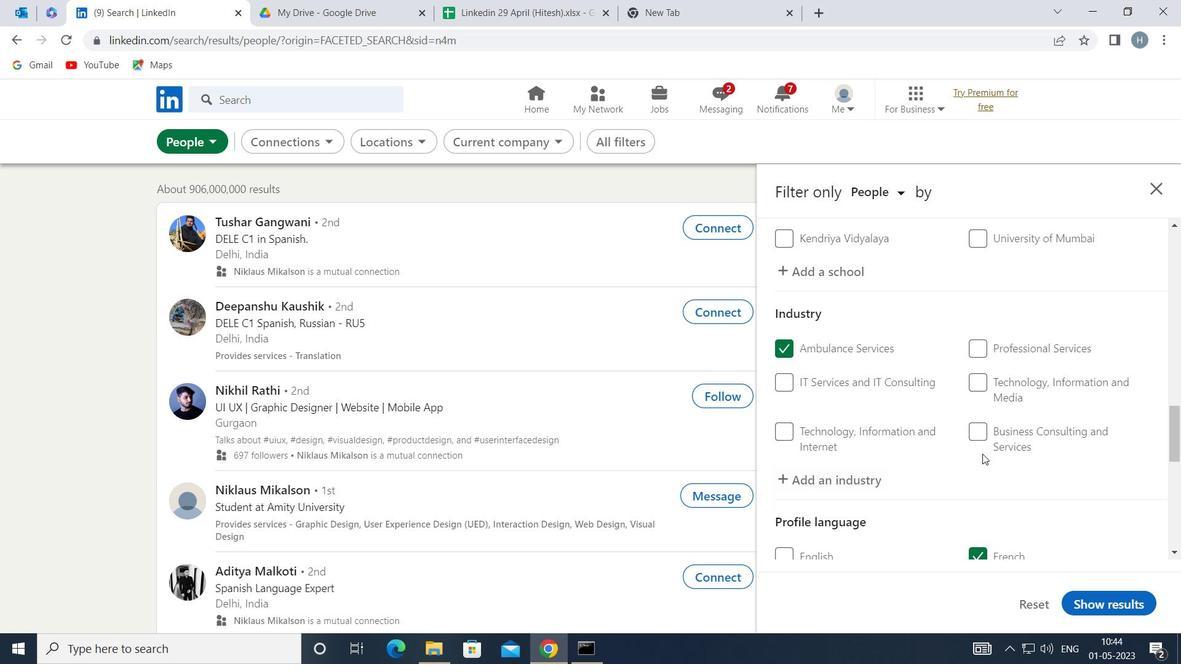 
Action: Mouse moved to (975, 452)
Screenshot: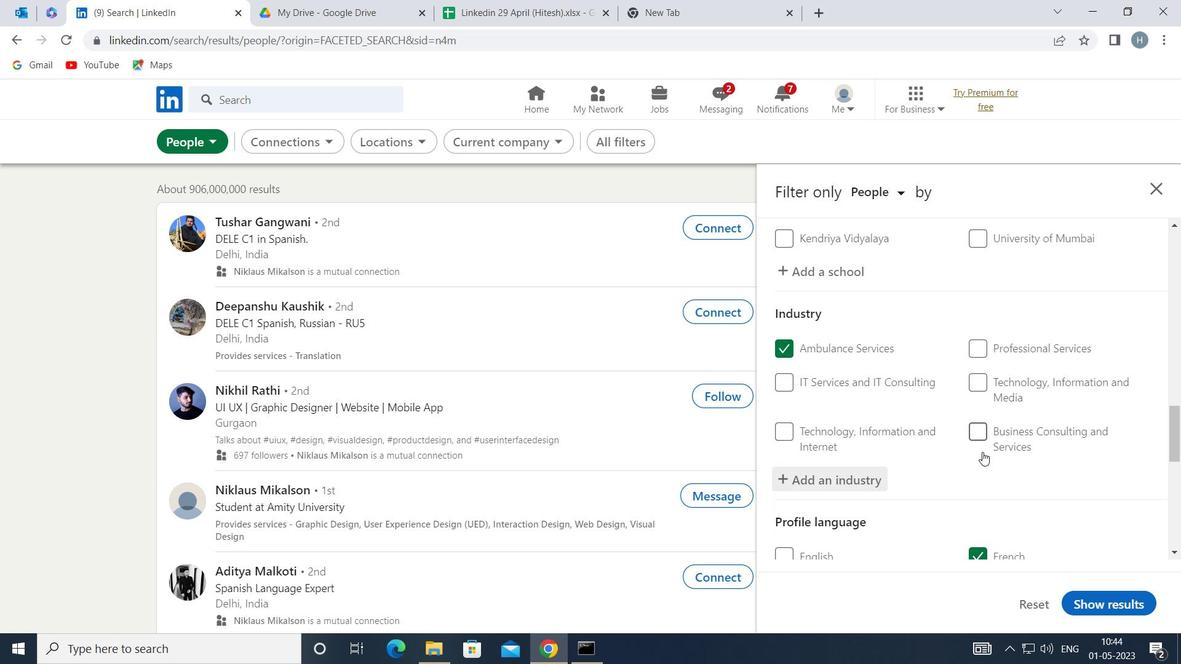 
Action: Mouse scrolled (975, 451) with delta (0, 0)
Screenshot: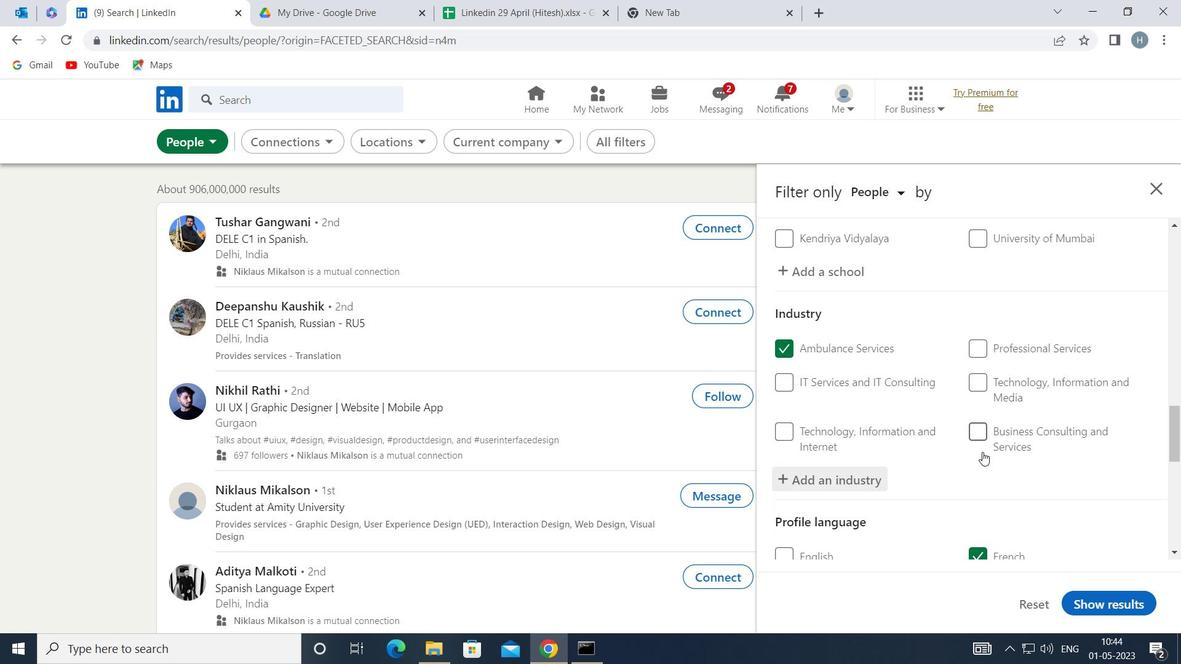 
Action: Mouse moved to (958, 453)
Screenshot: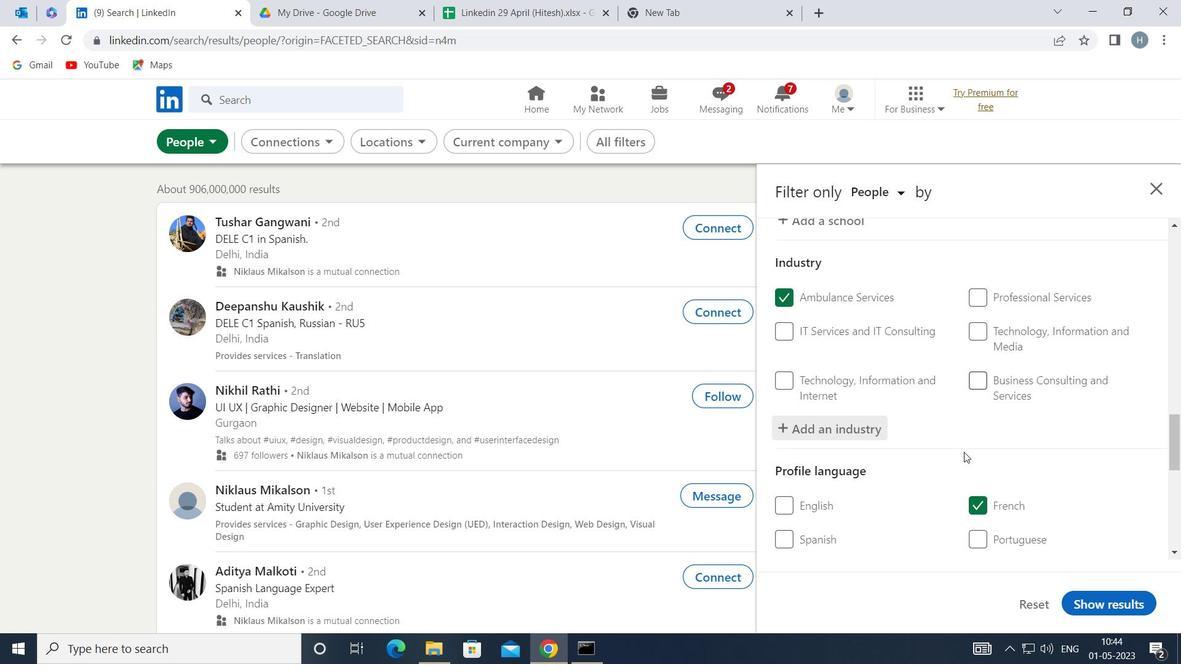 
Action: Mouse scrolled (958, 452) with delta (0, 0)
Screenshot: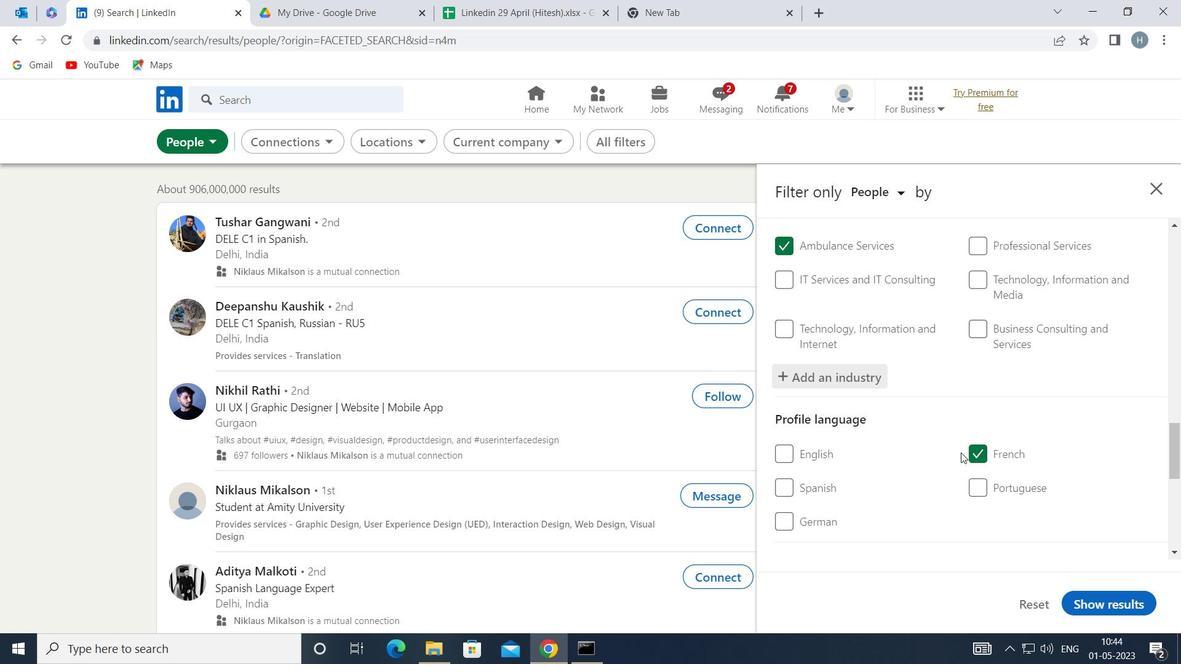 
Action: Mouse scrolled (958, 452) with delta (0, 0)
Screenshot: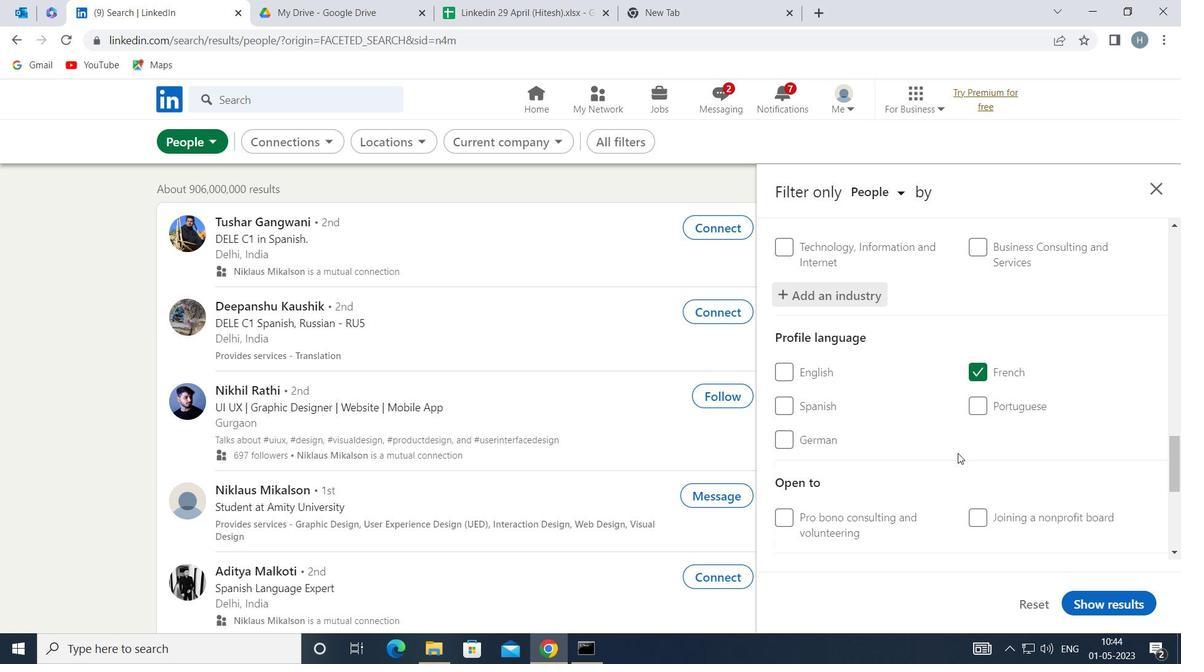
Action: Mouse moved to (959, 453)
Screenshot: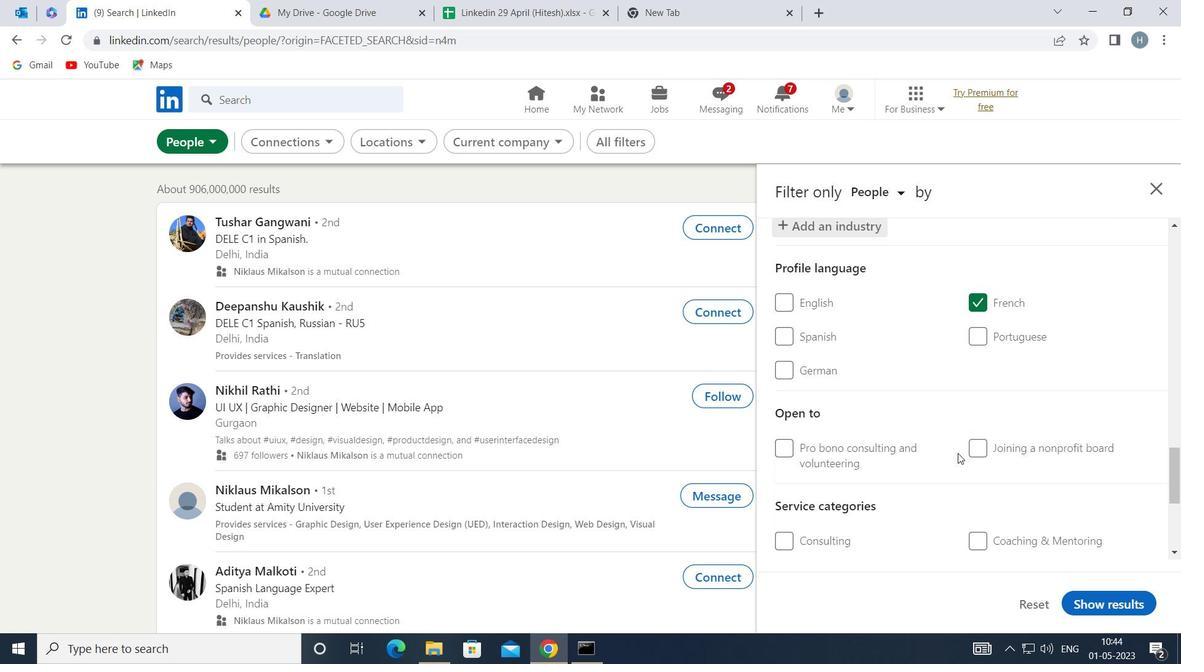 
Action: Mouse scrolled (959, 452) with delta (0, 0)
Screenshot: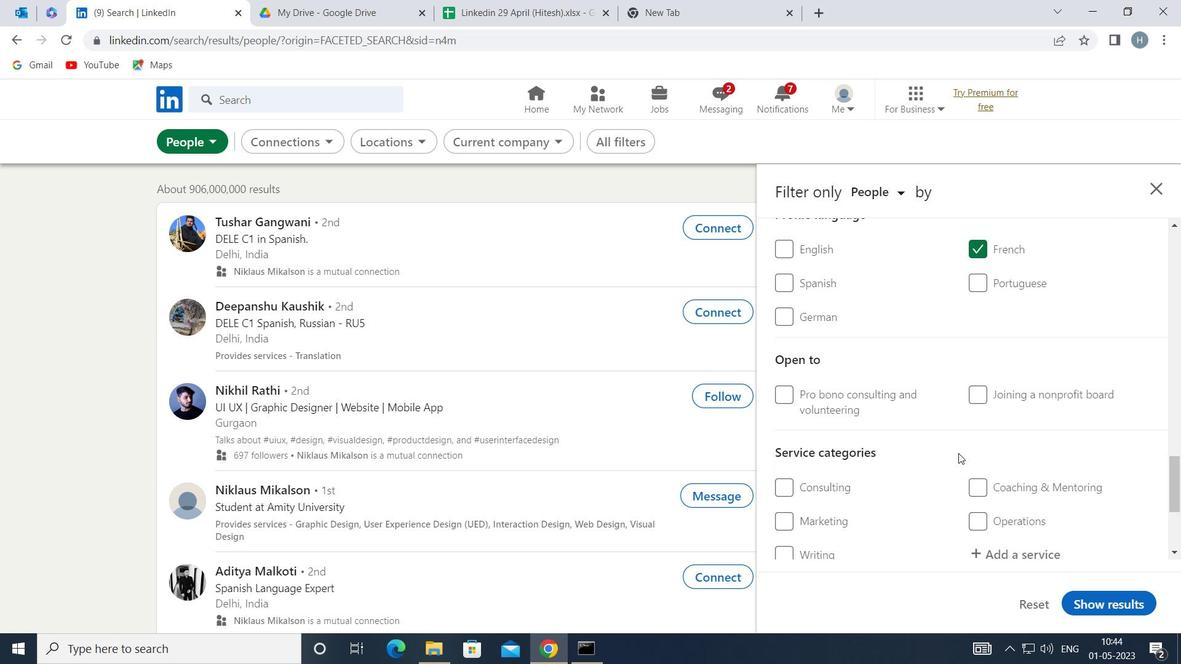 
Action: Mouse moved to (1002, 475)
Screenshot: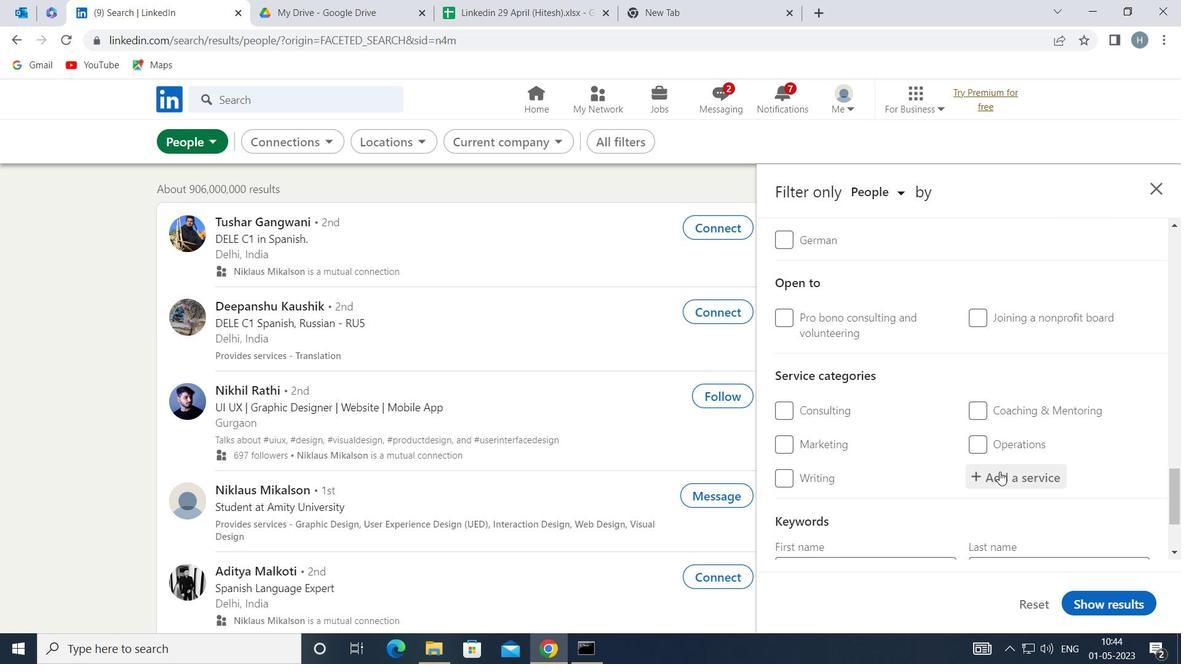 
Action: Mouse pressed left at (1002, 475)
Screenshot: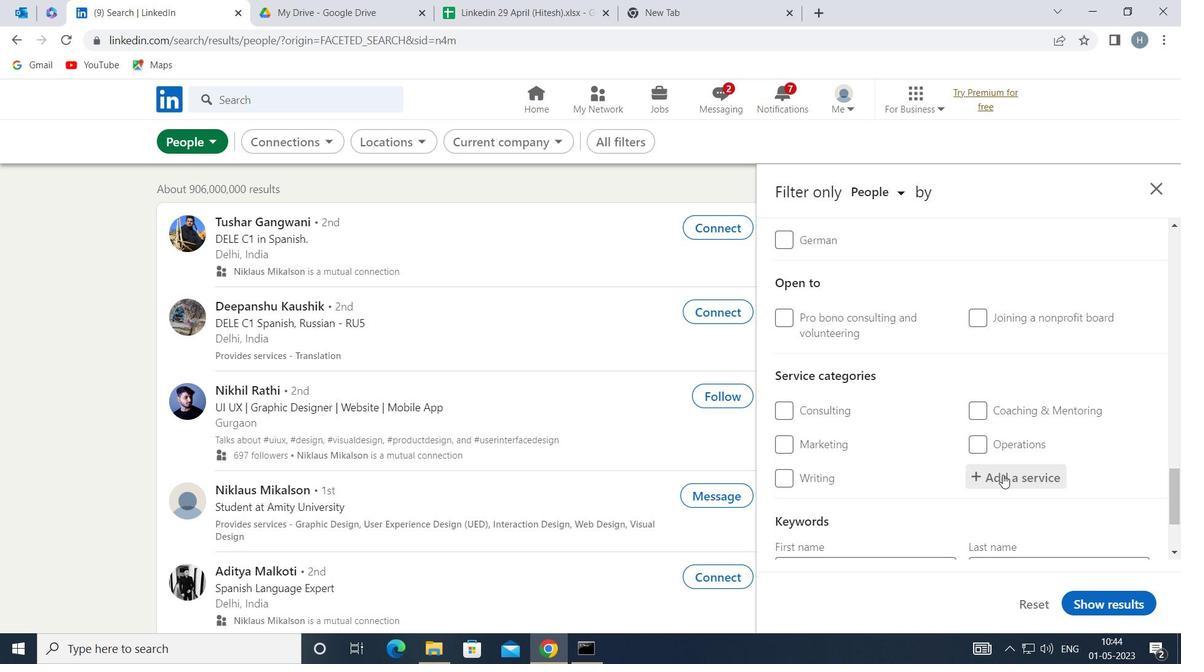 
Action: Mouse moved to (1002, 475)
Screenshot: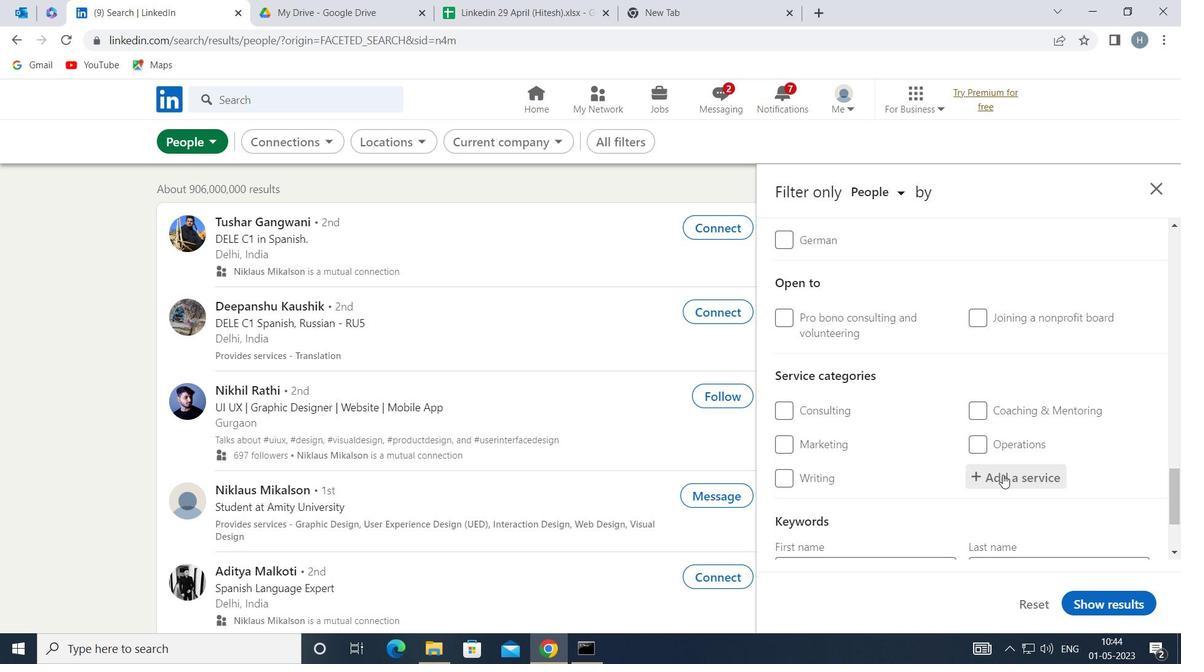 
Action: Key pressed <Key.shift>A
Screenshot: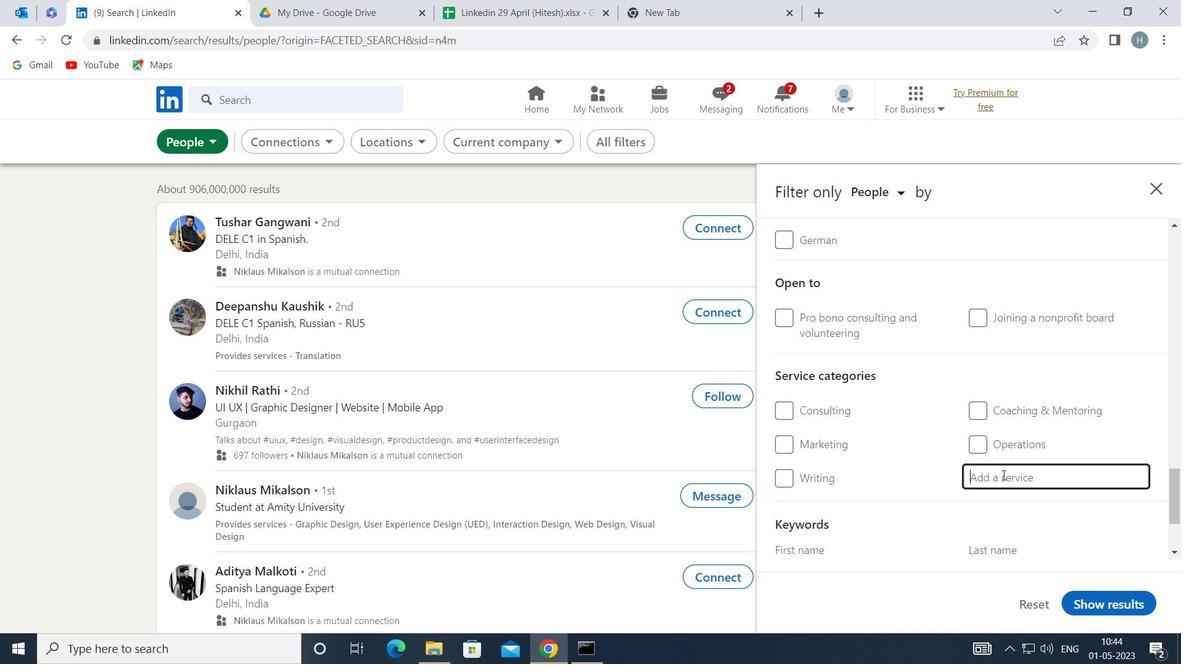 
Action: Mouse moved to (1000, 482)
Screenshot: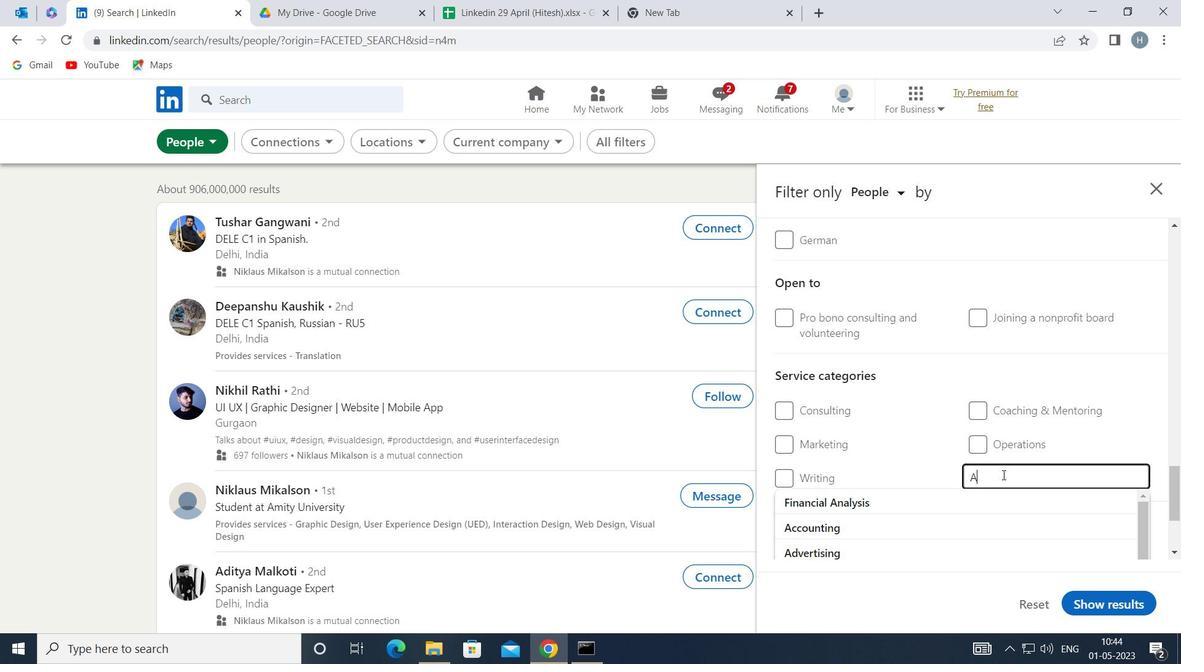 
Action: Key pressed U
Screenshot: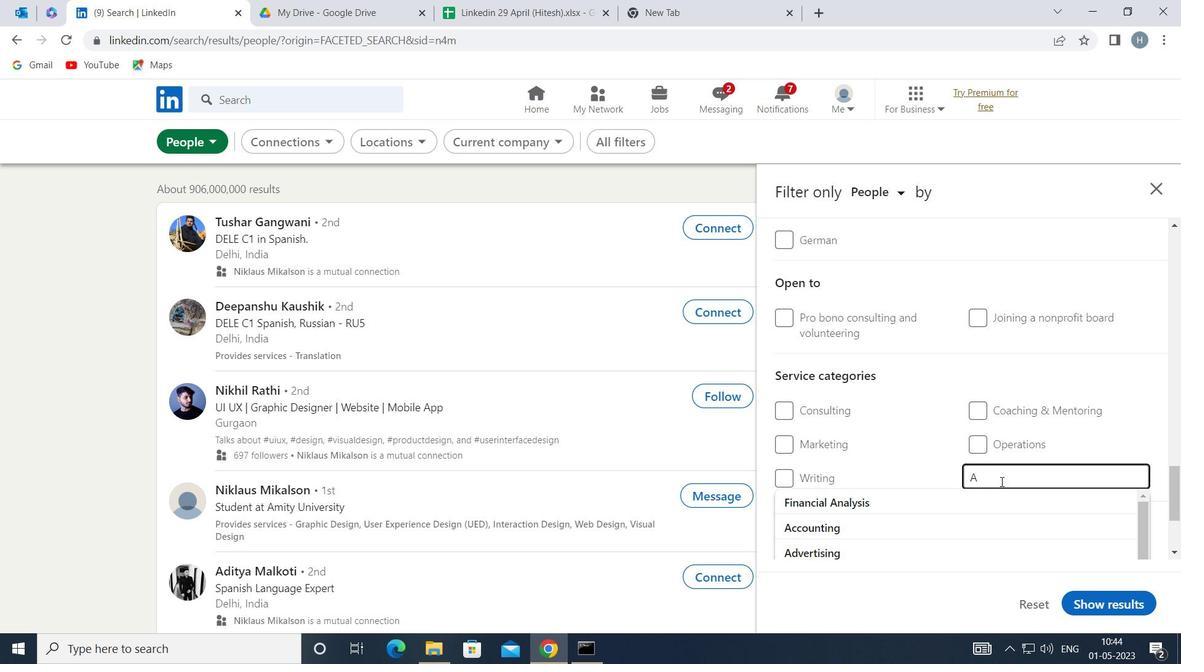
Action: Mouse moved to (1000, 482)
Screenshot: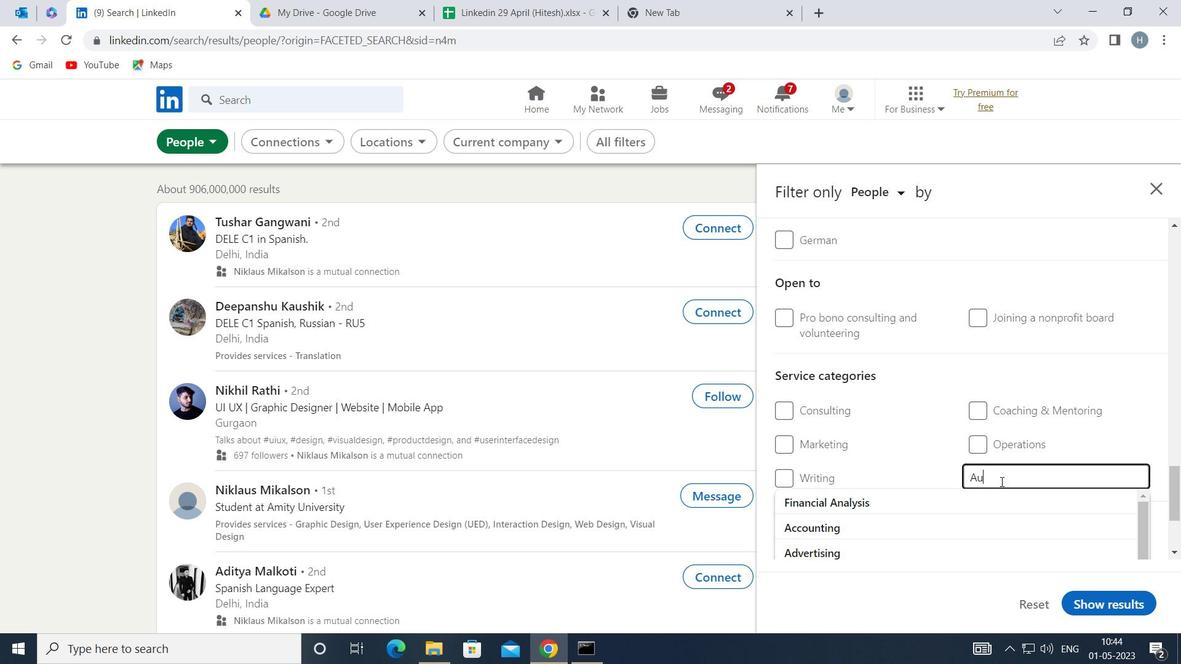 
Action: Key pressed DIO
Screenshot: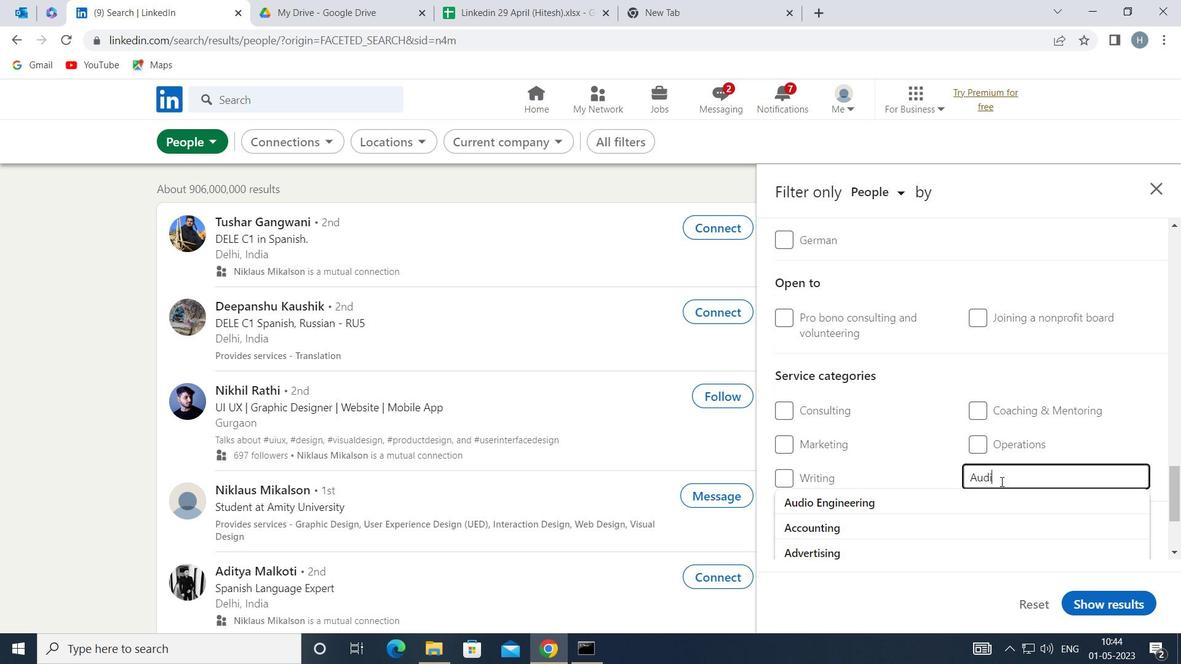 
Action: Mouse moved to (942, 501)
Screenshot: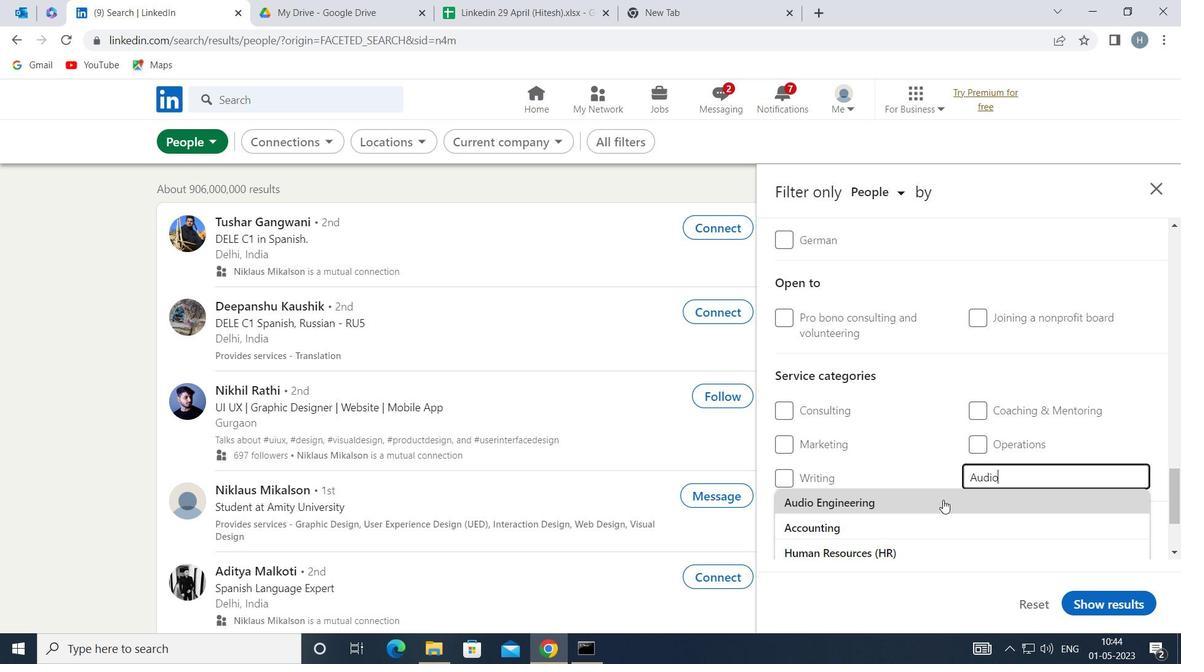 
Action: Key pressed <Key.space><Key.shift>E
Screenshot: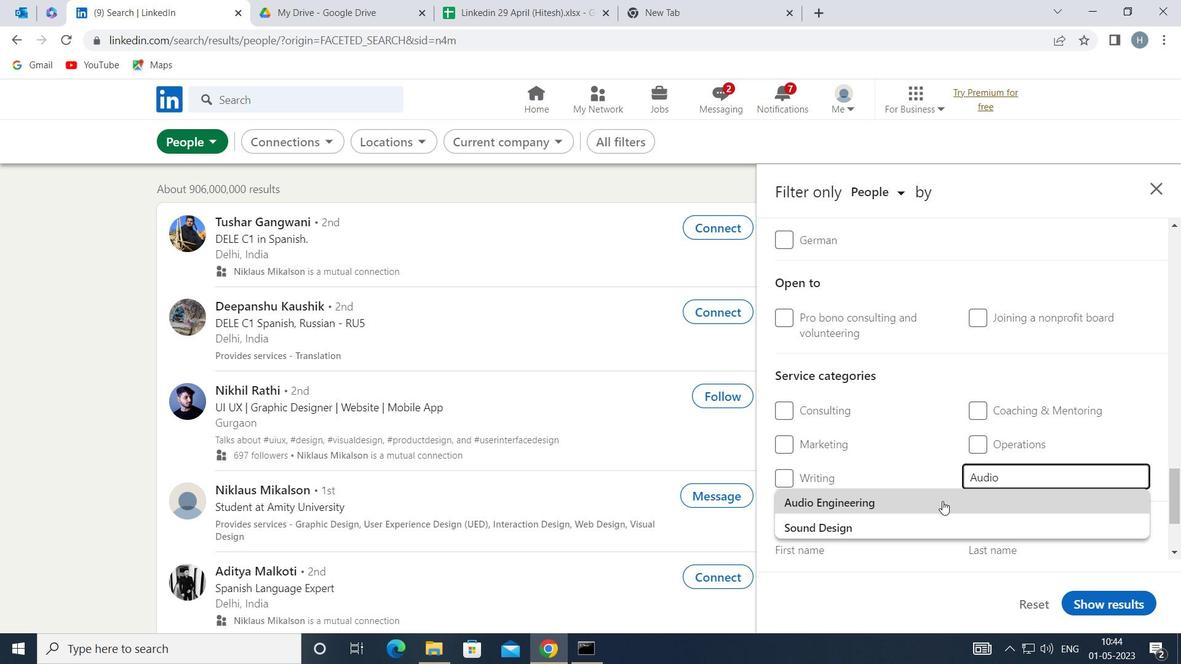 
Action: Mouse moved to (935, 502)
Screenshot: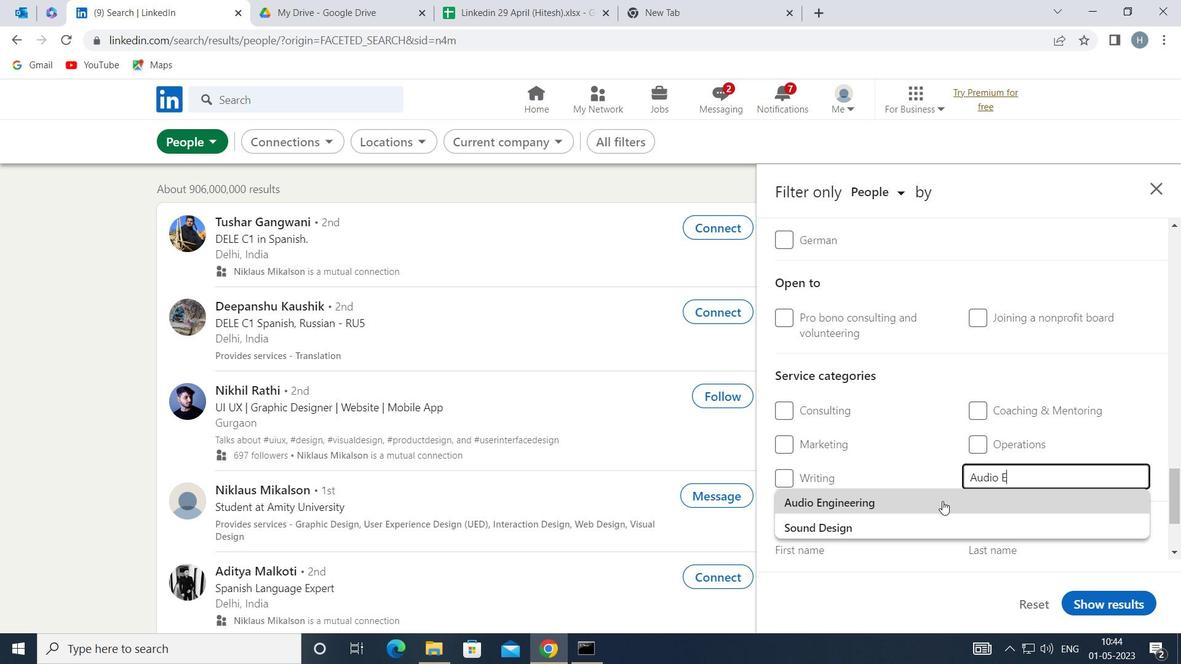 
Action: Mouse pressed left at (935, 502)
Screenshot: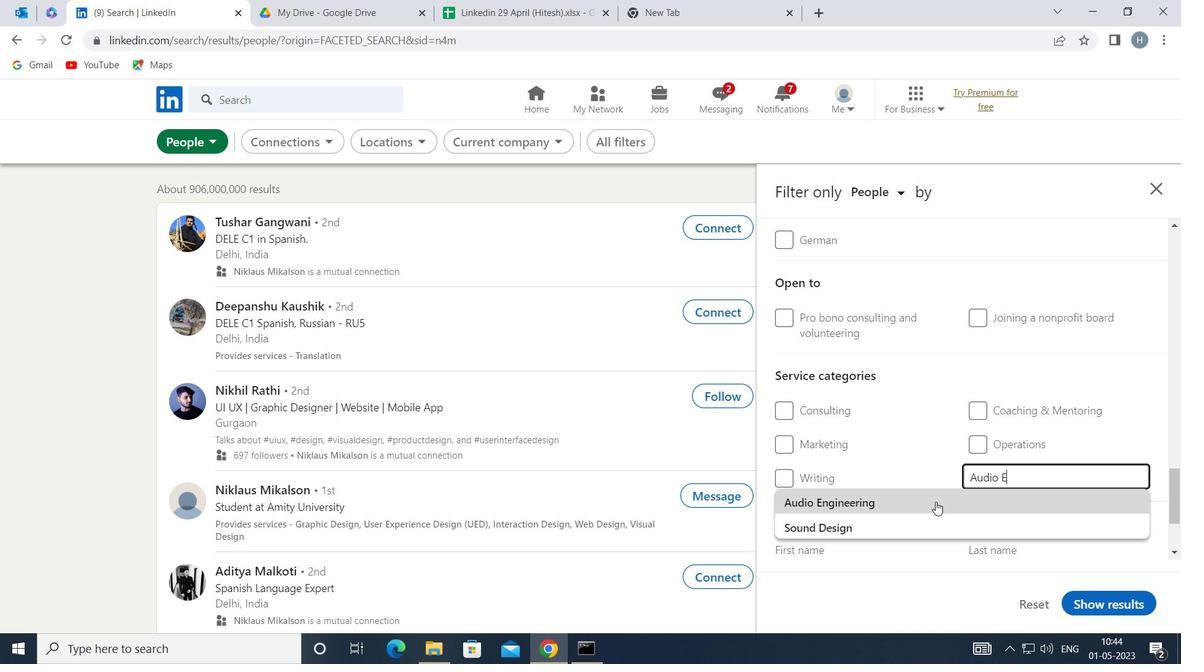 
Action: Mouse moved to (928, 497)
Screenshot: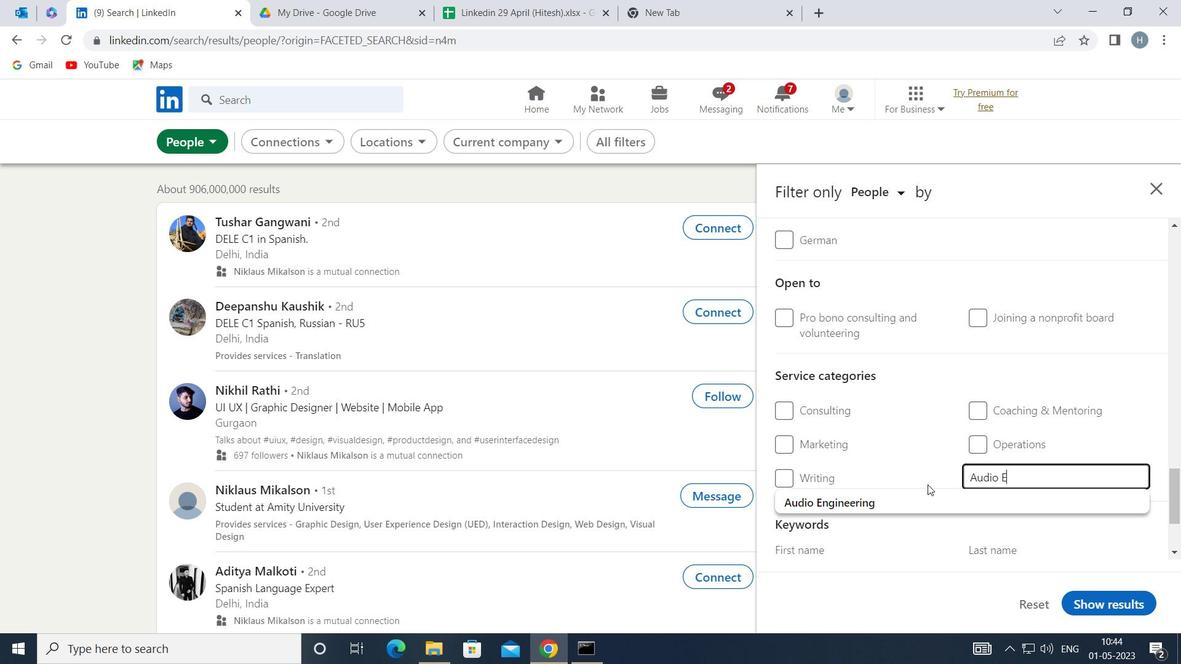 
Action: Mouse pressed left at (928, 497)
Screenshot: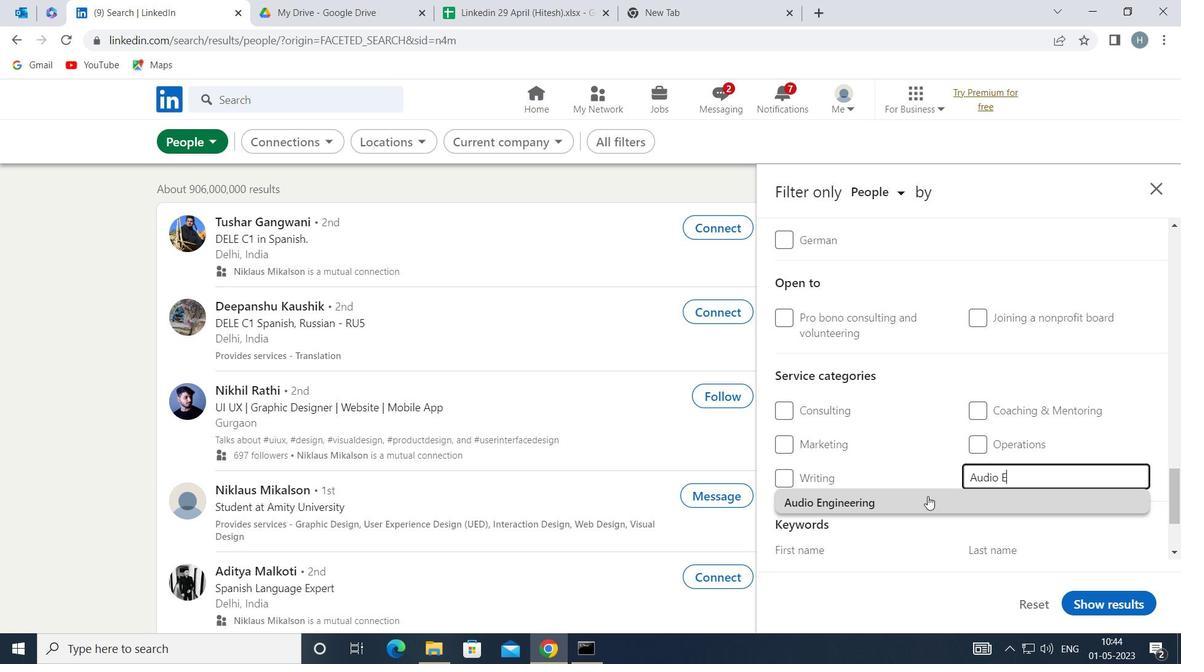 
Action: Mouse moved to (912, 468)
Screenshot: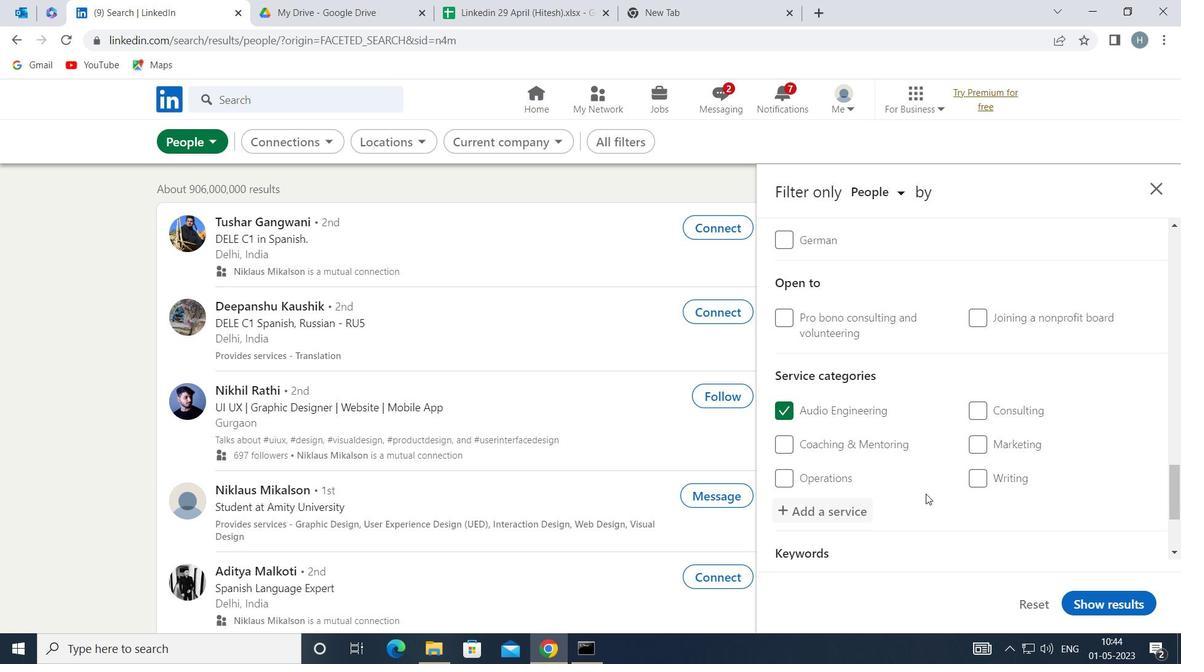 
Action: Mouse scrolled (912, 468) with delta (0, 0)
Screenshot: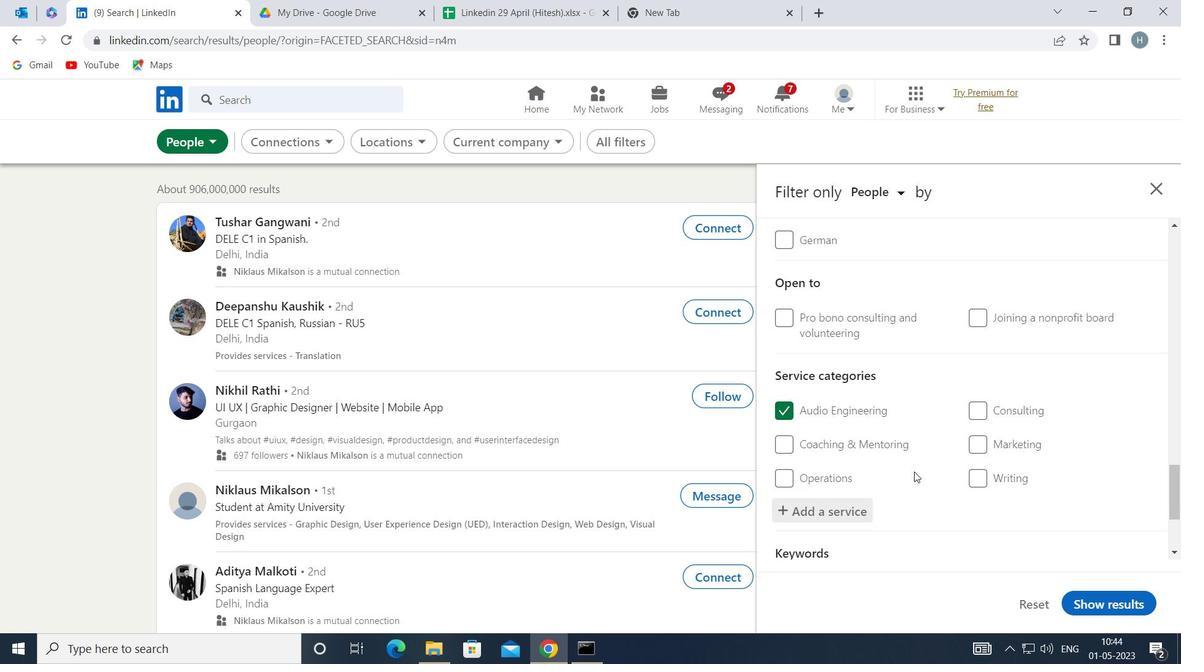 
Action: Mouse scrolled (912, 468) with delta (0, 0)
Screenshot: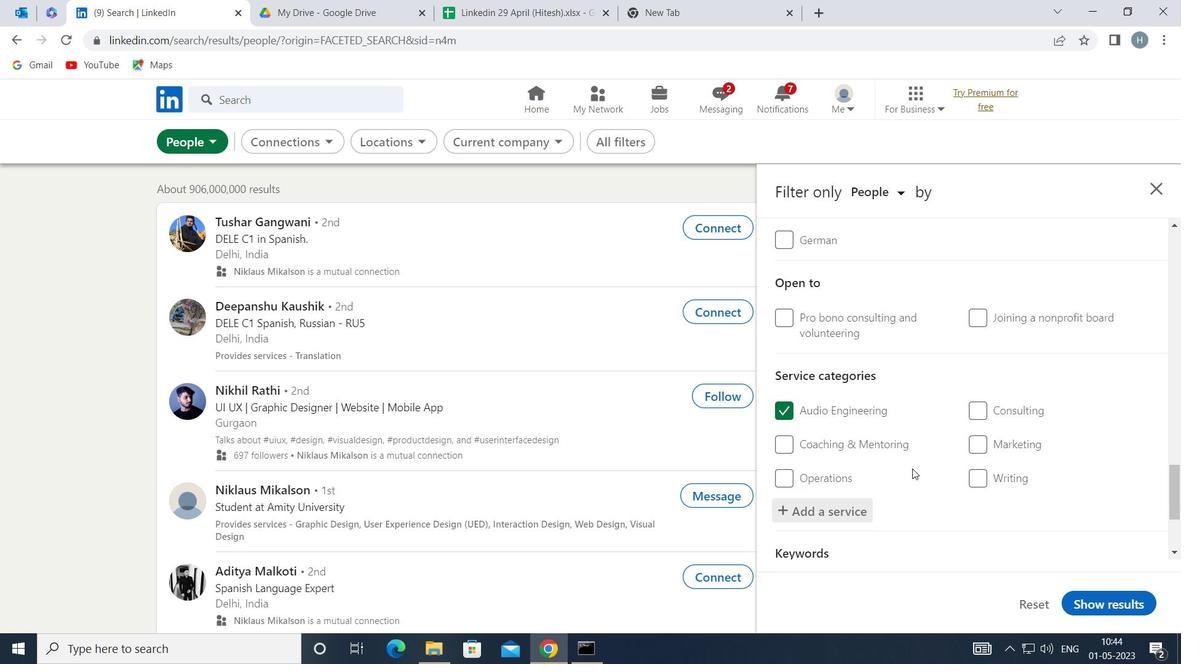 
Action: Mouse moved to (911, 468)
Screenshot: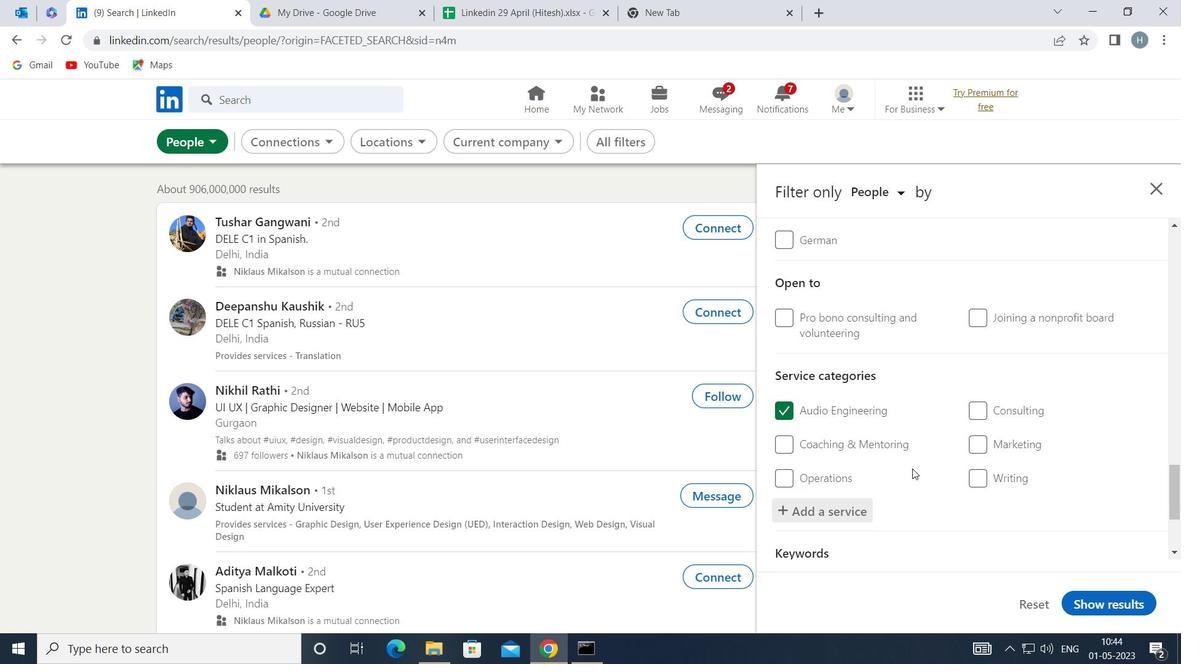 
Action: Mouse scrolled (911, 468) with delta (0, 0)
Screenshot: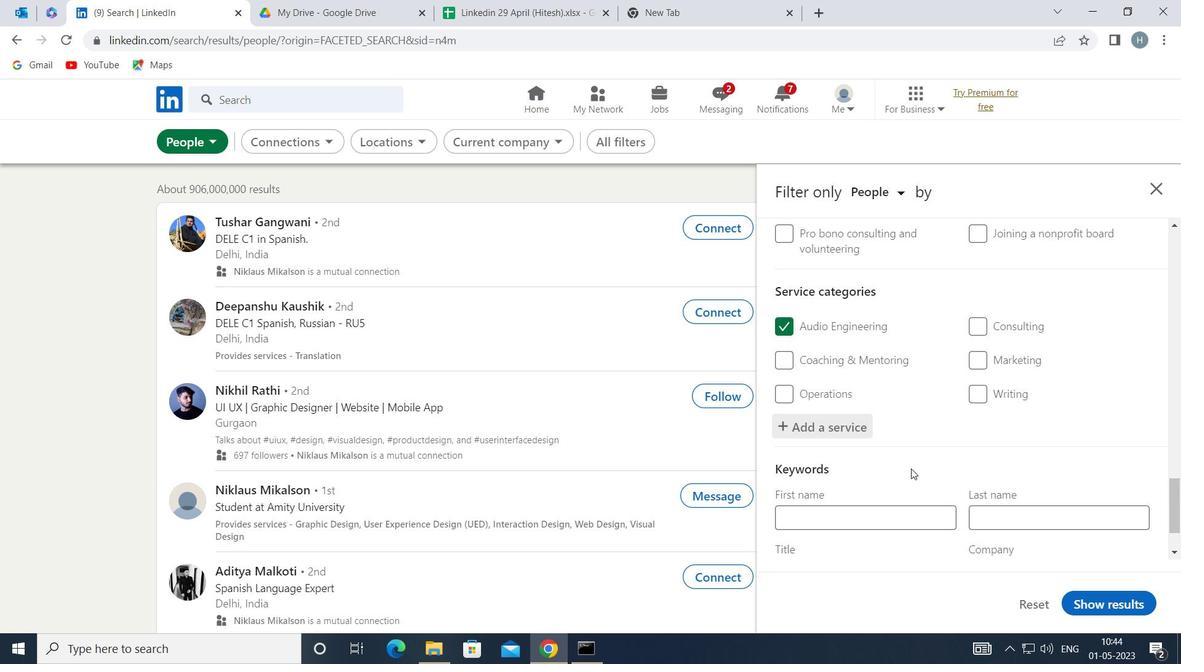 
Action: Mouse scrolled (911, 468) with delta (0, 0)
Screenshot: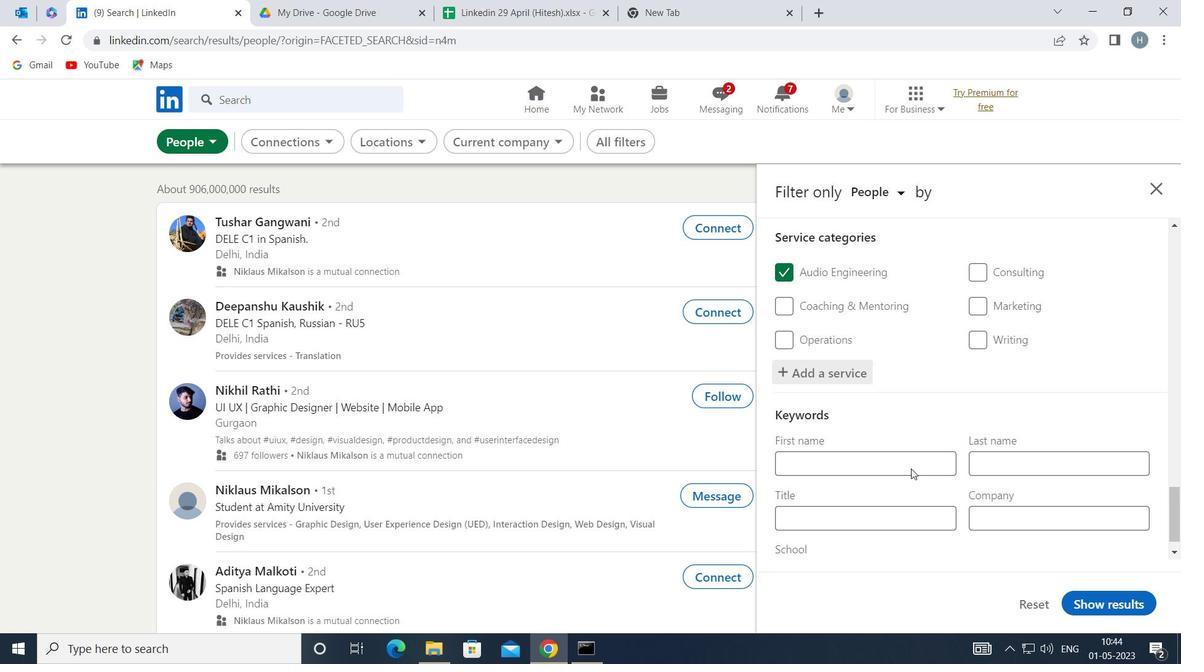 
Action: Mouse moved to (912, 482)
Screenshot: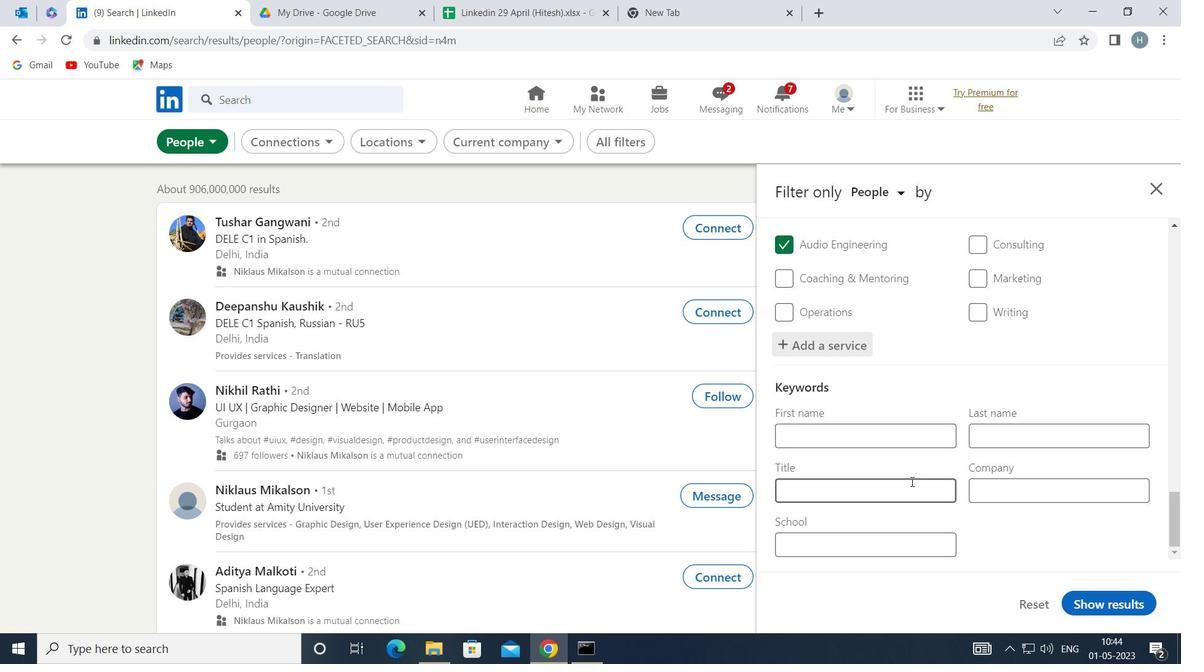 
Action: Mouse pressed left at (912, 482)
Screenshot: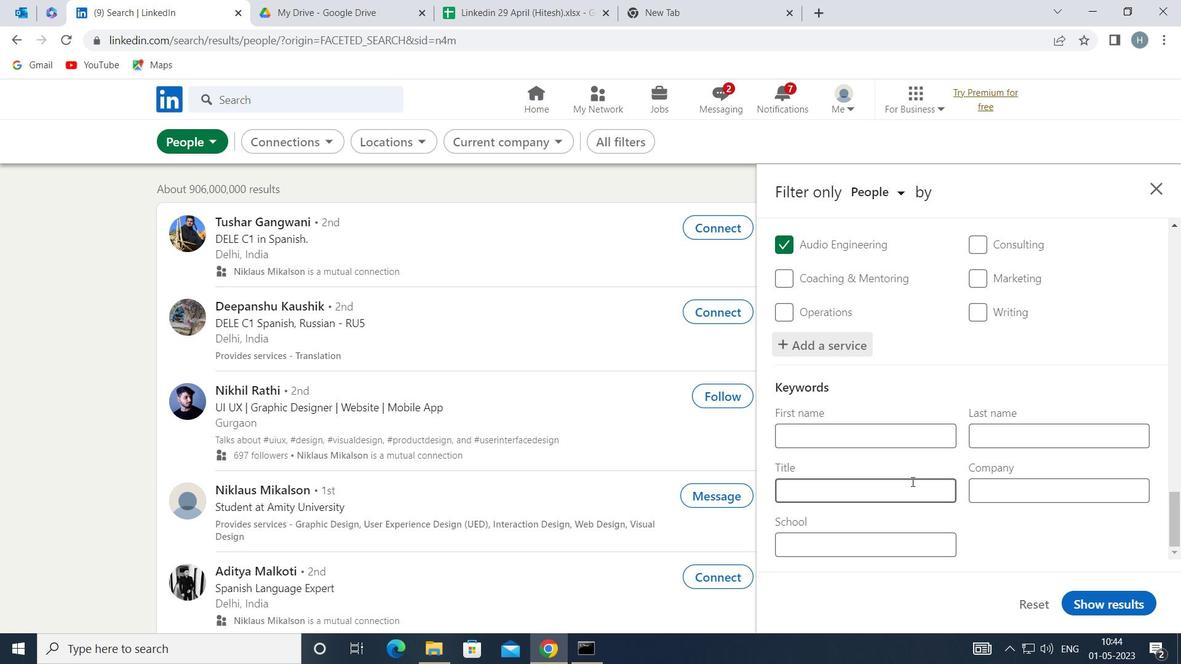 
Action: Mouse moved to (911, 482)
Screenshot: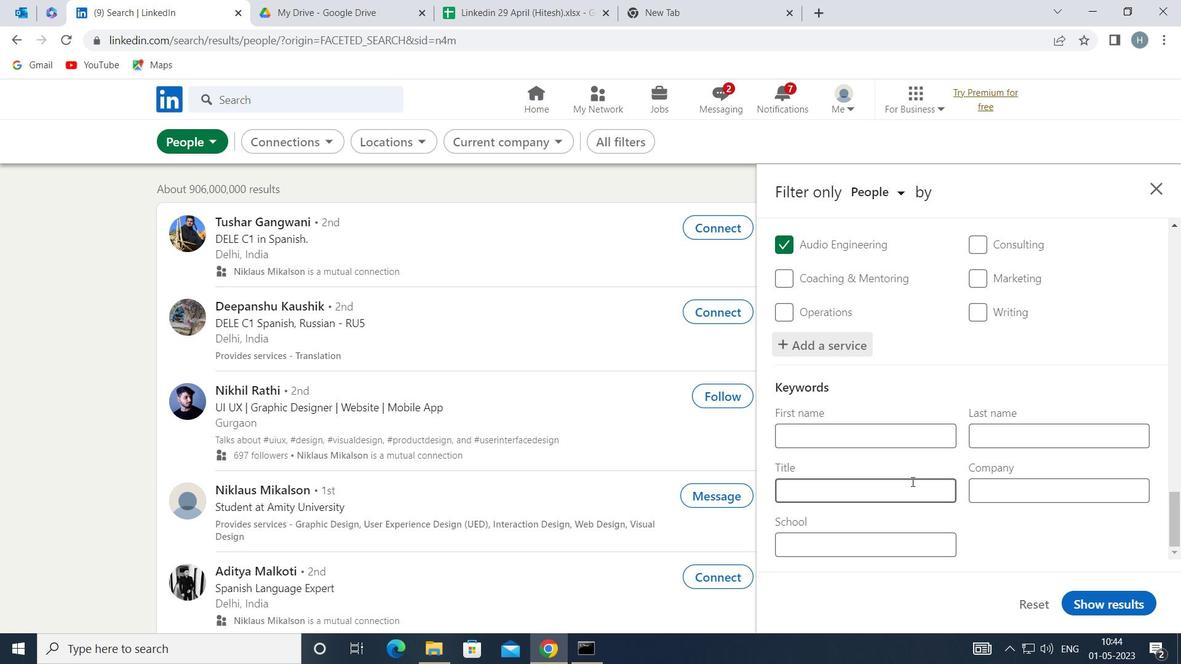 
Action: Key pressed <Key.shift>HVAC<Key.space><Key.shift>TECHNICIAN
Screenshot: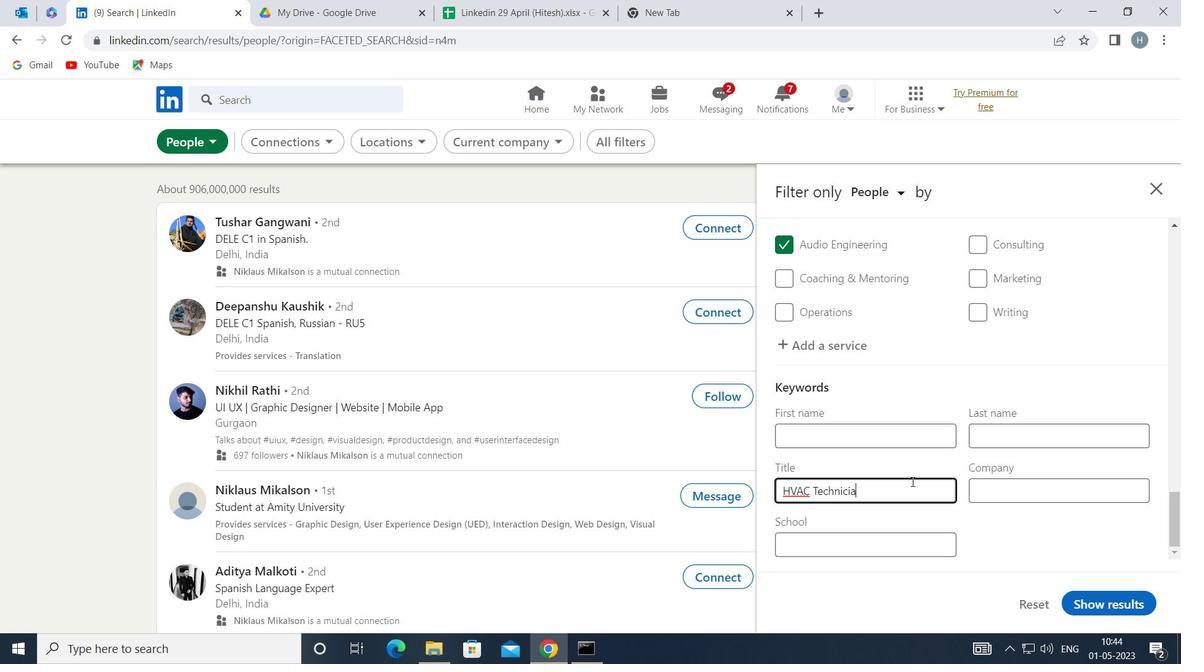 
Action: Mouse moved to (1099, 604)
Screenshot: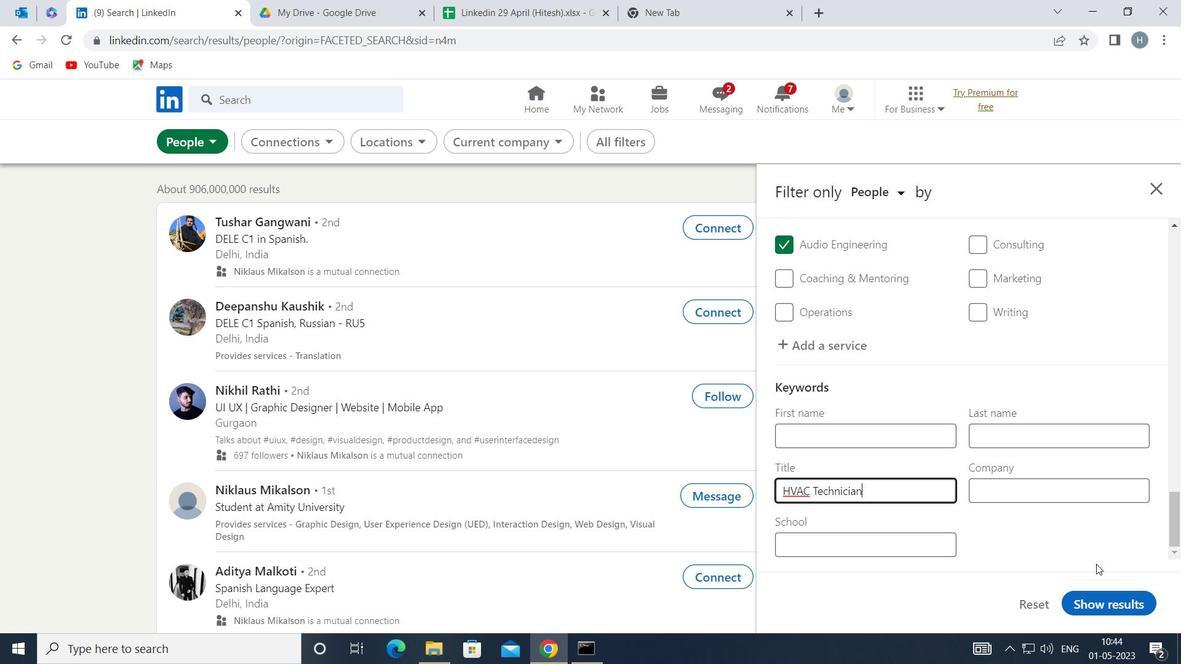 
Action: Mouse pressed left at (1099, 604)
Screenshot: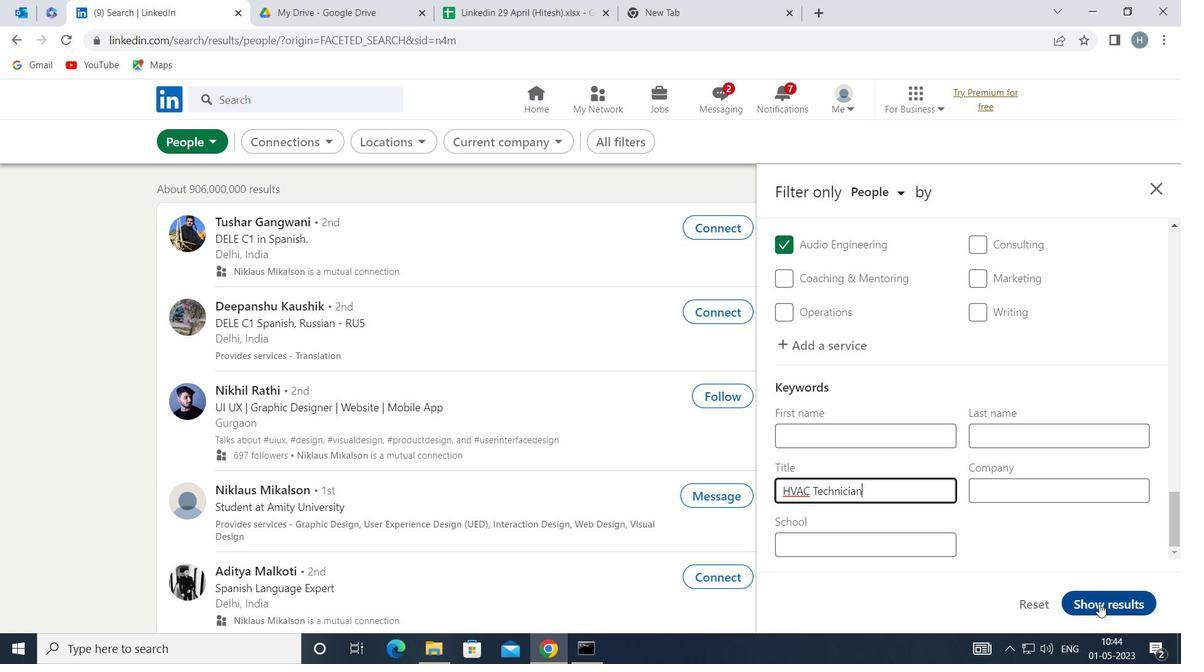 
Action: Mouse moved to (797, 434)
Screenshot: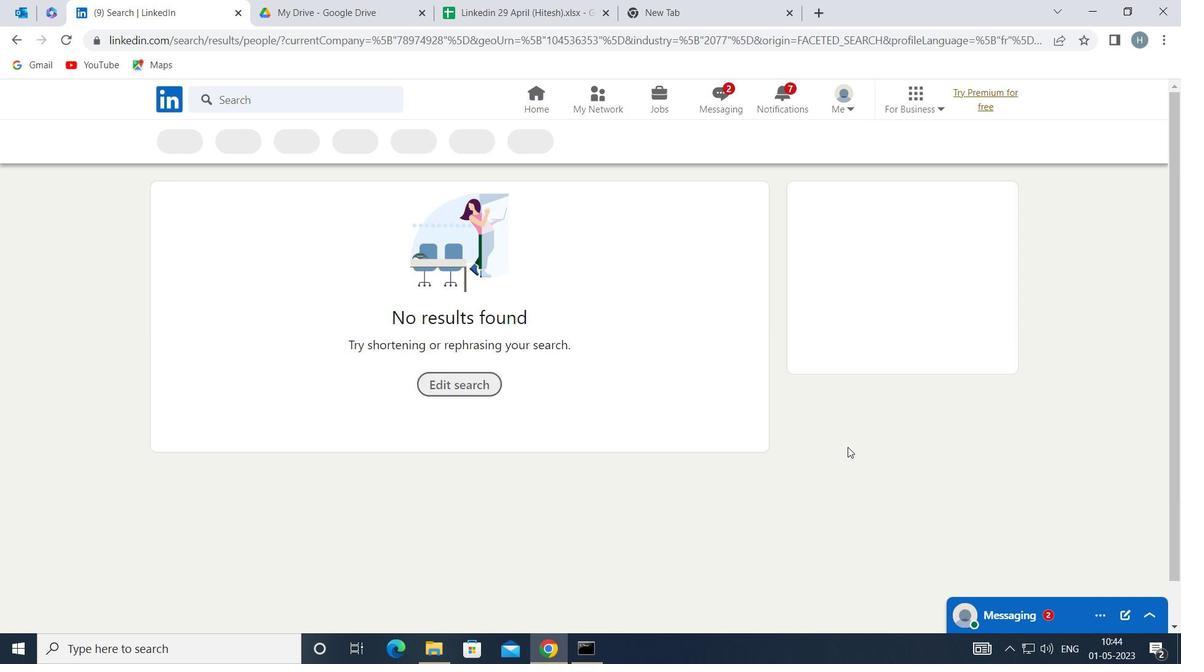 
